 Task: Find an Airbnb in Phatthalung, Thailand for 8 guests from 12 Aug to 16 Aug, with a price range of 10000 to 16000, 2 beds, breakfast, self check-in, wifi, free parking, and TV.
Action: Mouse moved to (557, 113)
Screenshot: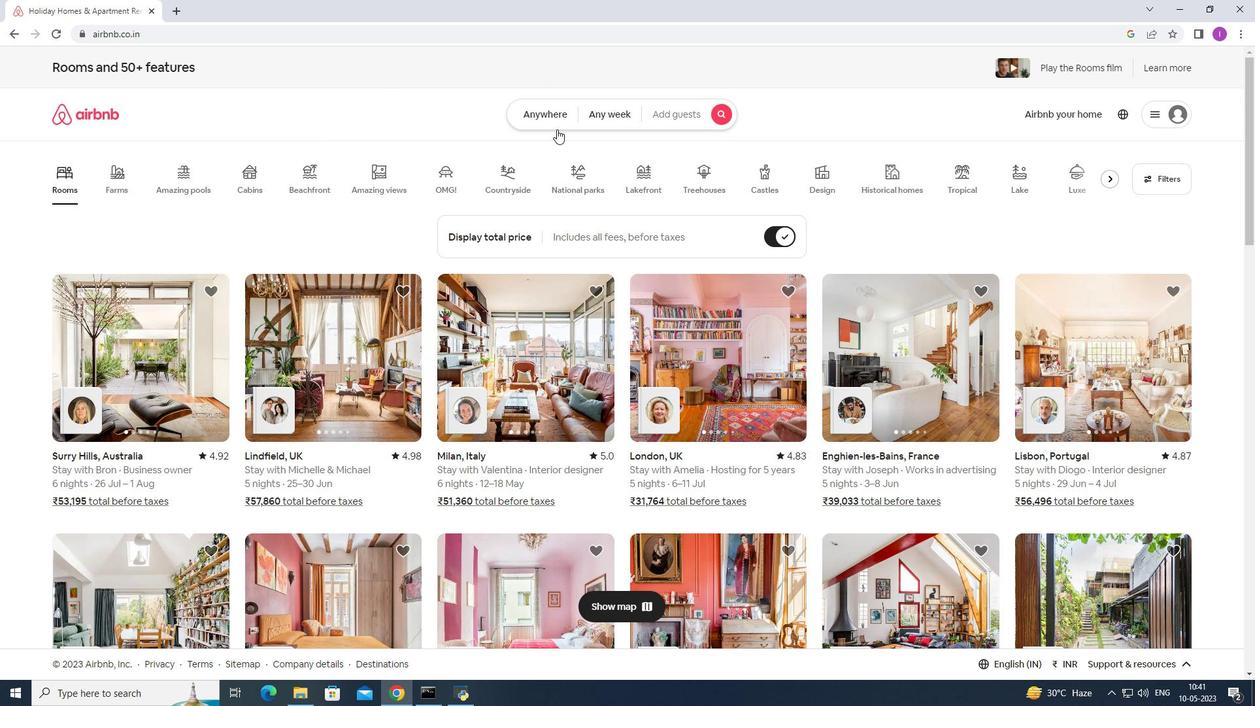 
Action: Mouse pressed left at (557, 113)
Screenshot: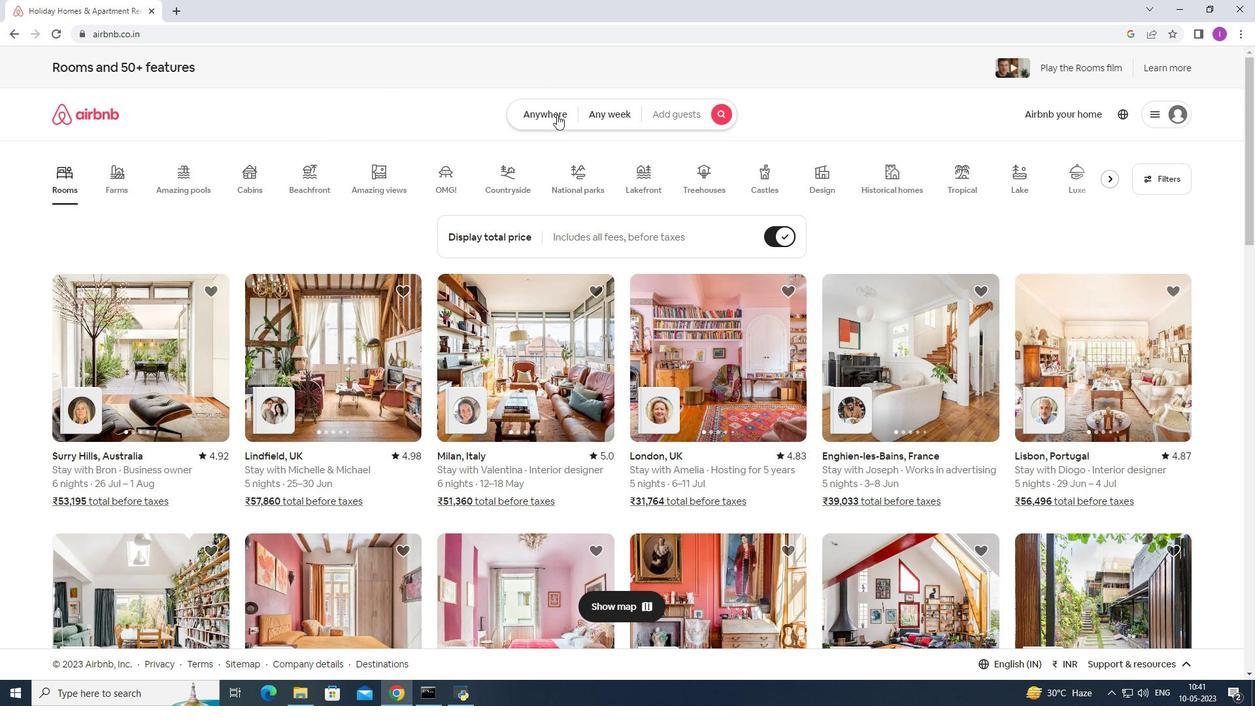 
Action: Mouse moved to (361, 162)
Screenshot: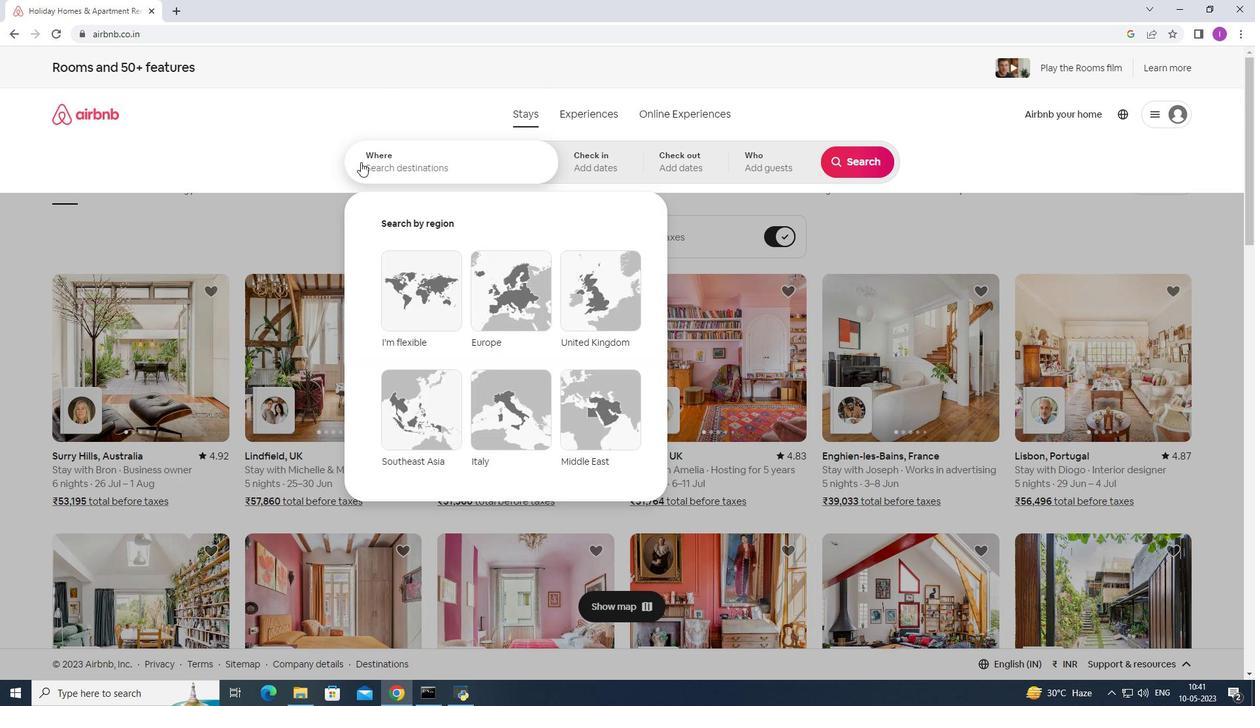 
Action: Mouse pressed left at (361, 162)
Screenshot: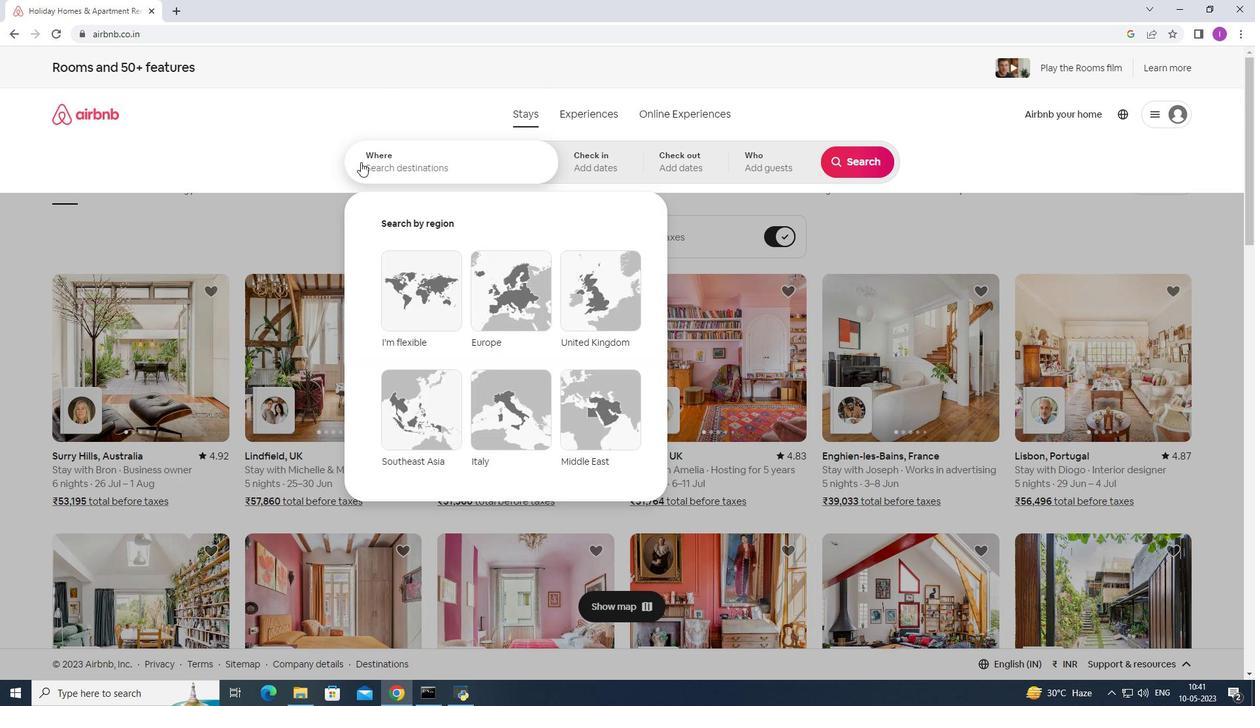 
Action: Mouse moved to (401, 162)
Screenshot: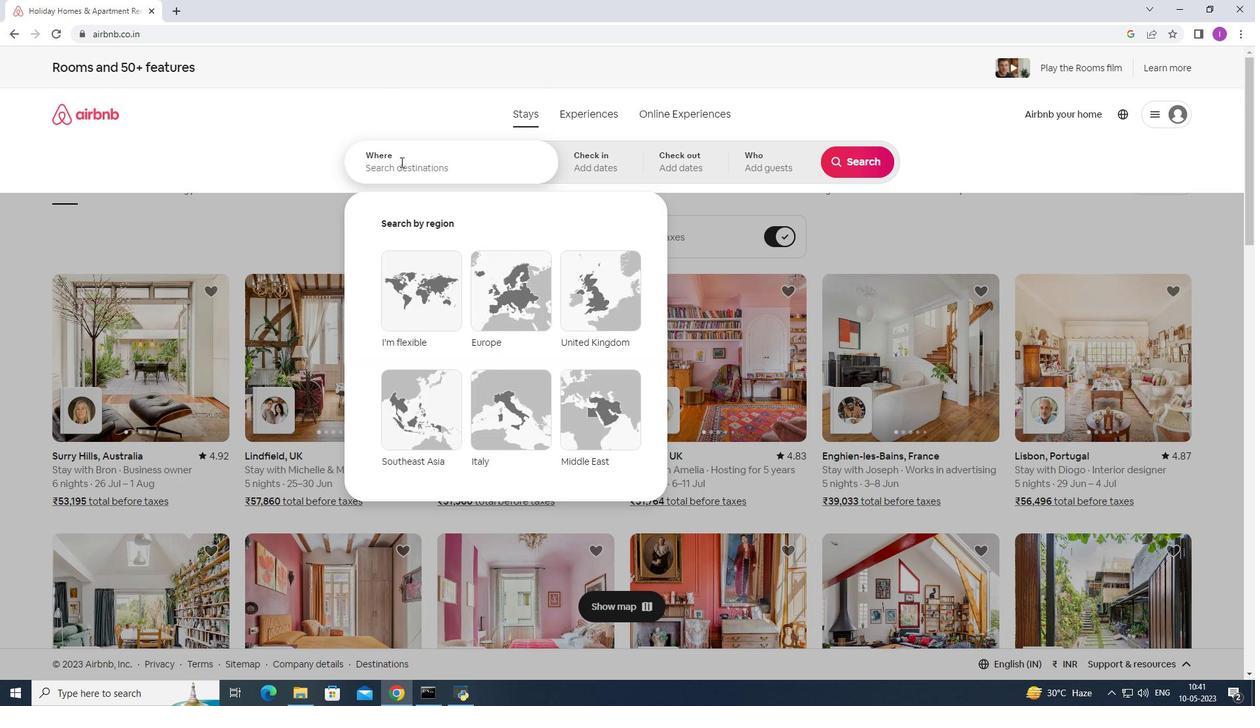 
Action: Key pressed <Key.shift><Key.shift><Key.shift><Key.shift><Key.shift><Key.shift><Key.shift>P
Screenshot: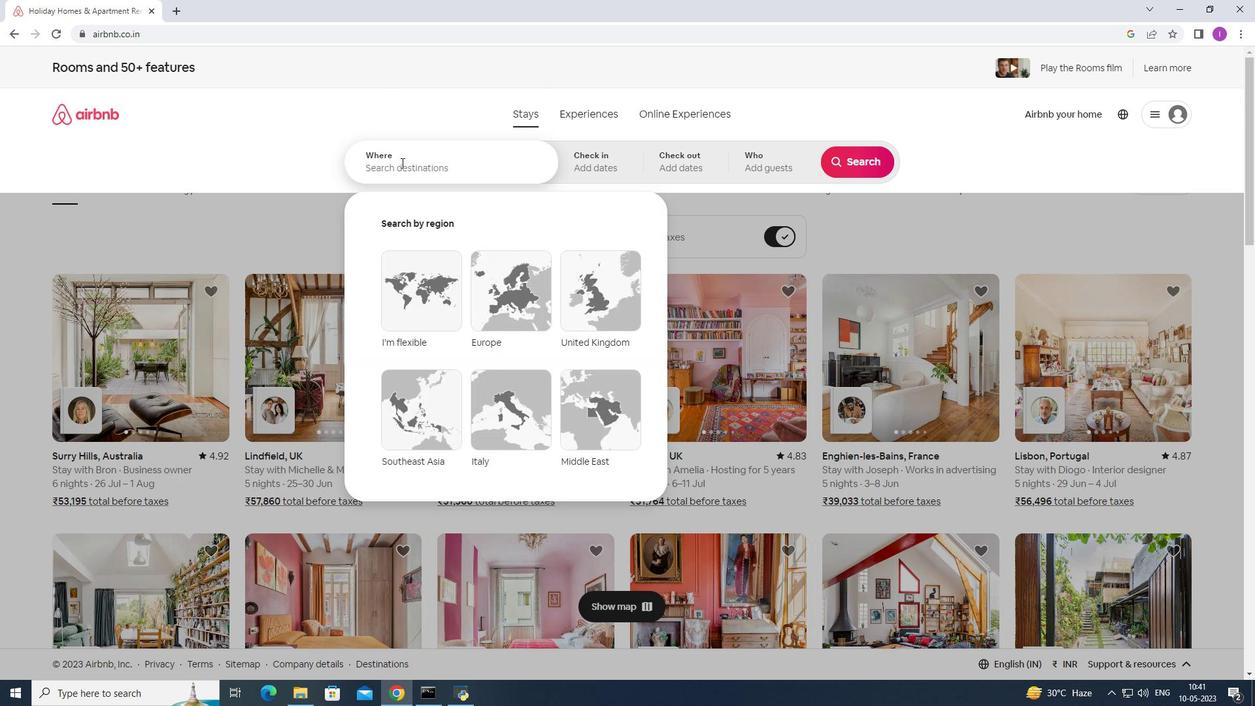 
Action: Mouse moved to (404, 162)
Screenshot: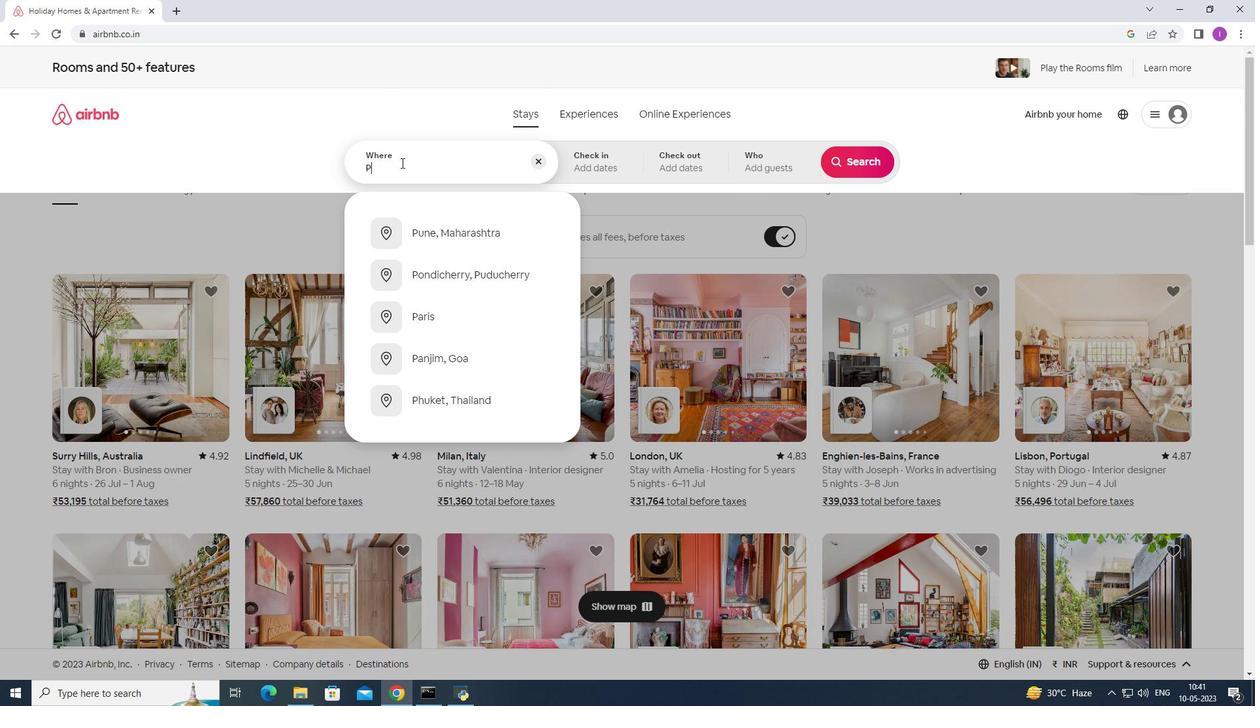 
Action: Key pressed hatthalung,<Key.shift>Thailand
Screenshot: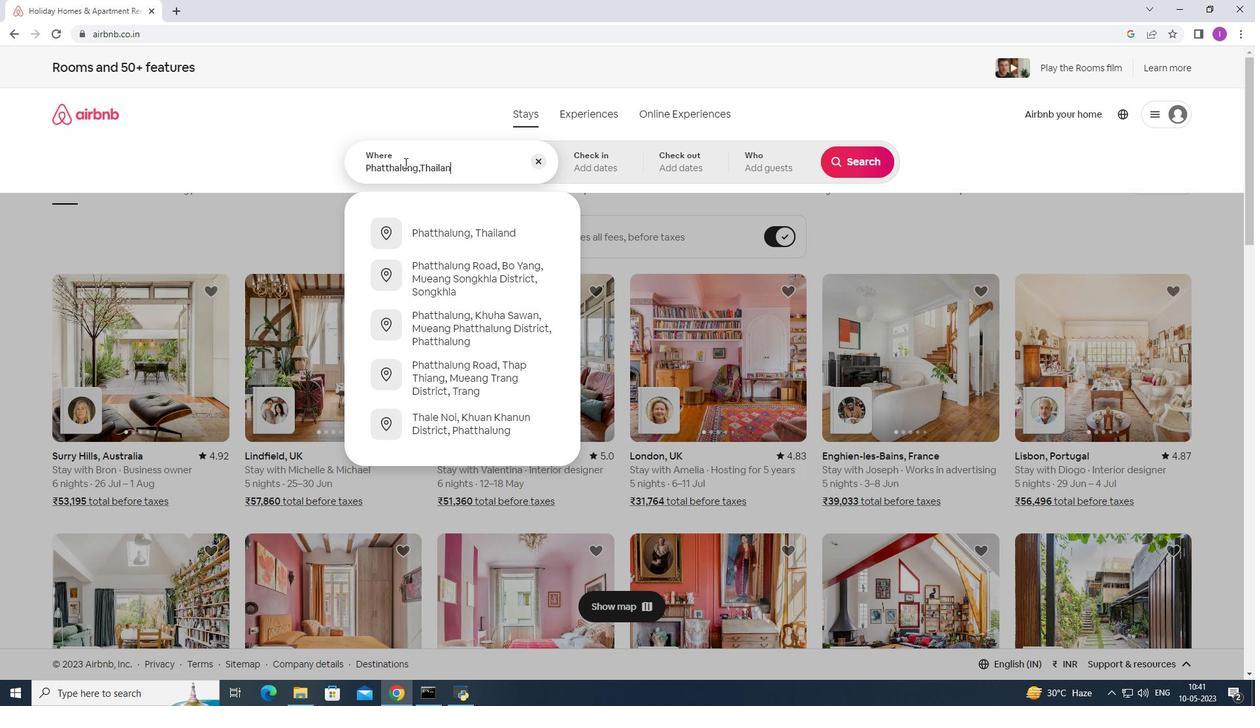 
Action: Mouse moved to (442, 233)
Screenshot: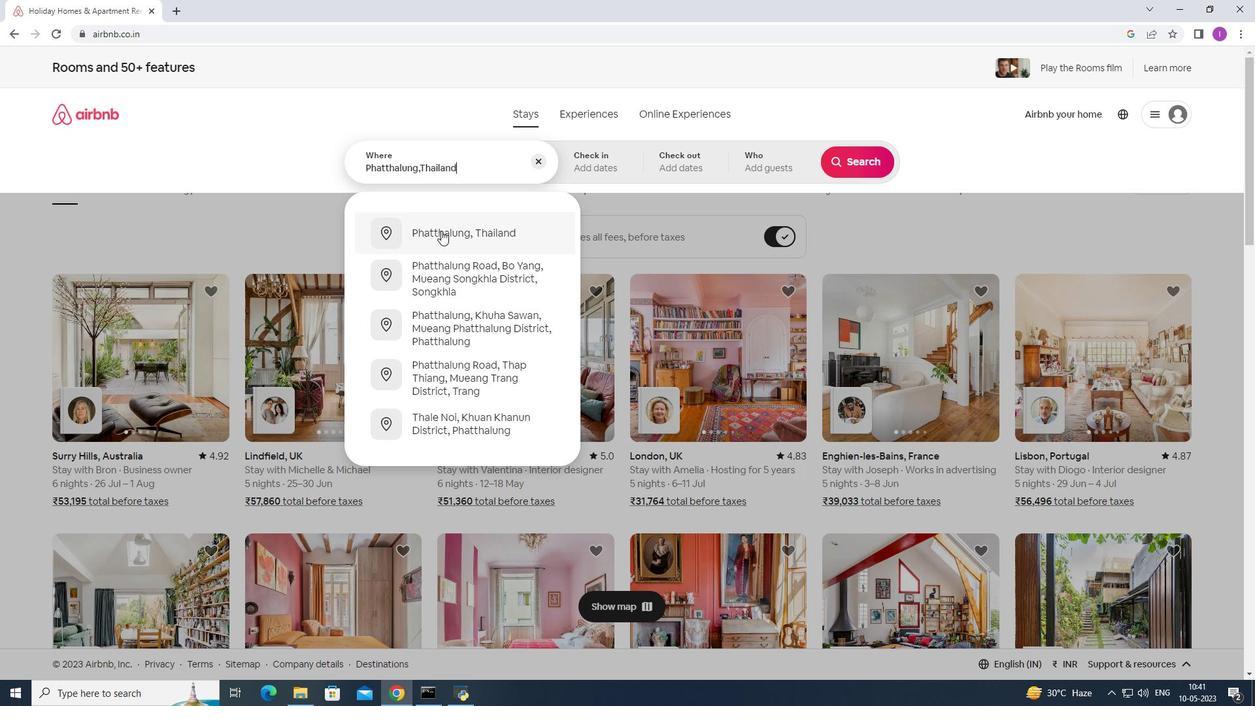 
Action: Mouse pressed left at (442, 233)
Screenshot: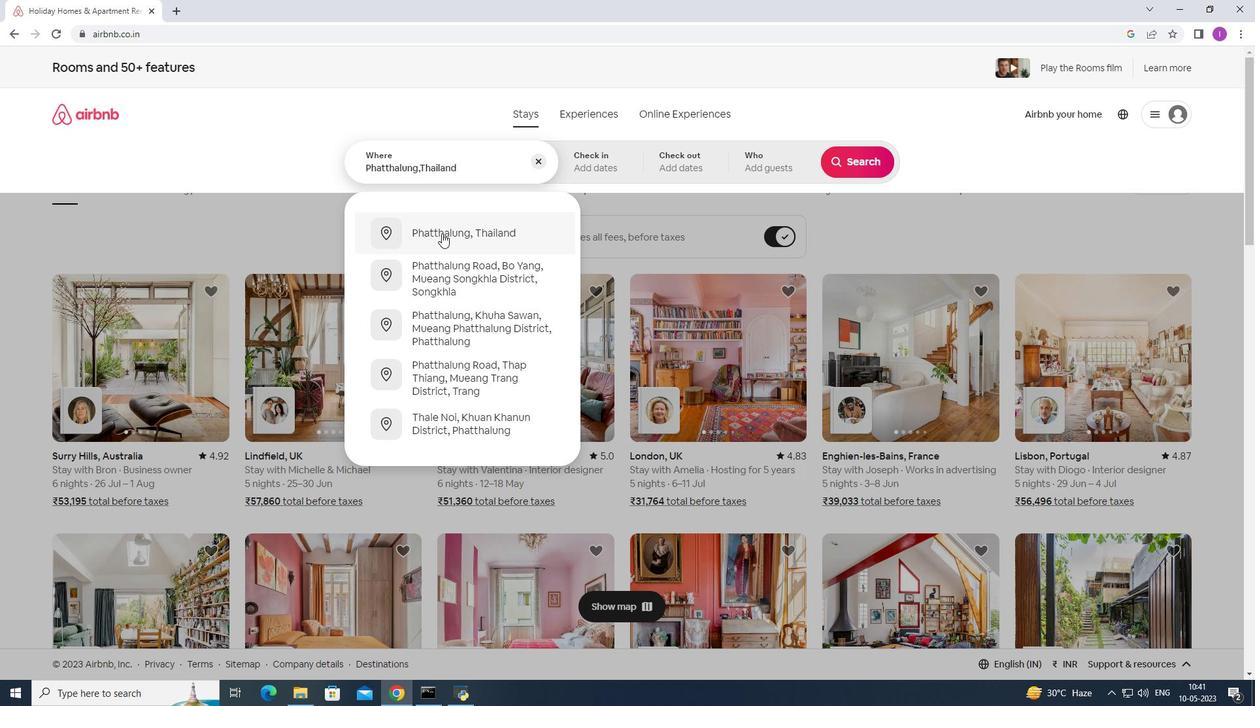 
Action: Mouse moved to (853, 266)
Screenshot: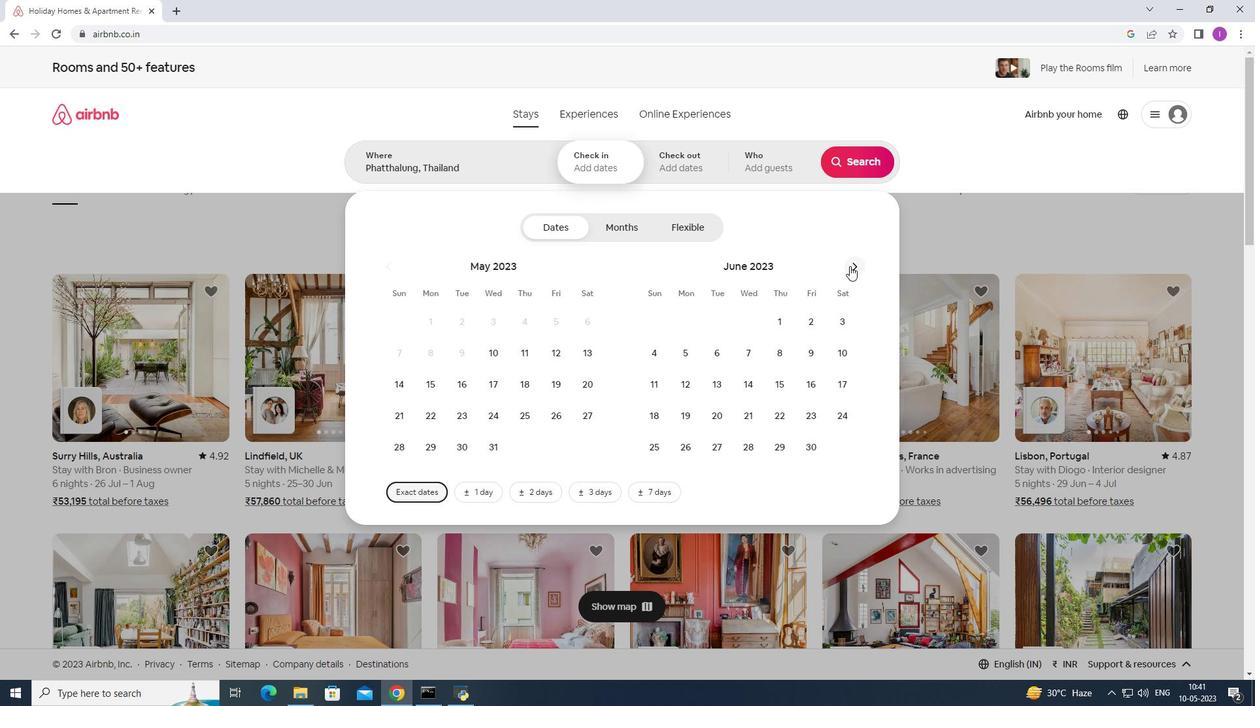 
Action: Mouse pressed left at (853, 266)
Screenshot: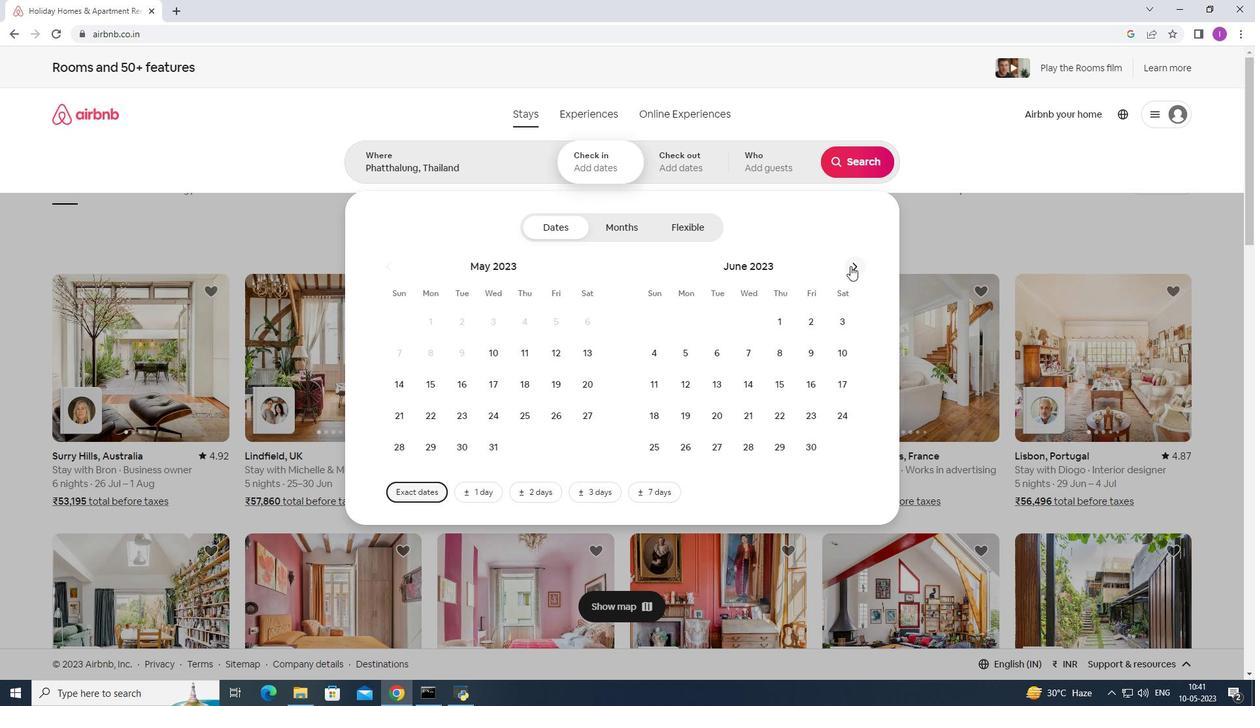 
Action: Mouse pressed left at (853, 266)
Screenshot: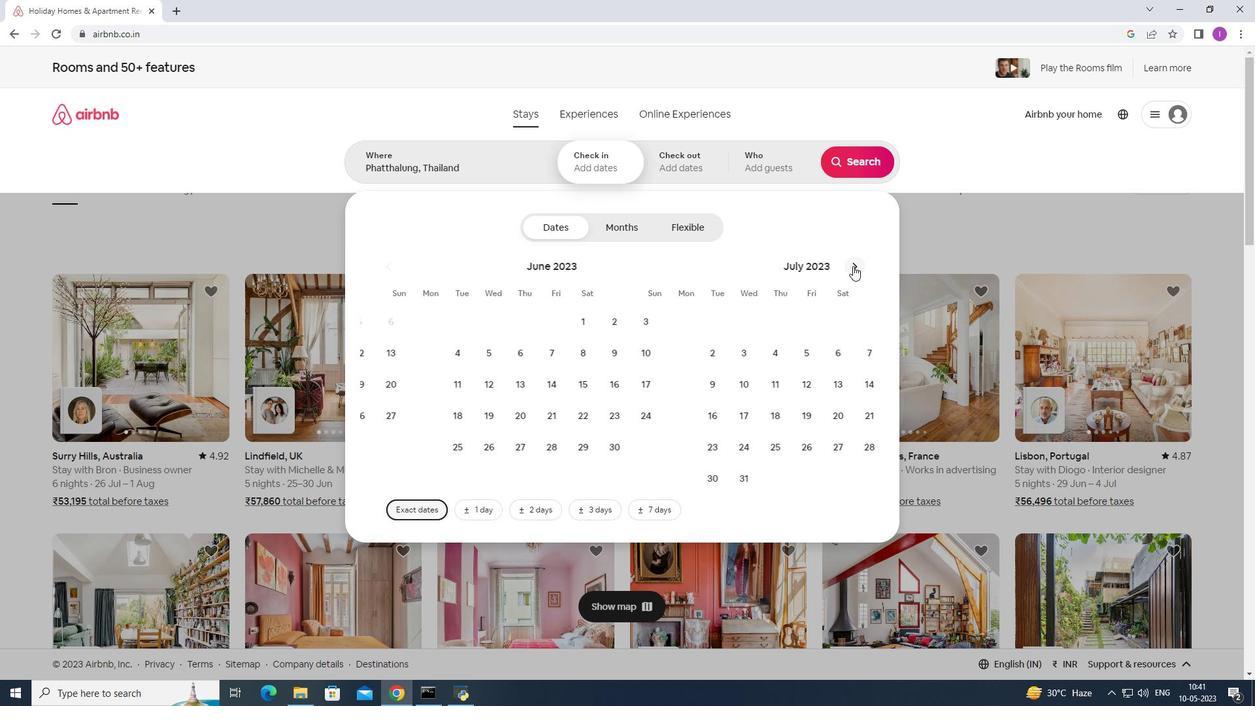 
Action: Mouse moved to (850, 349)
Screenshot: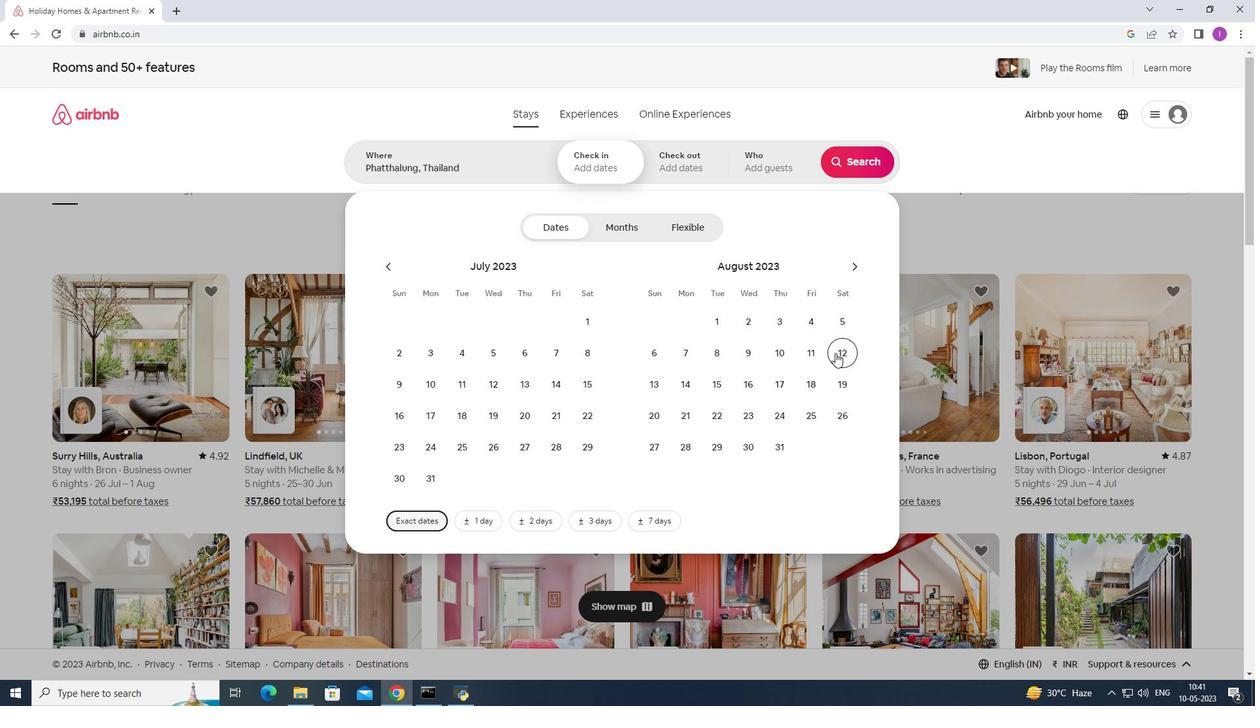 
Action: Mouse pressed left at (850, 349)
Screenshot: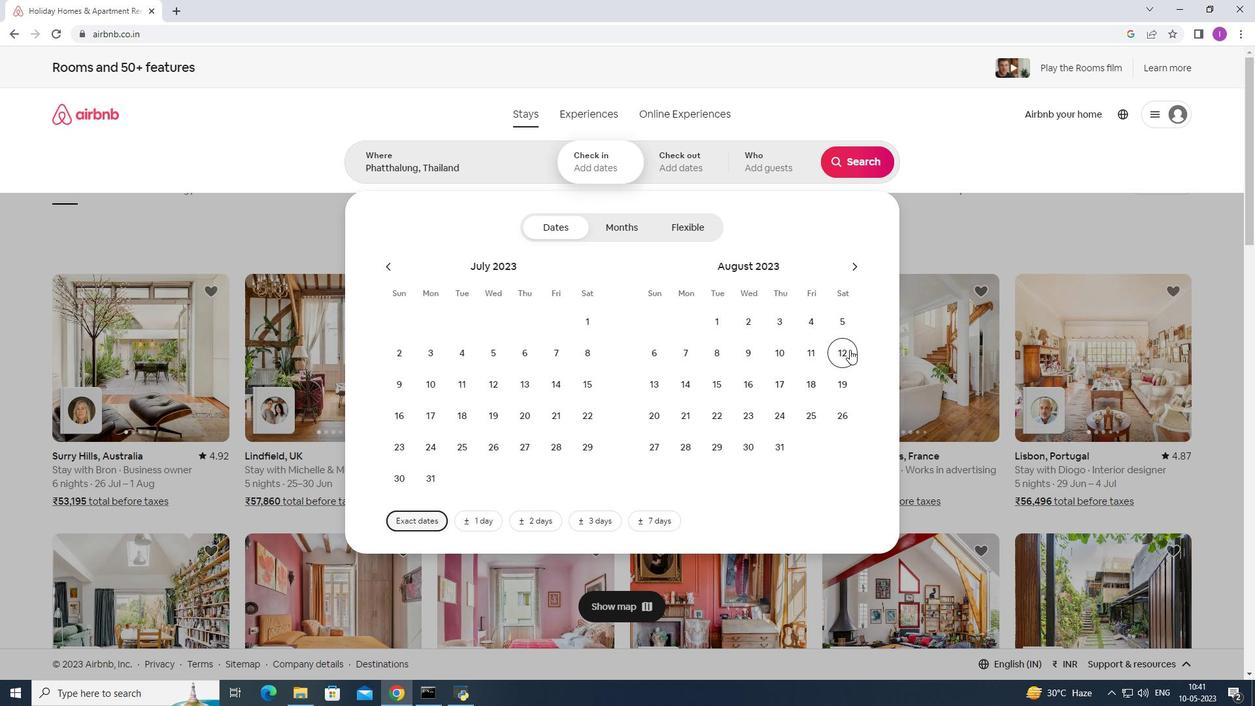 
Action: Mouse moved to (751, 388)
Screenshot: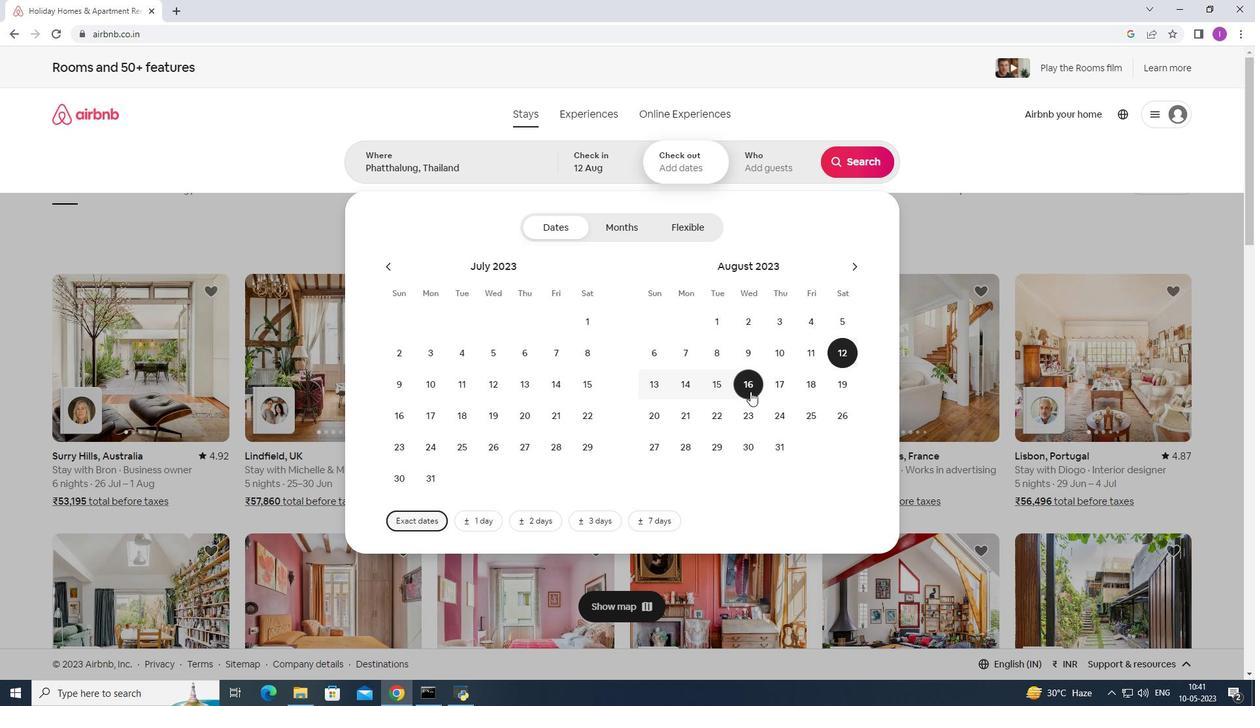 
Action: Mouse pressed left at (751, 388)
Screenshot: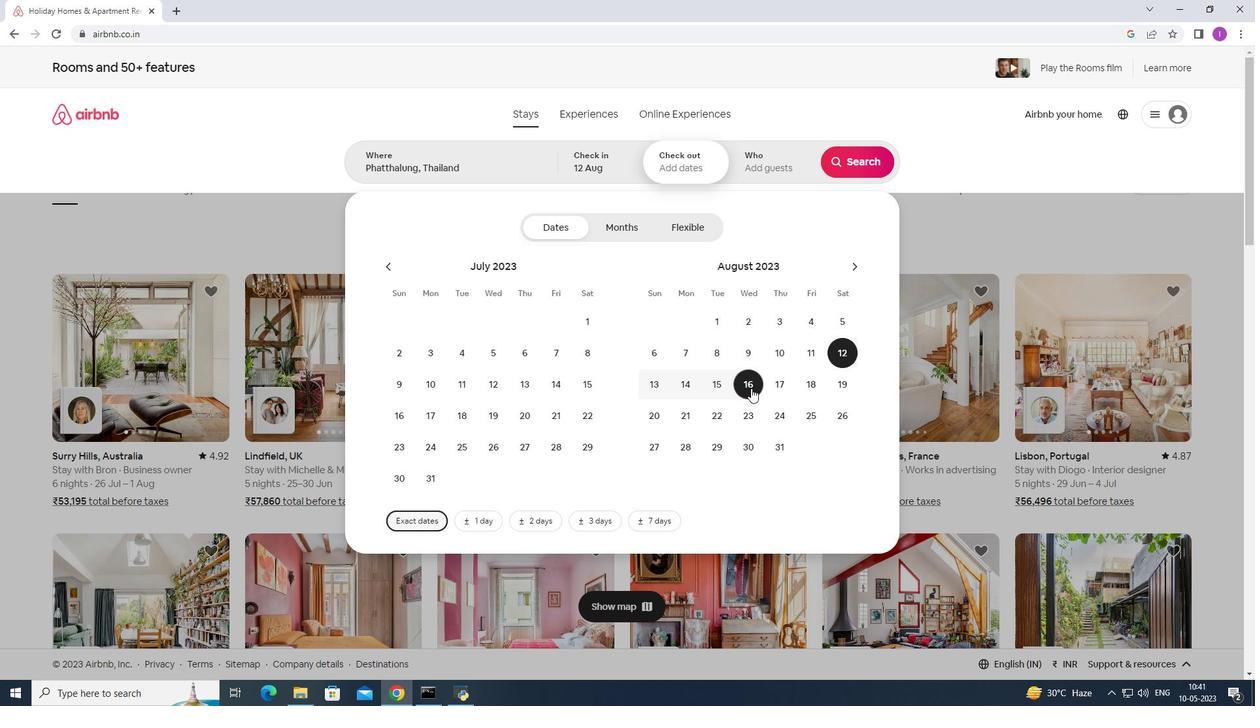 
Action: Mouse moved to (782, 162)
Screenshot: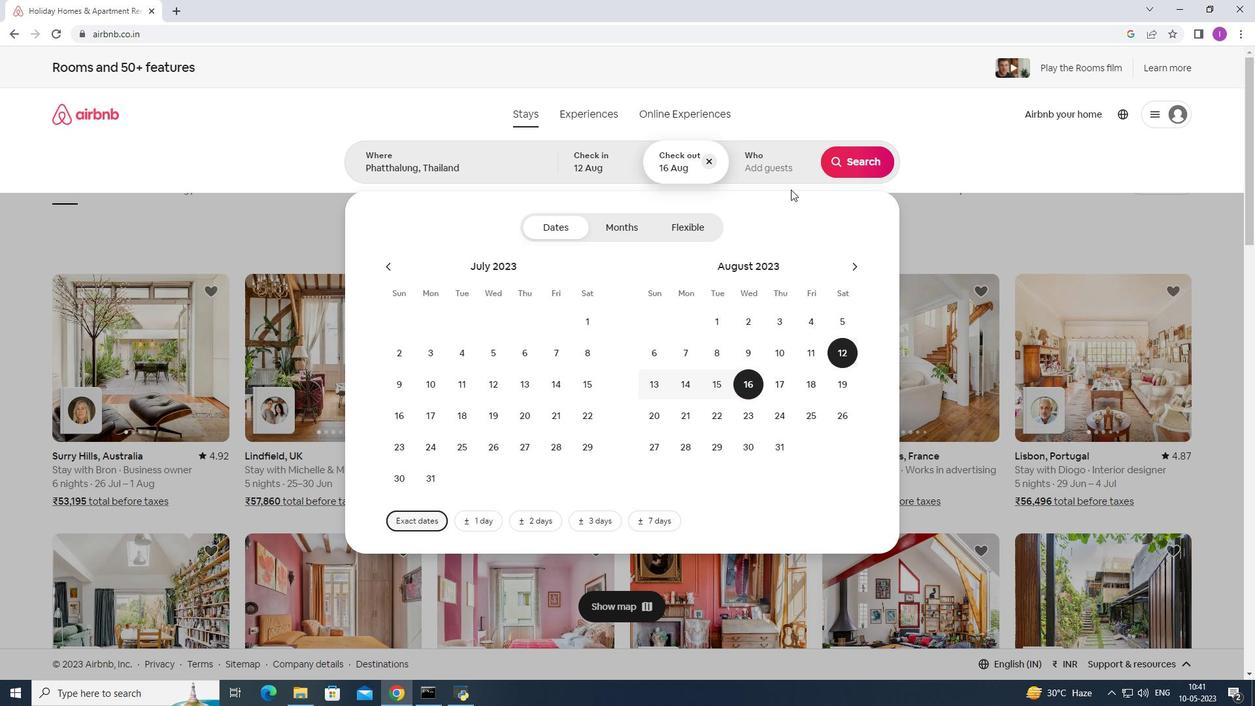 
Action: Mouse pressed left at (782, 162)
Screenshot: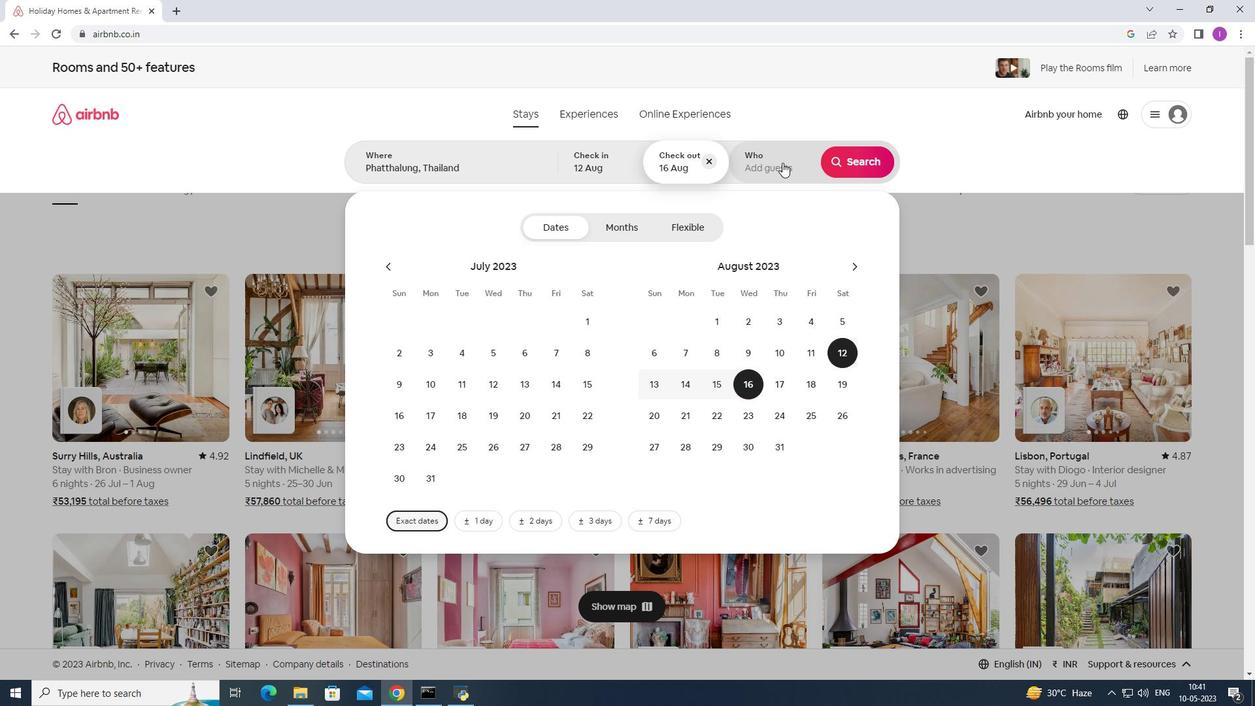 
Action: Mouse moved to (863, 228)
Screenshot: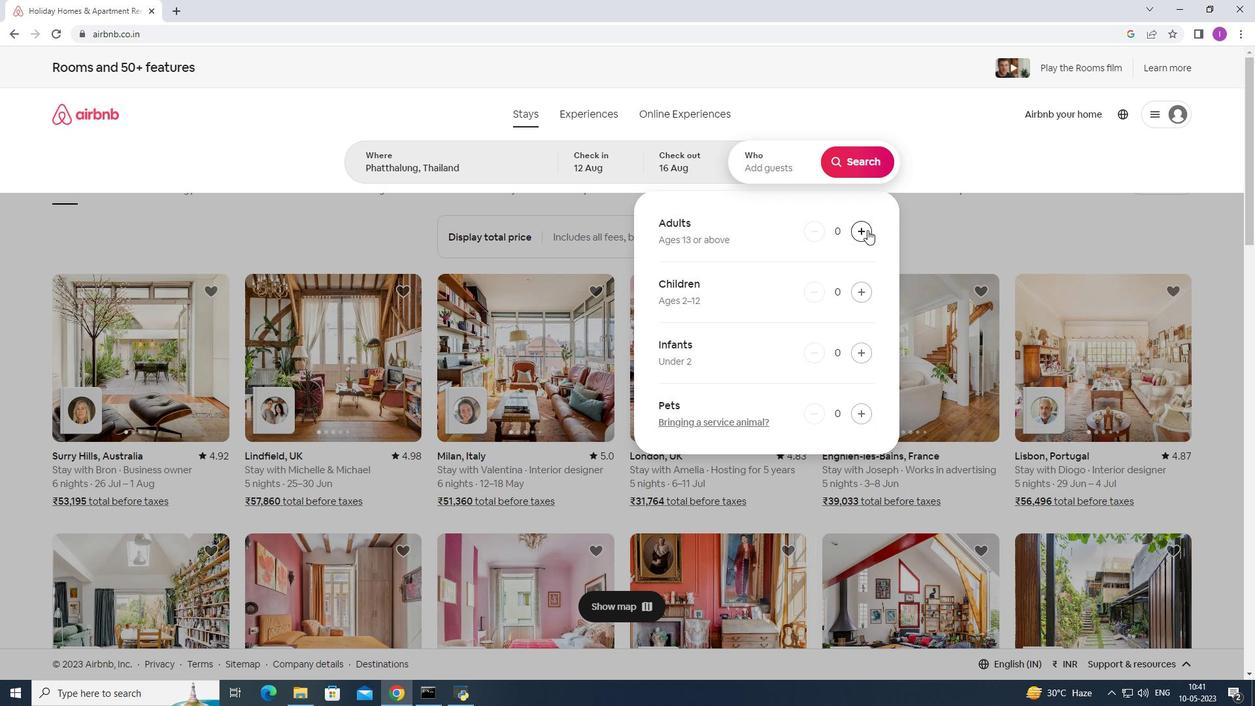
Action: Mouse pressed left at (863, 228)
Screenshot: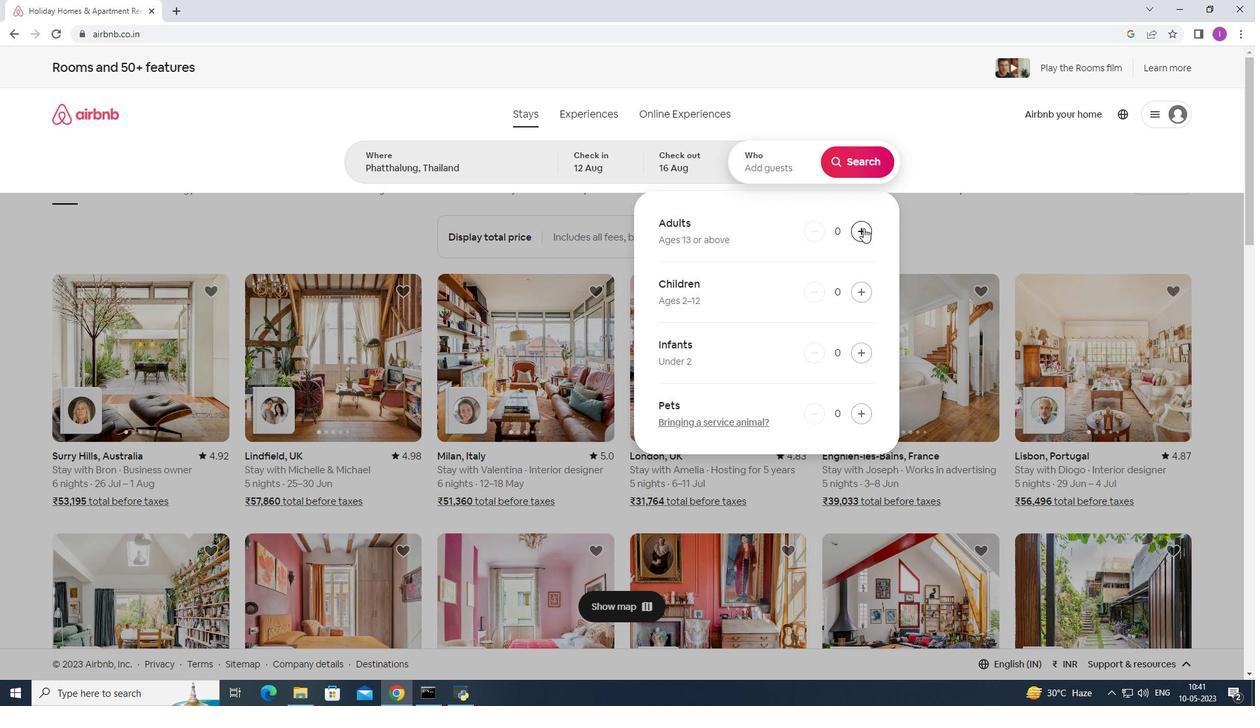 
Action: Mouse pressed left at (863, 228)
Screenshot: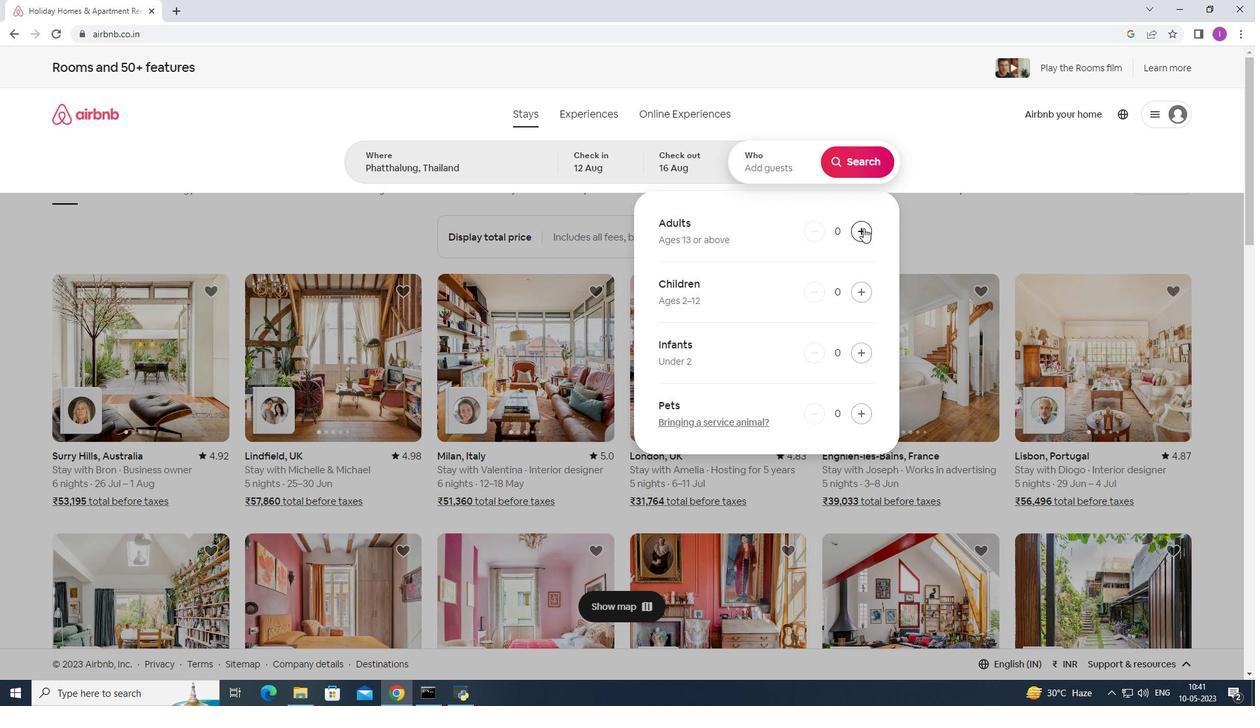 
Action: Mouse moved to (862, 228)
Screenshot: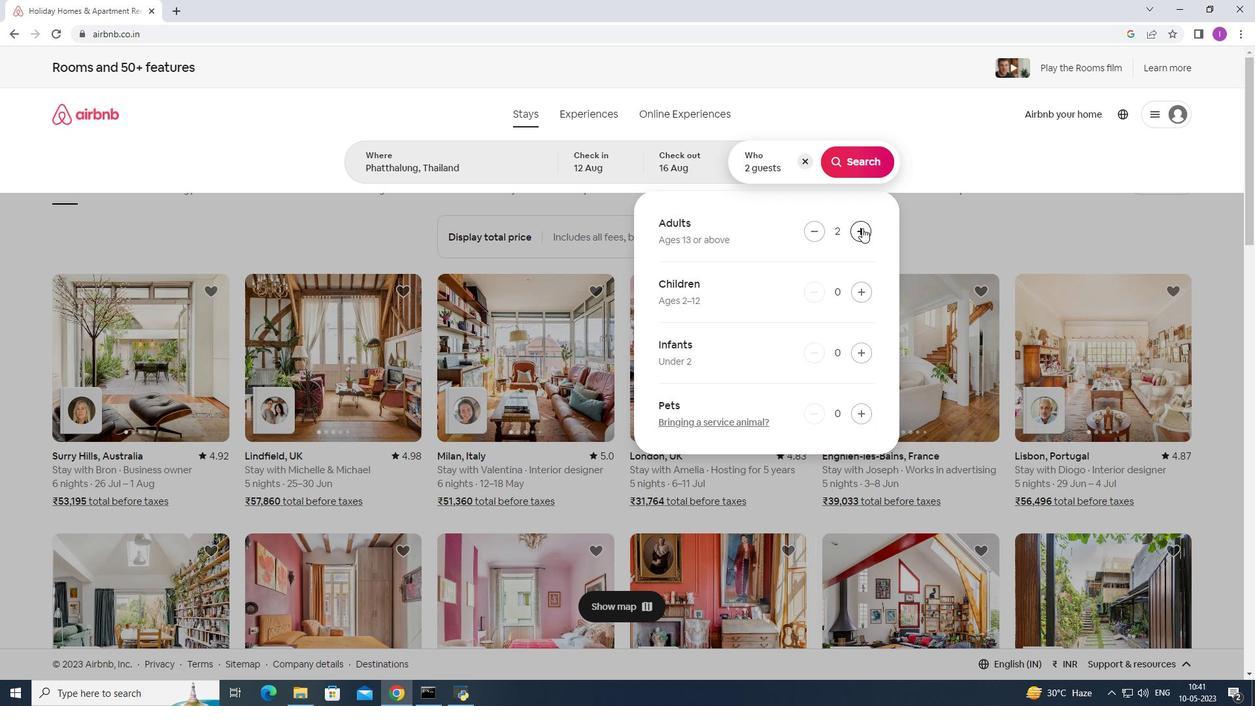 
Action: Mouse pressed left at (862, 228)
Screenshot: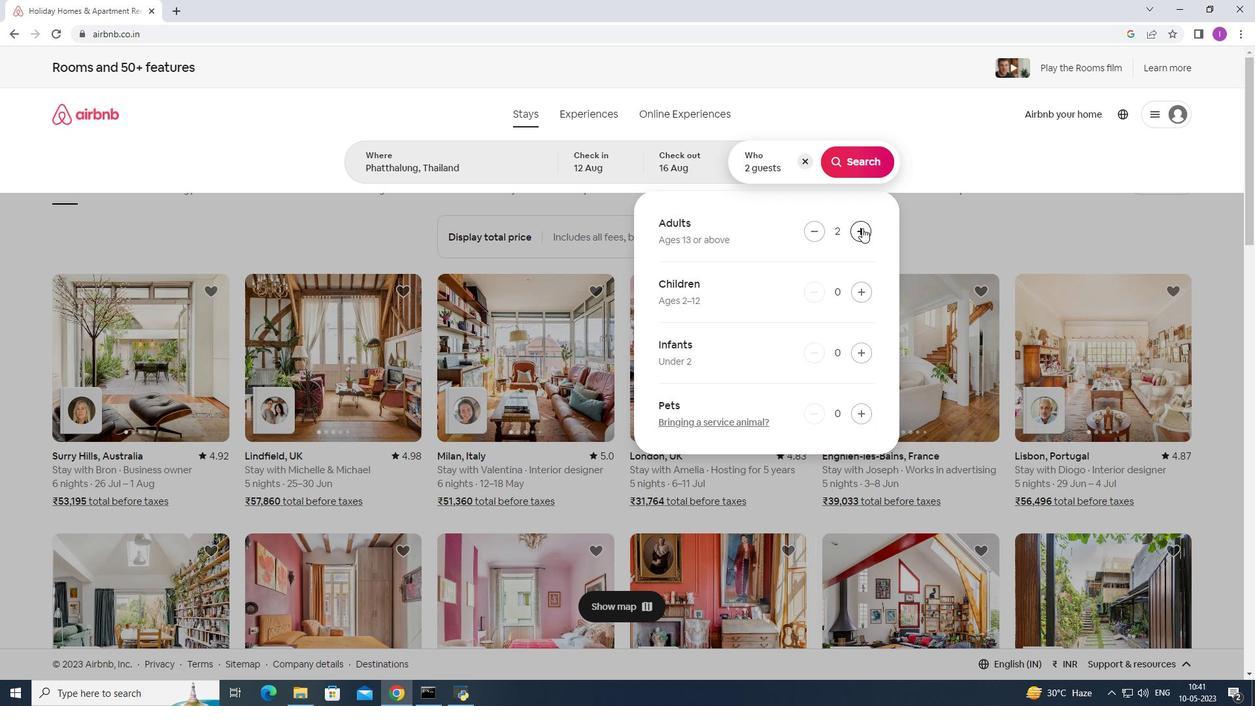 
Action: Mouse moved to (862, 228)
Screenshot: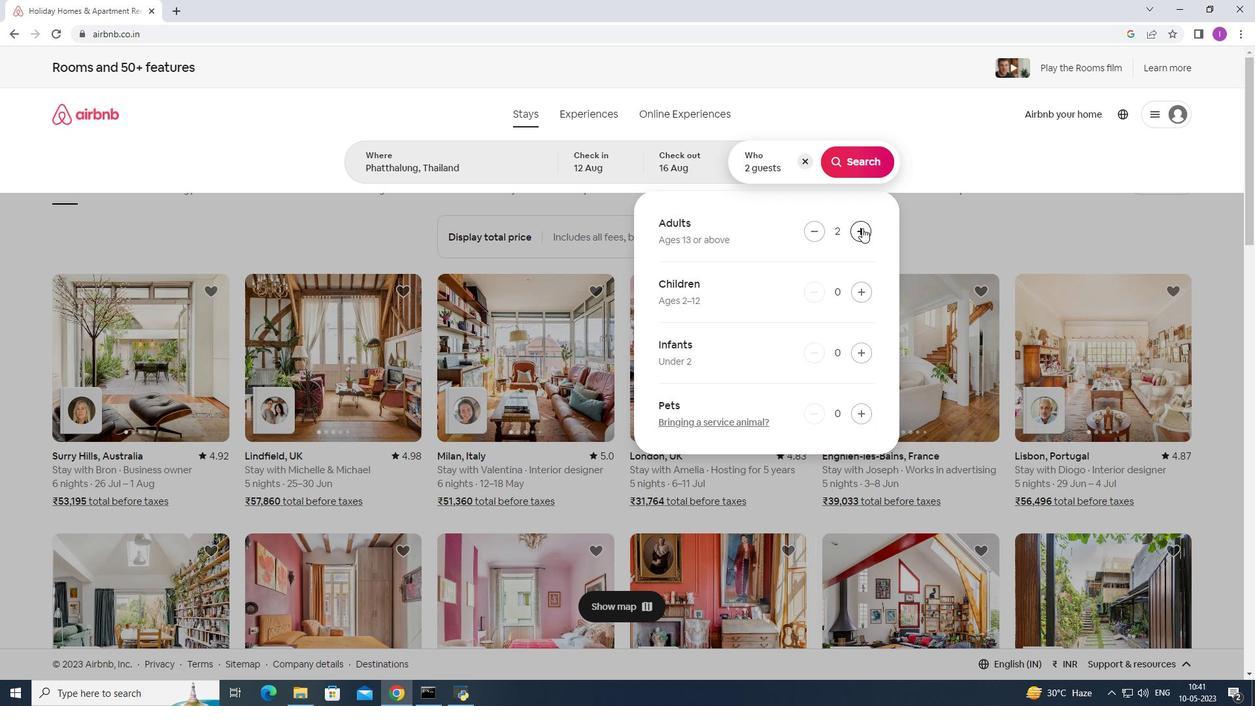 
Action: Mouse pressed left at (862, 228)
Screenshot: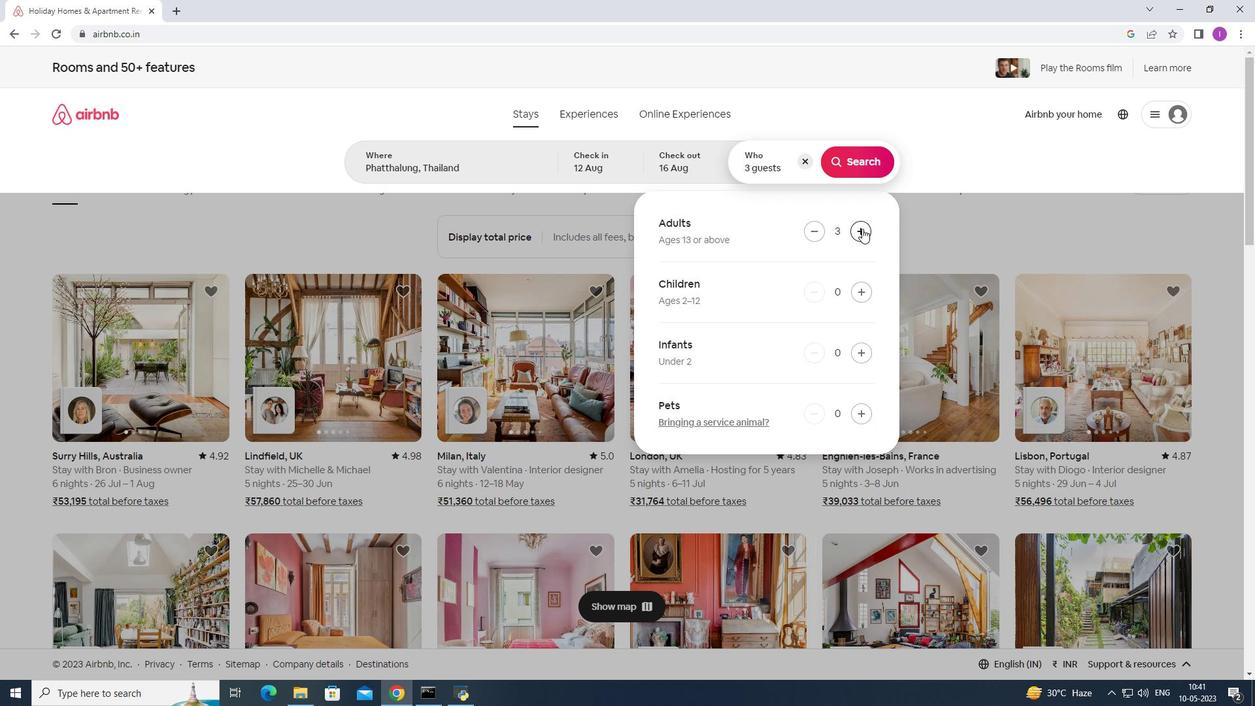 
Action: Mouse pressed left at (862, 228)
Screenshot: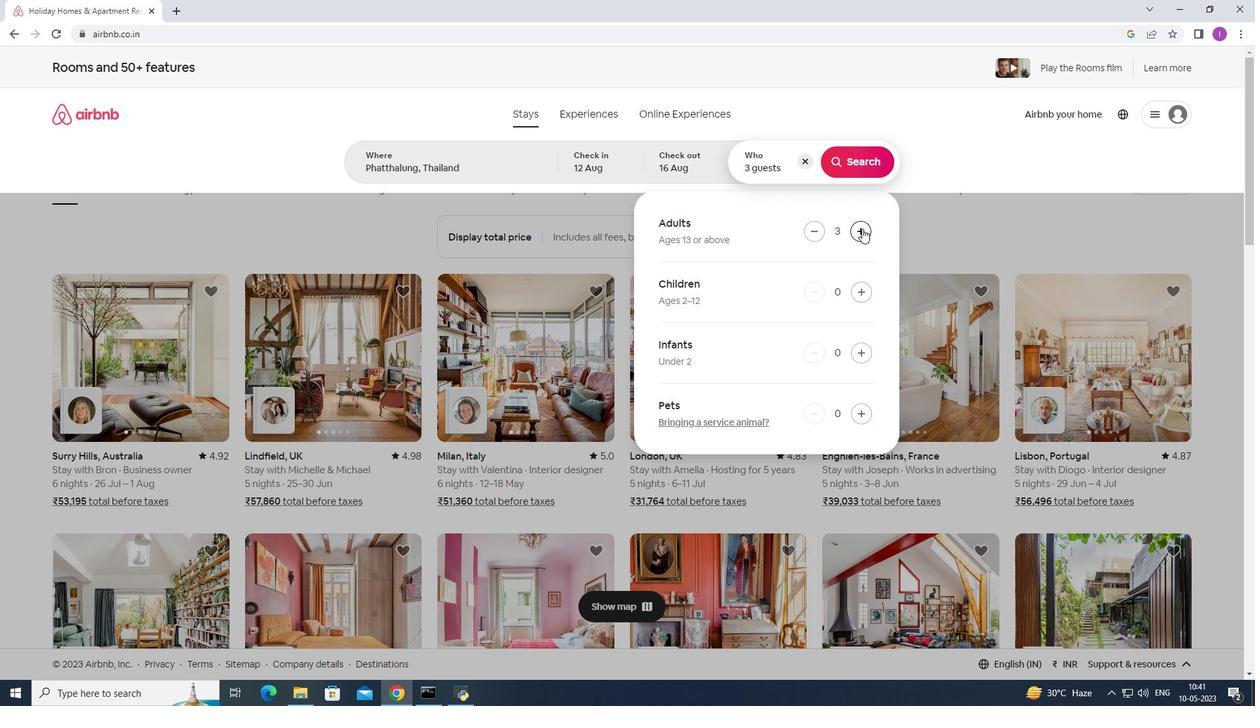 
Action: Mouse pressed left at (862, 228)
Screenshot: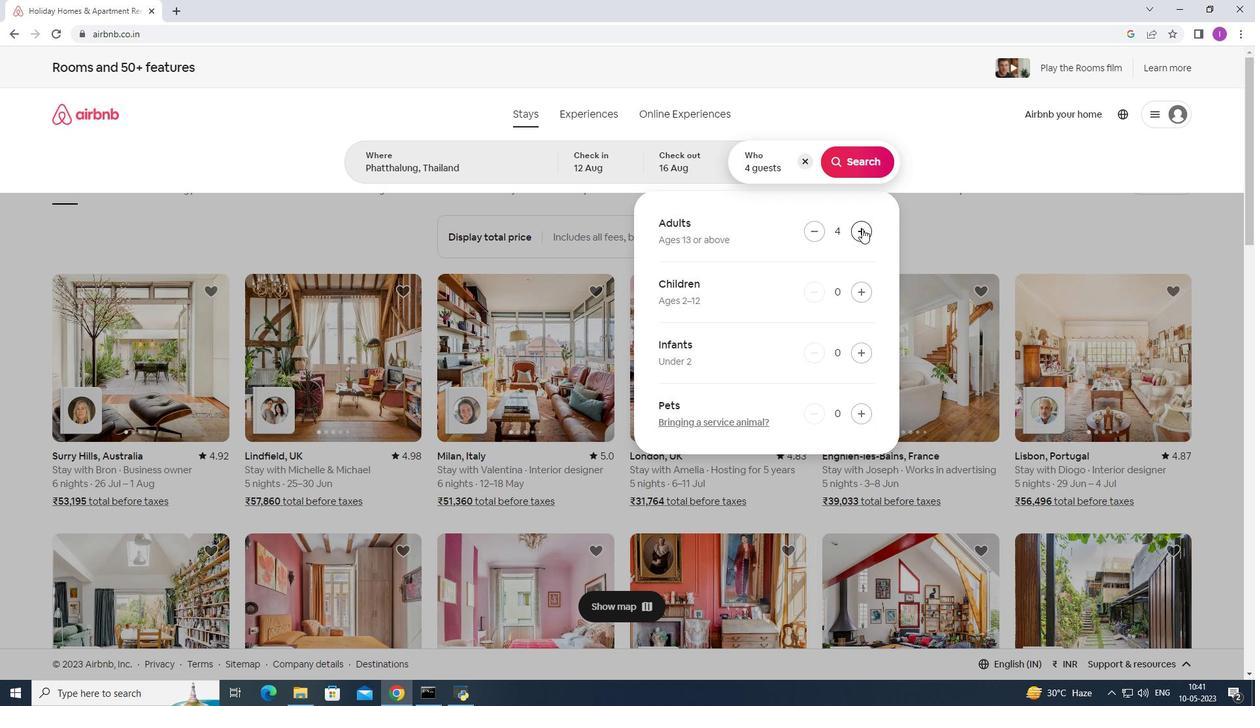 
Action: Mouse pressed left at (862, 228)
Screenshot: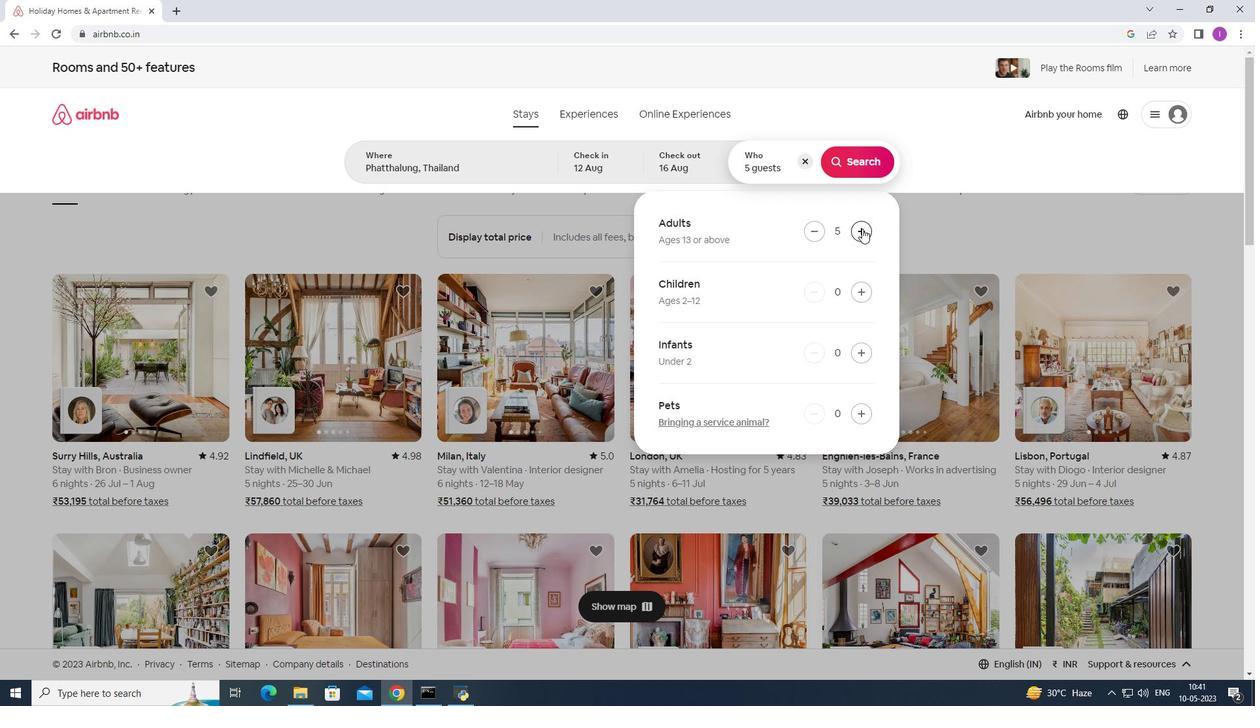 
Action: Mouse pressed left at (862, 228)
Screenshot: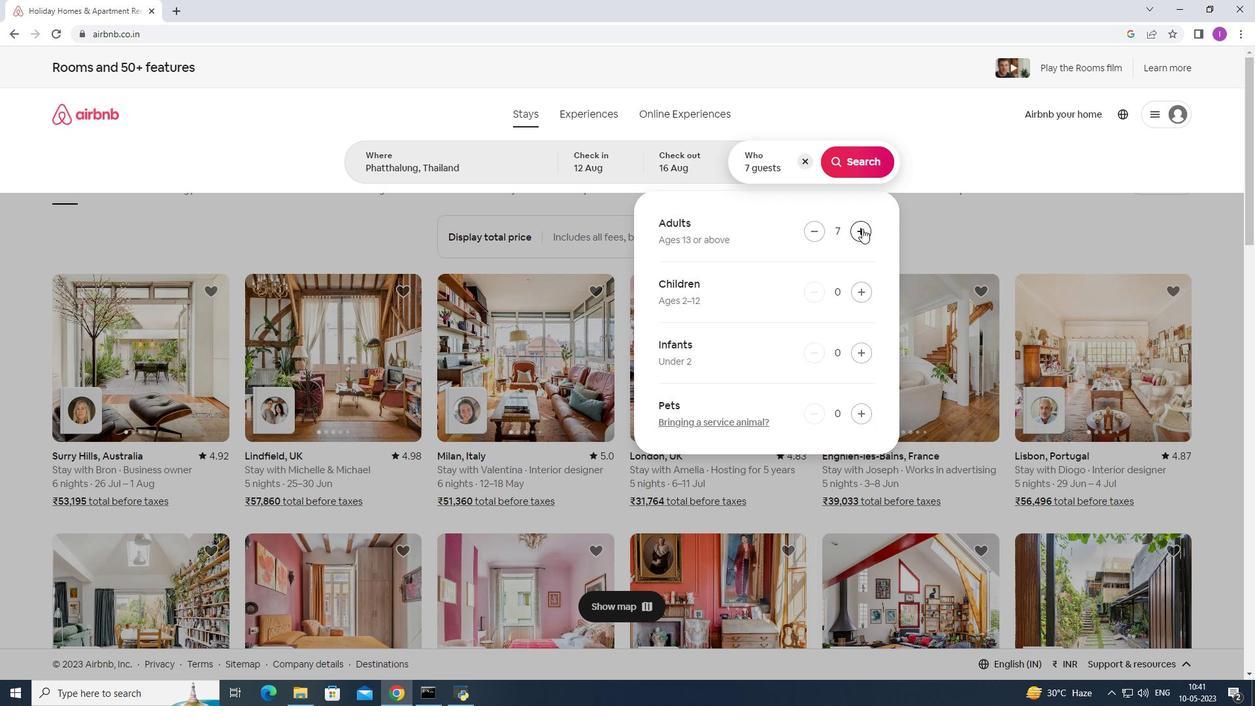 
Action: Mouse moved to (867, 156)
Screenshot: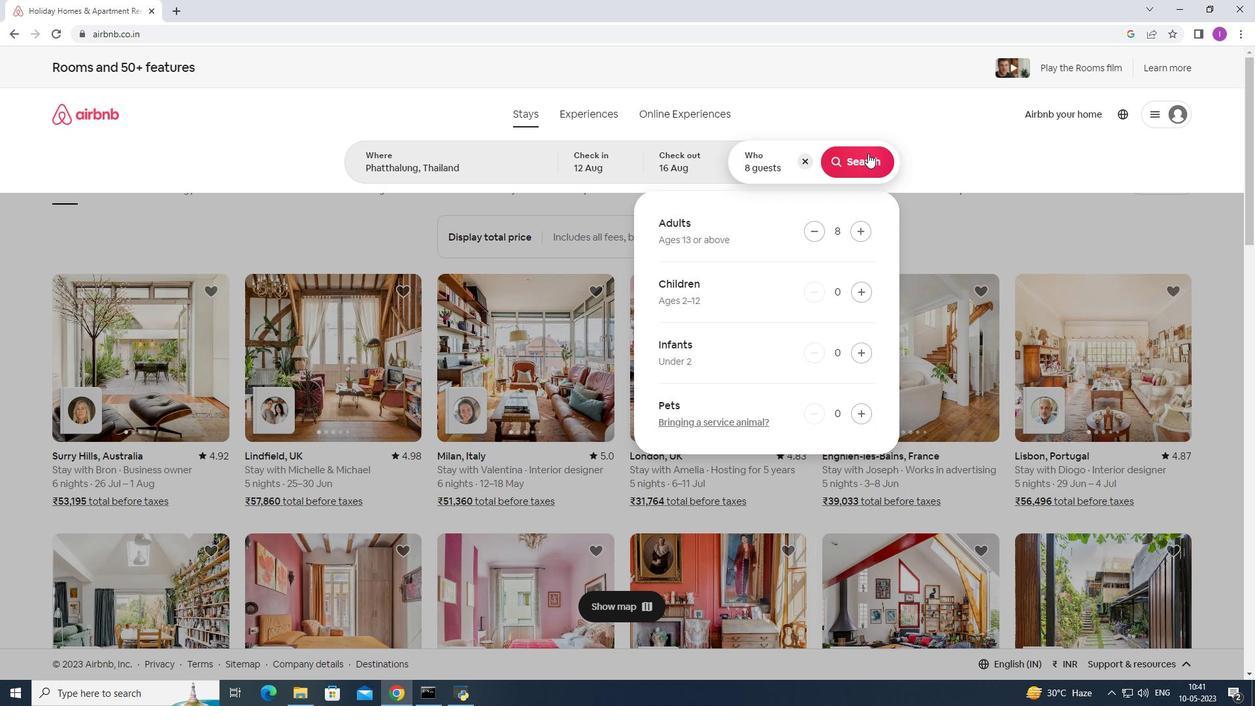 
Action: Mouse pressed left at (867, 156)
Screenshot: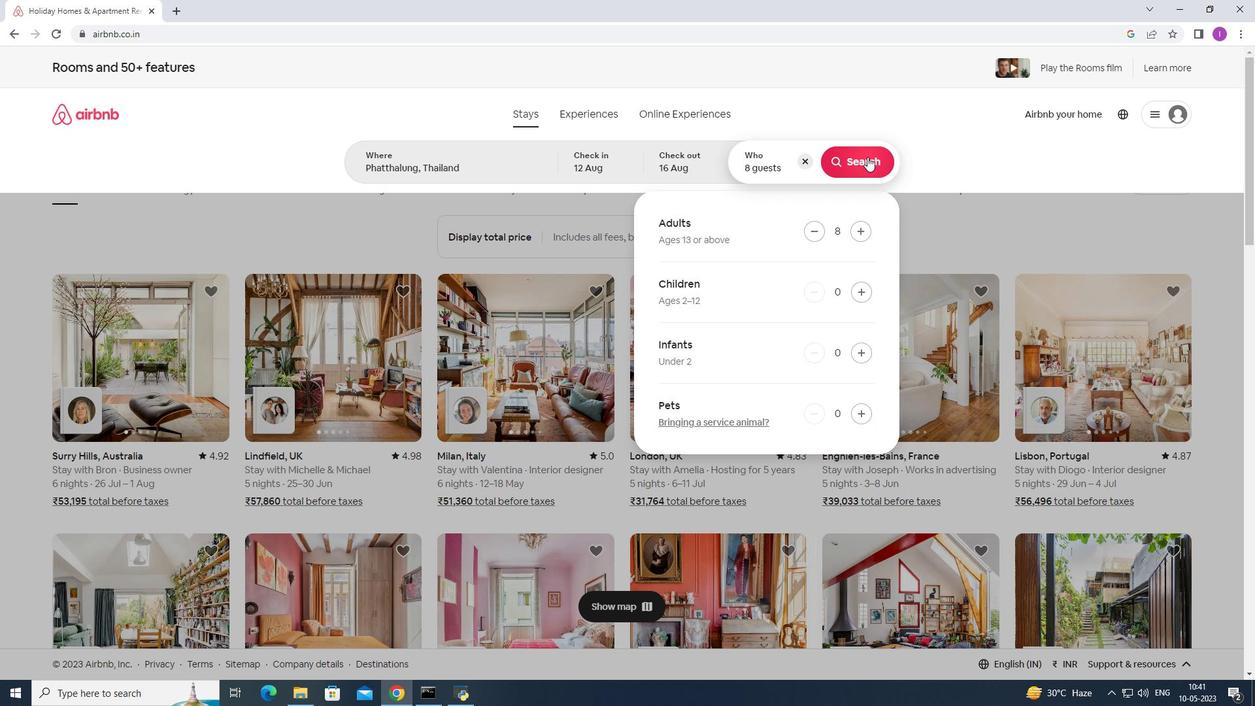 
Action: Mouse moved to (1207, 119)
Screenshot: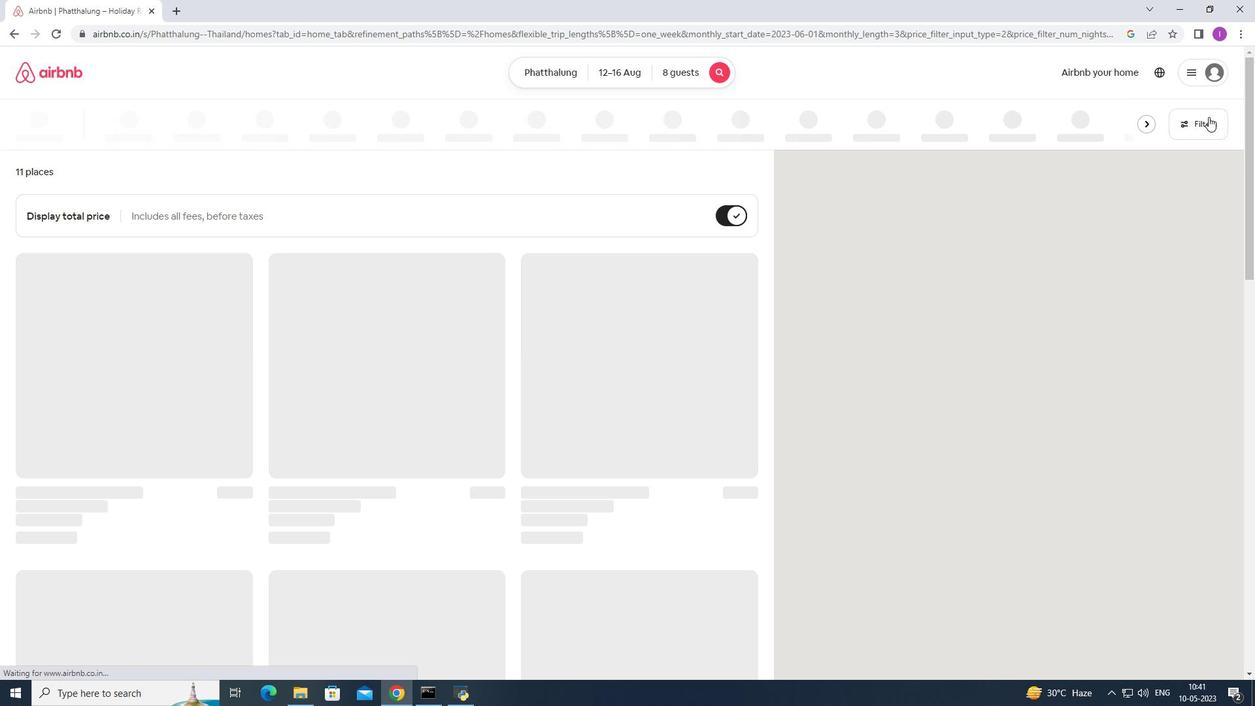 
Action: Mouse pressed left at (1207, 119)
Screenshot: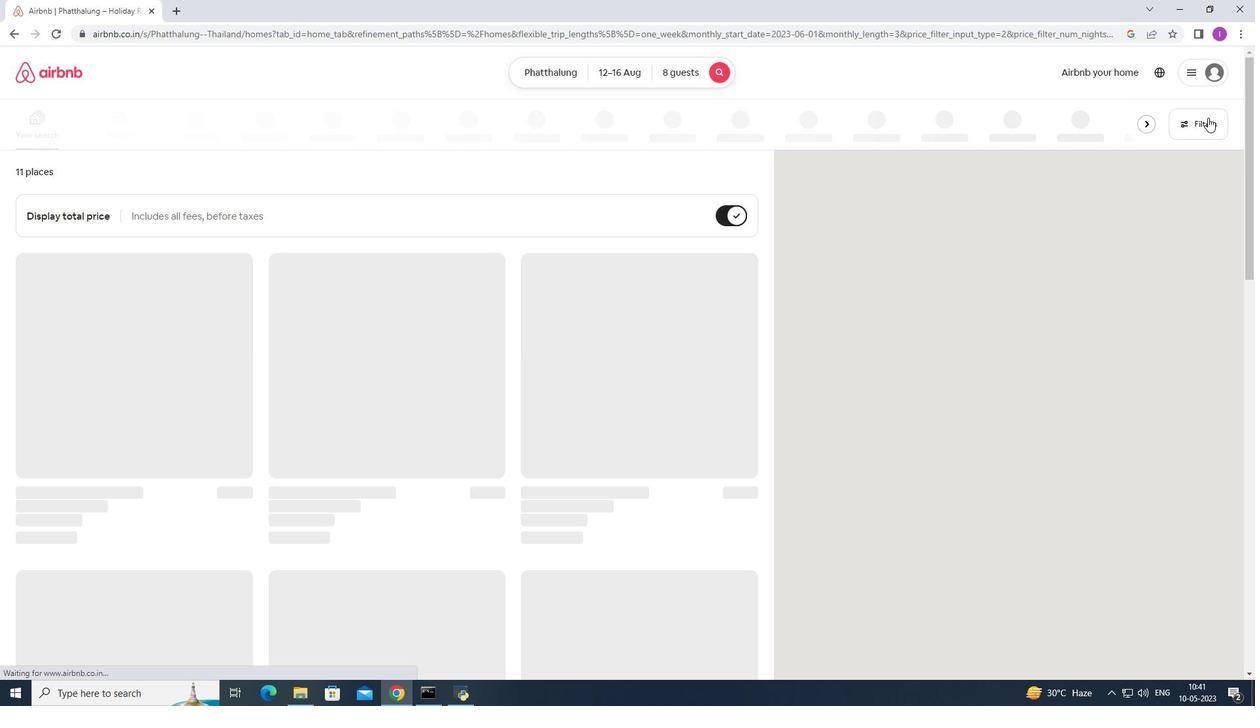 
Action: Mouse moved to (464, 451)
Screenshot: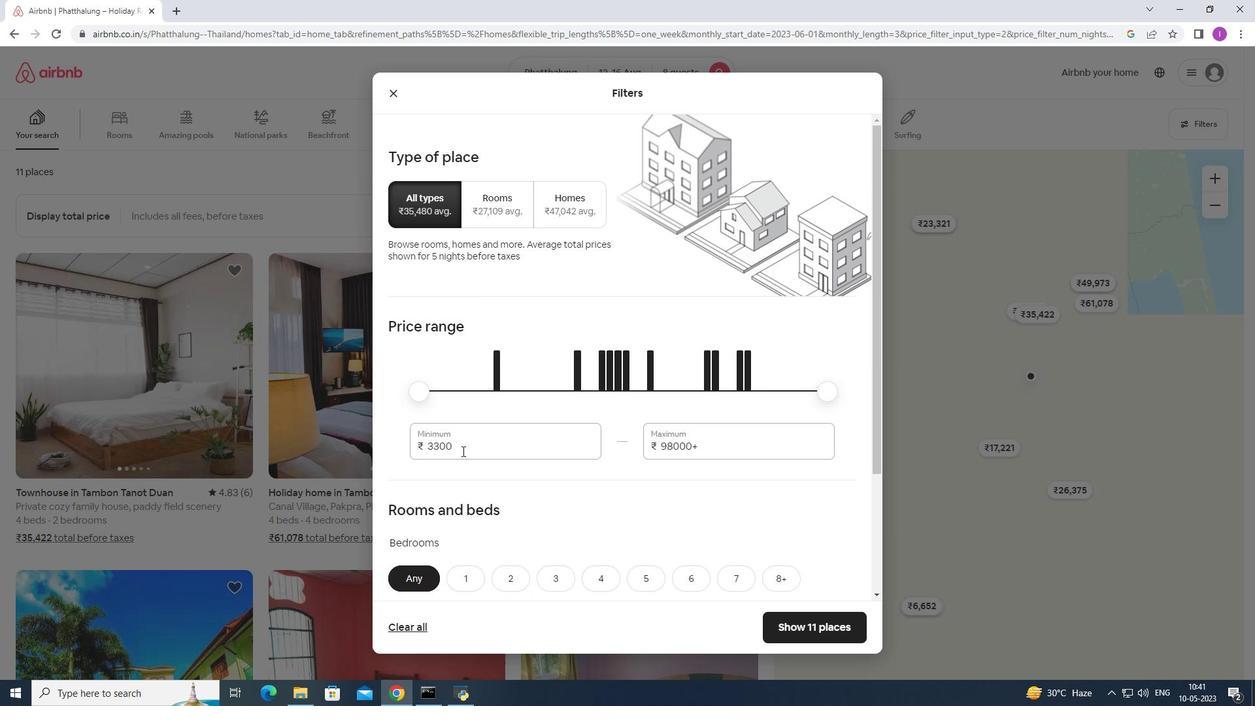 
Action: Mouse pressed left at (464, 451)
Screenshot: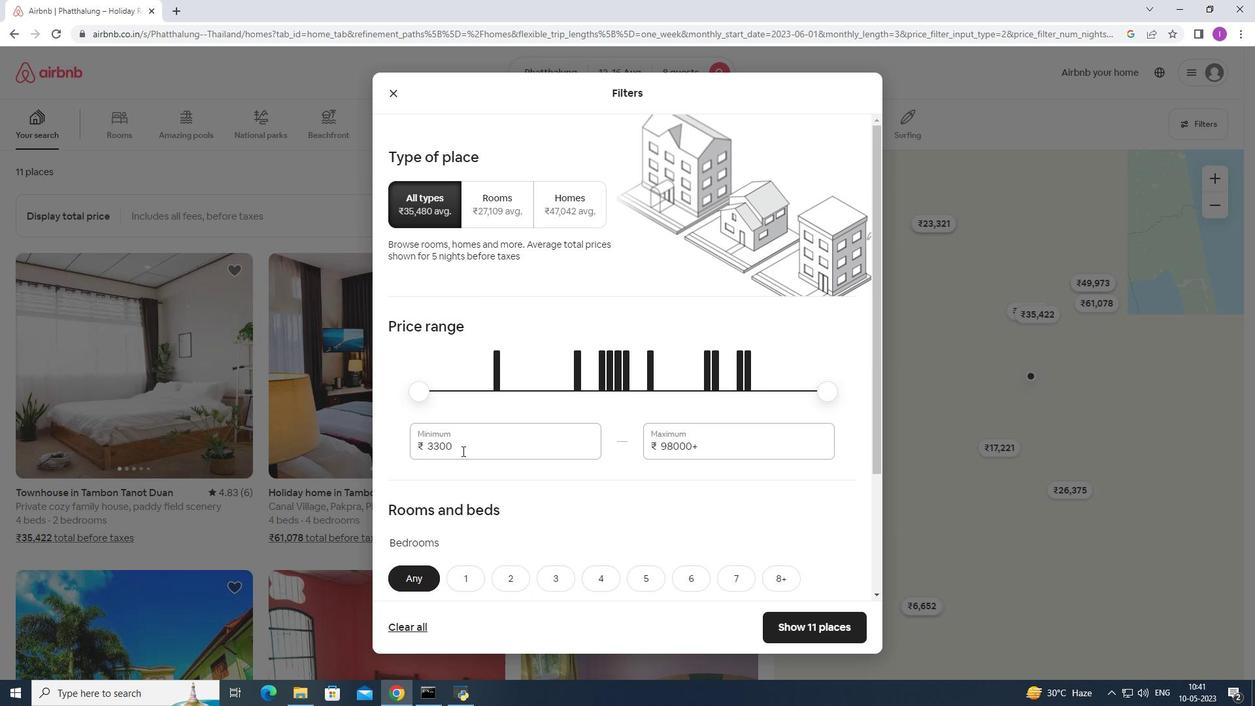 
Action: Mouse moved to (414, 452)
Screenshot: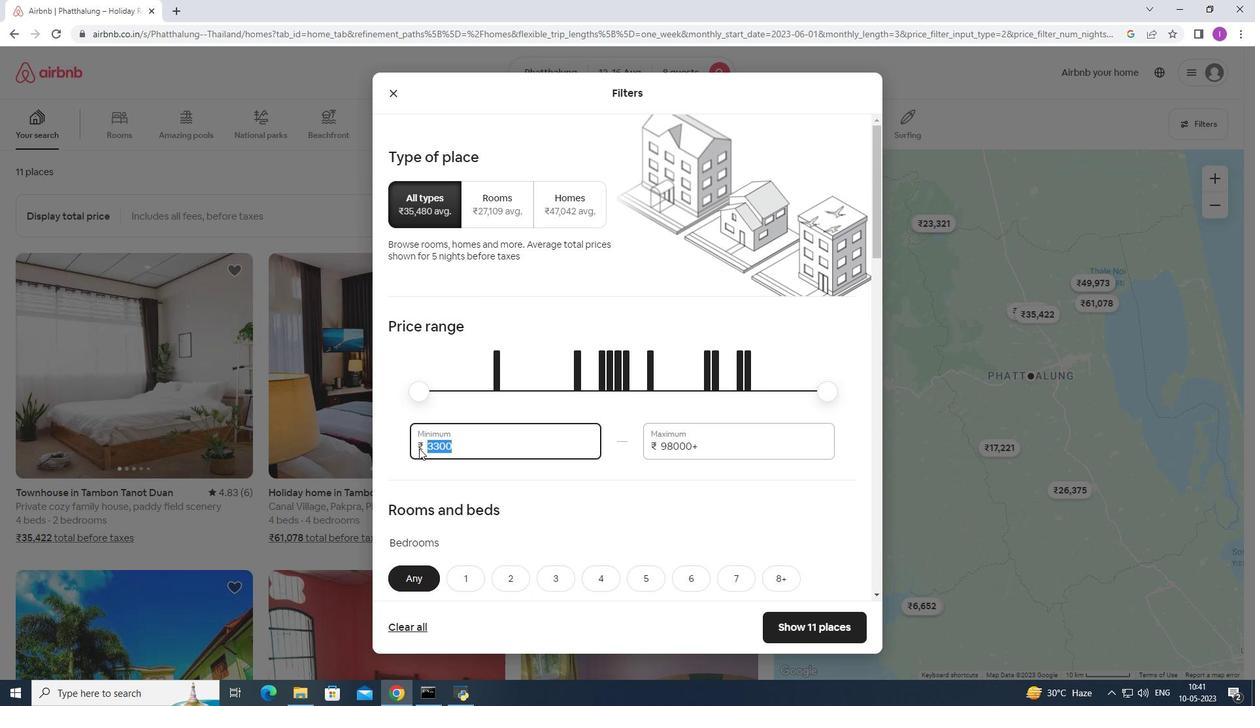 
Action: Key pressed 10
Screenshot: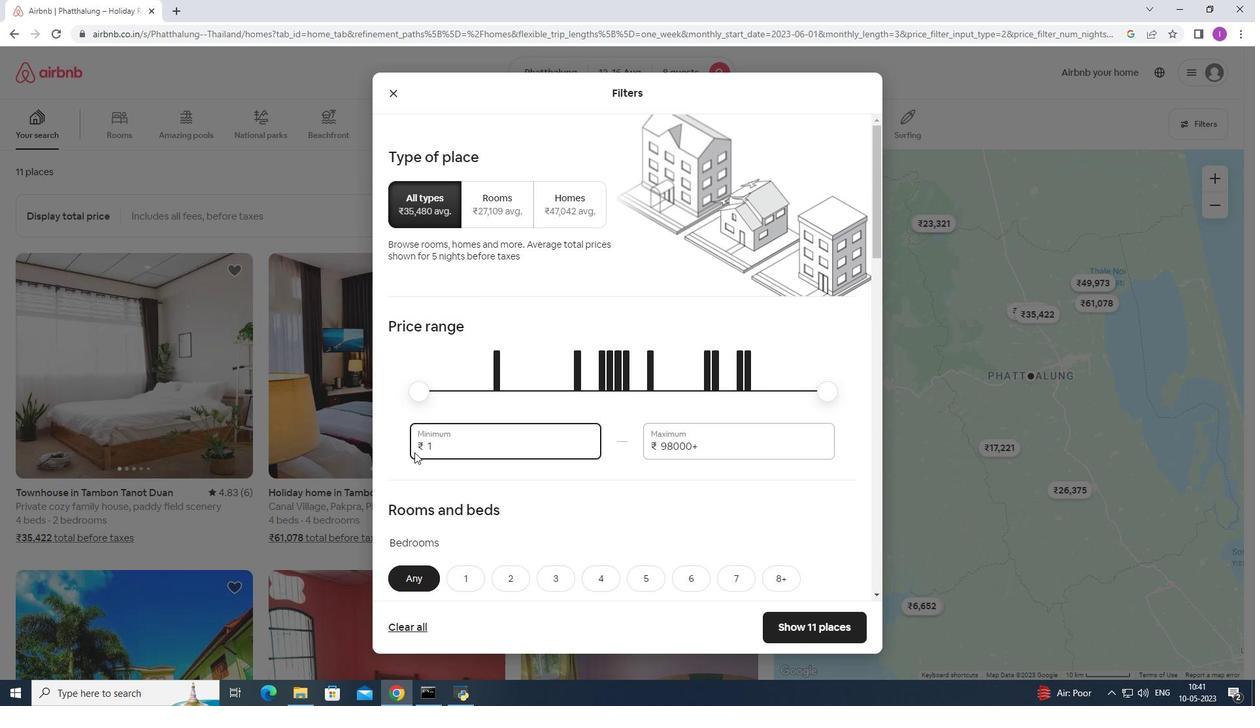 
Action: Mouse moved to (413, 451)
Screenshot: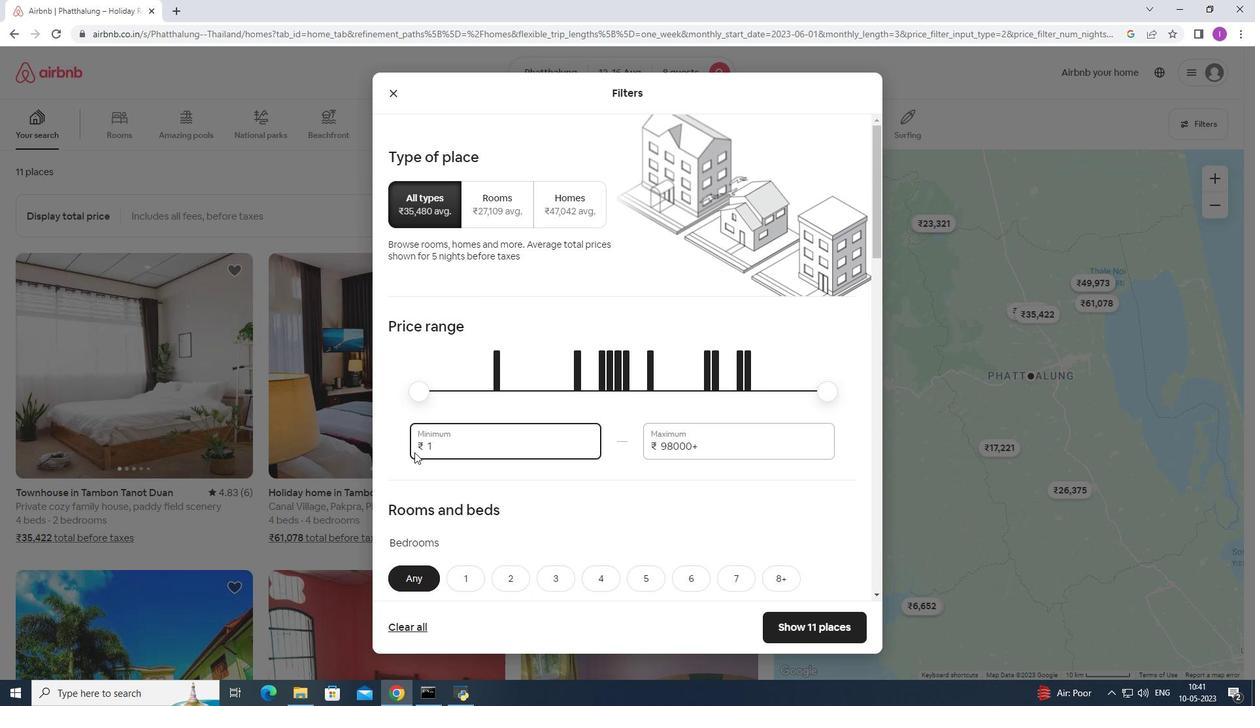 
Action: Key pressed 0
Screenshot: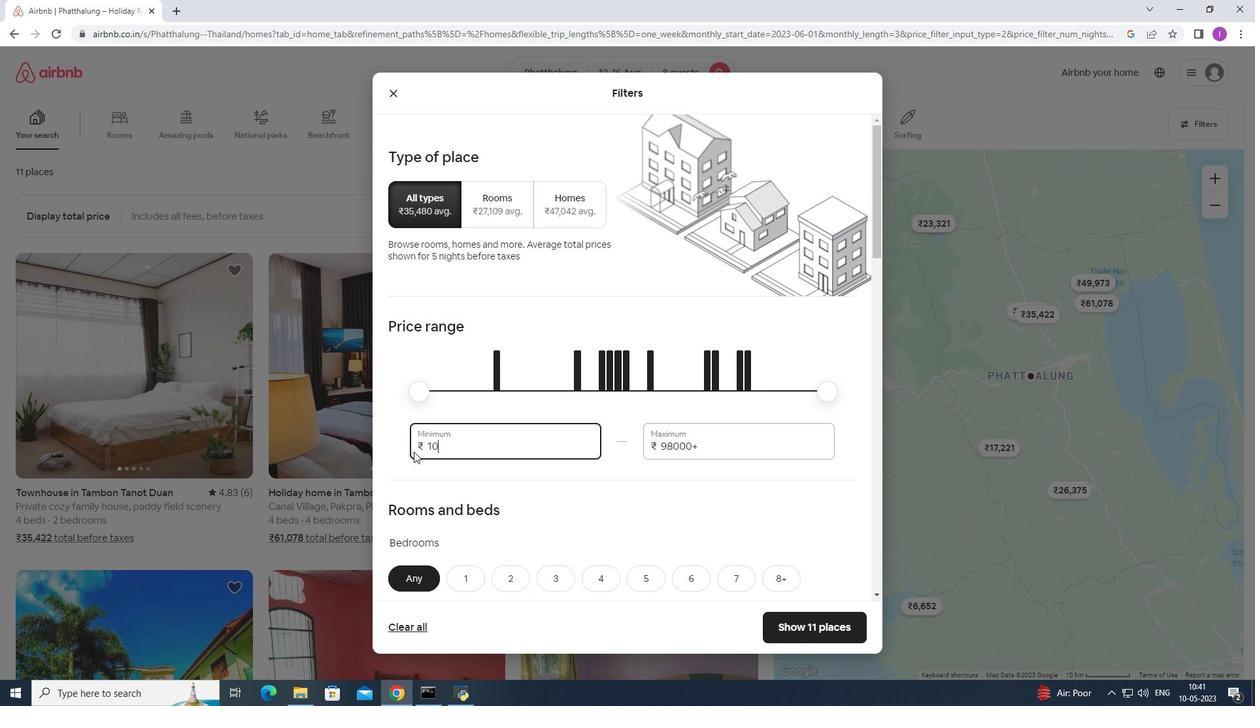 
Action: Mouse moved to (414, 451)
Screenshot: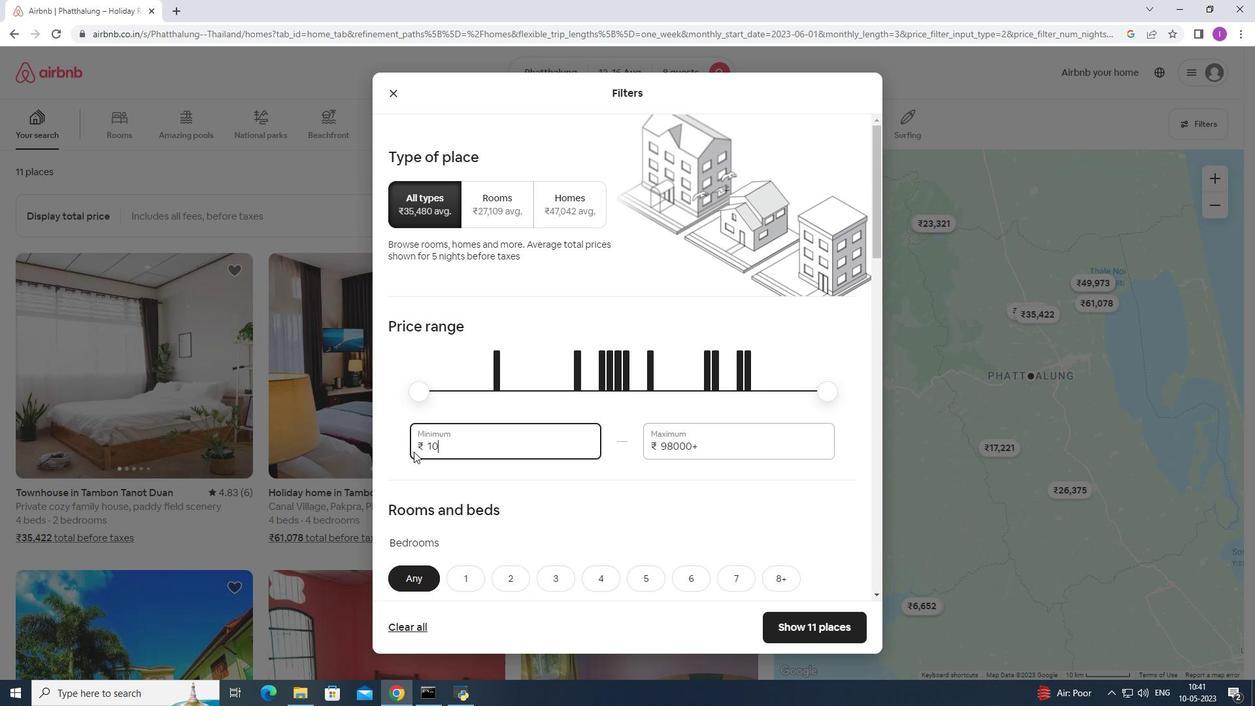 
Action: Key pressed 00
Screenshot: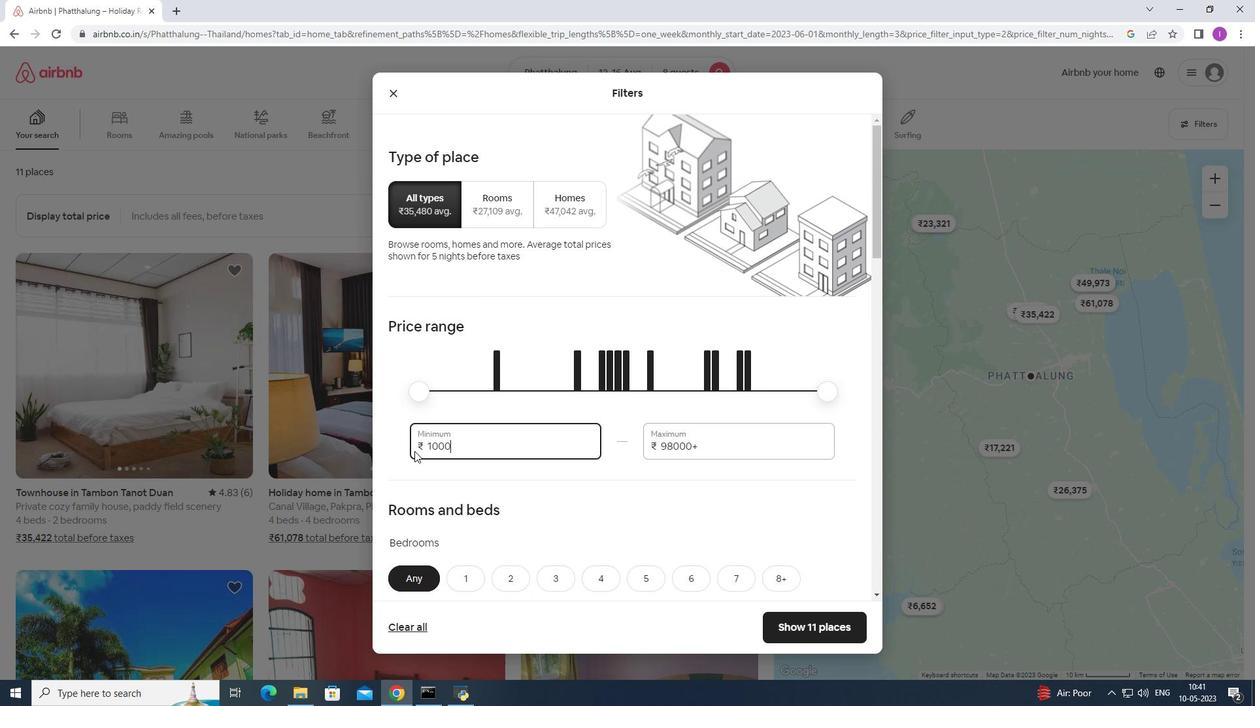 
Action: Mouse moved to (706, 447)
Screenshot: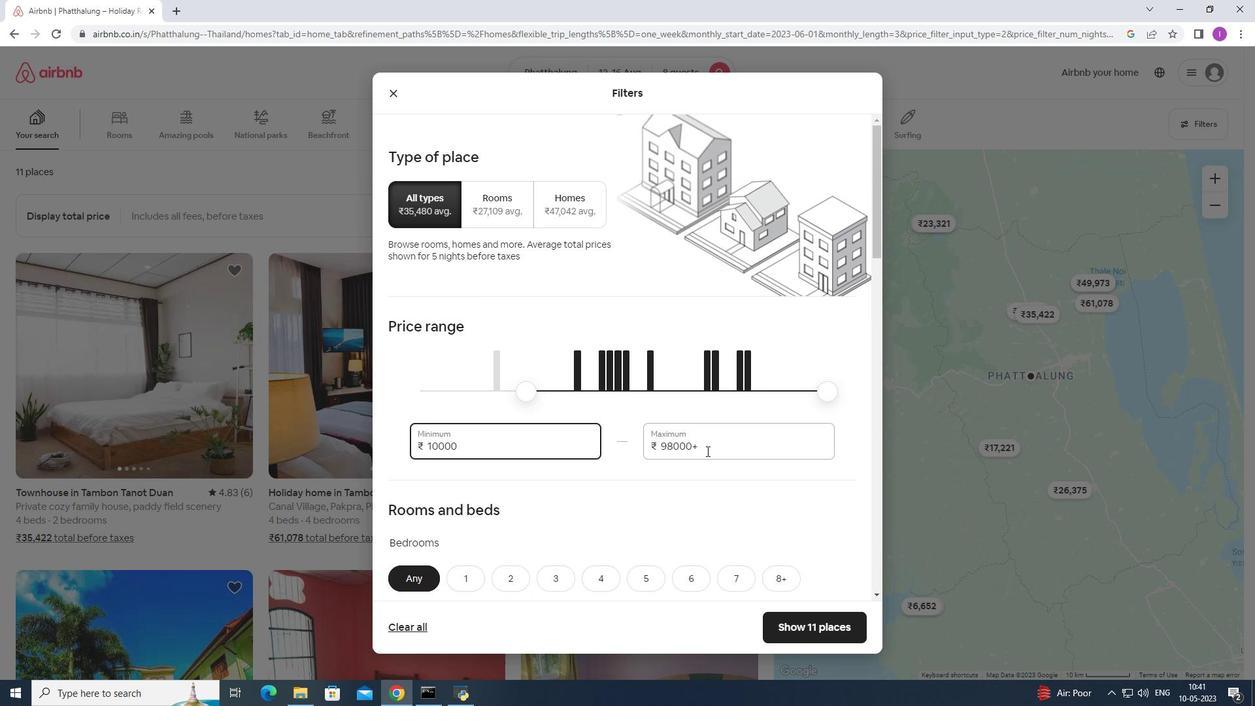 
Action: Mouse pressed left at (706, 447)
Screenshot: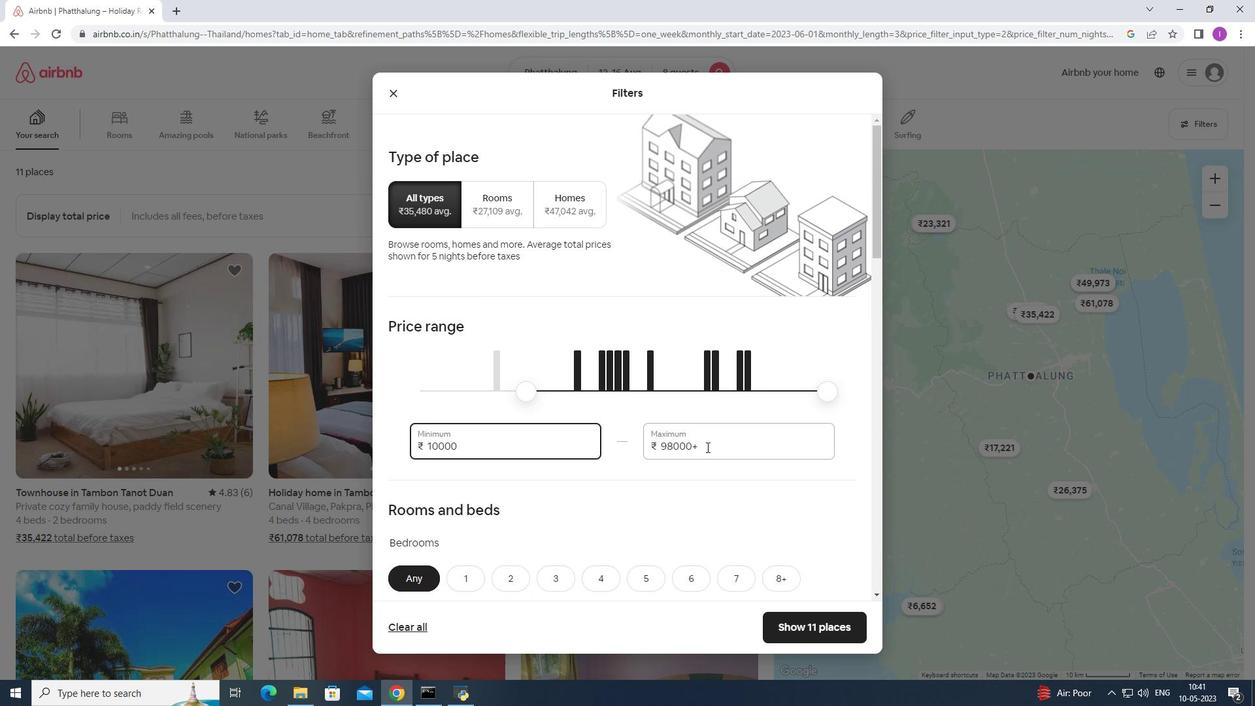 
Action: Mouse moved to (659, 444)
Screenshot: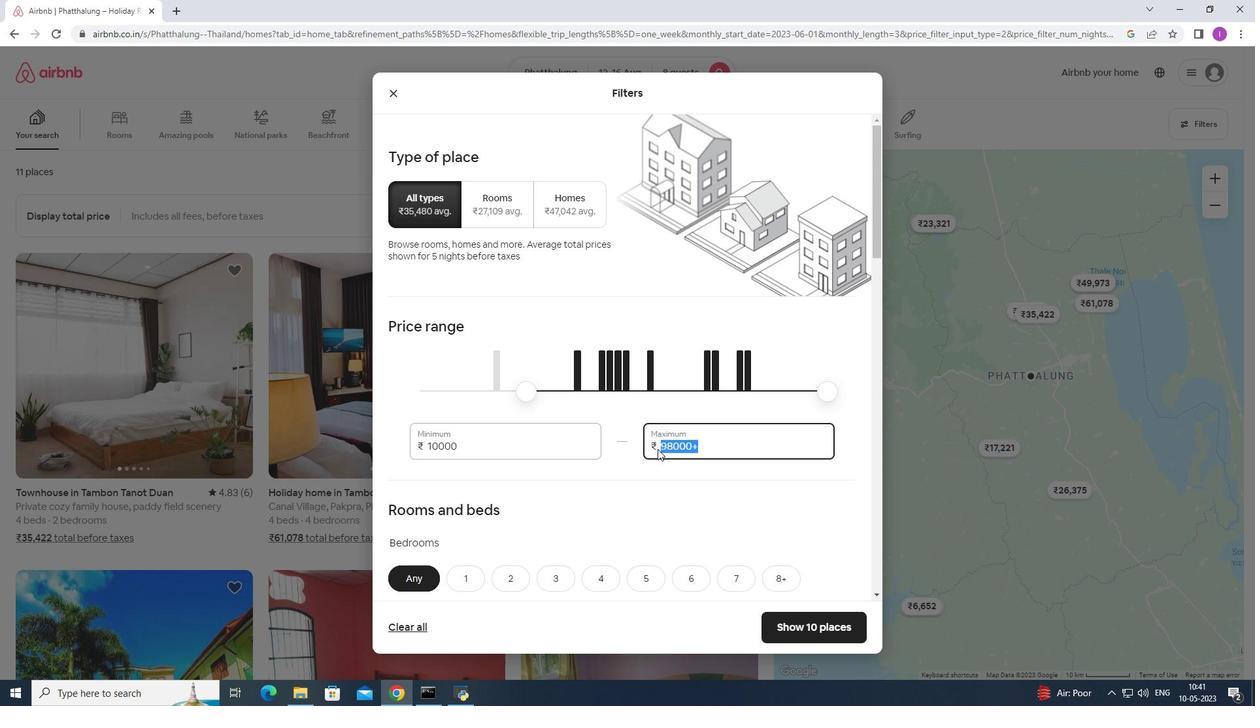 
Action: Key pressed 16
Screenshot: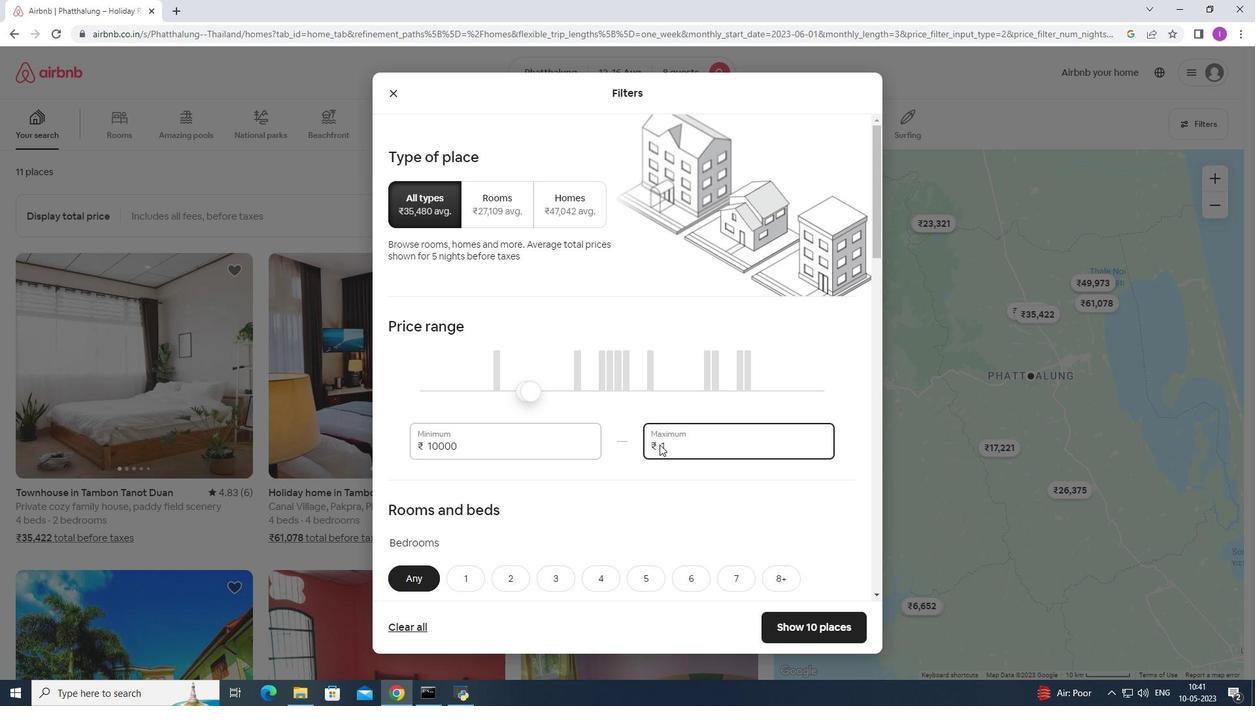 
Action: Mouse moved to (660, 443)
Screenshot: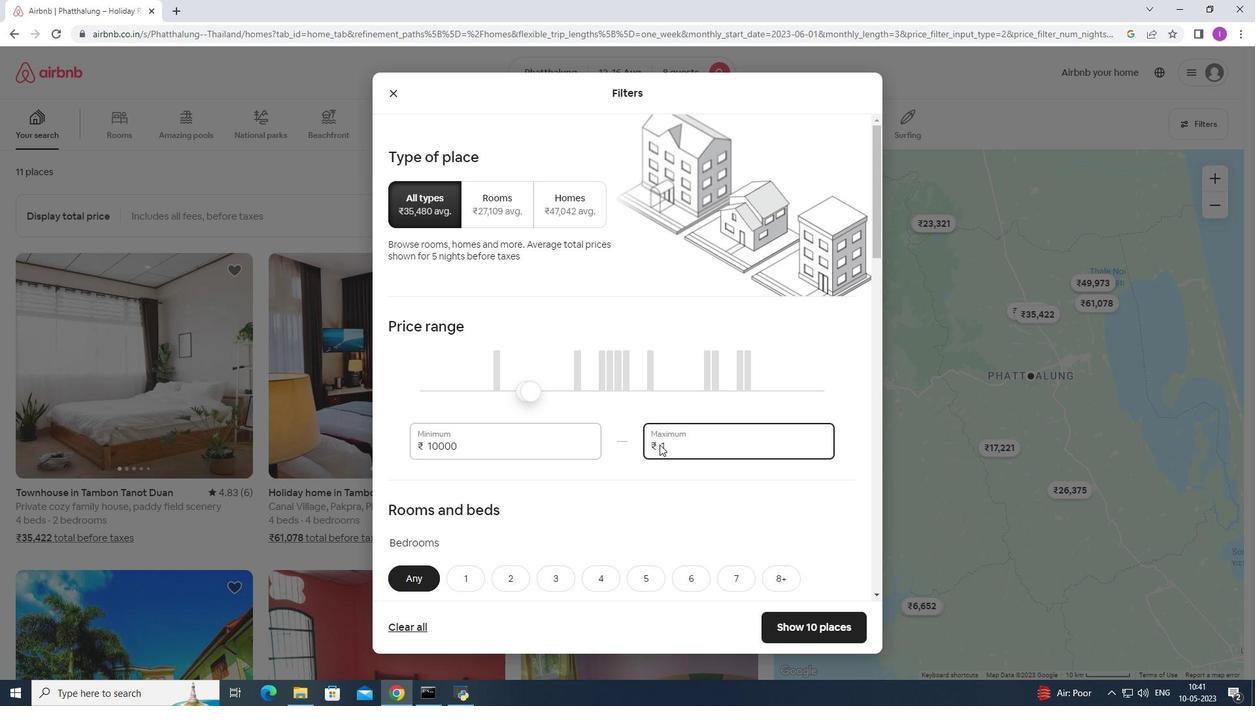 
Action: Key pressed 000
Screenshot: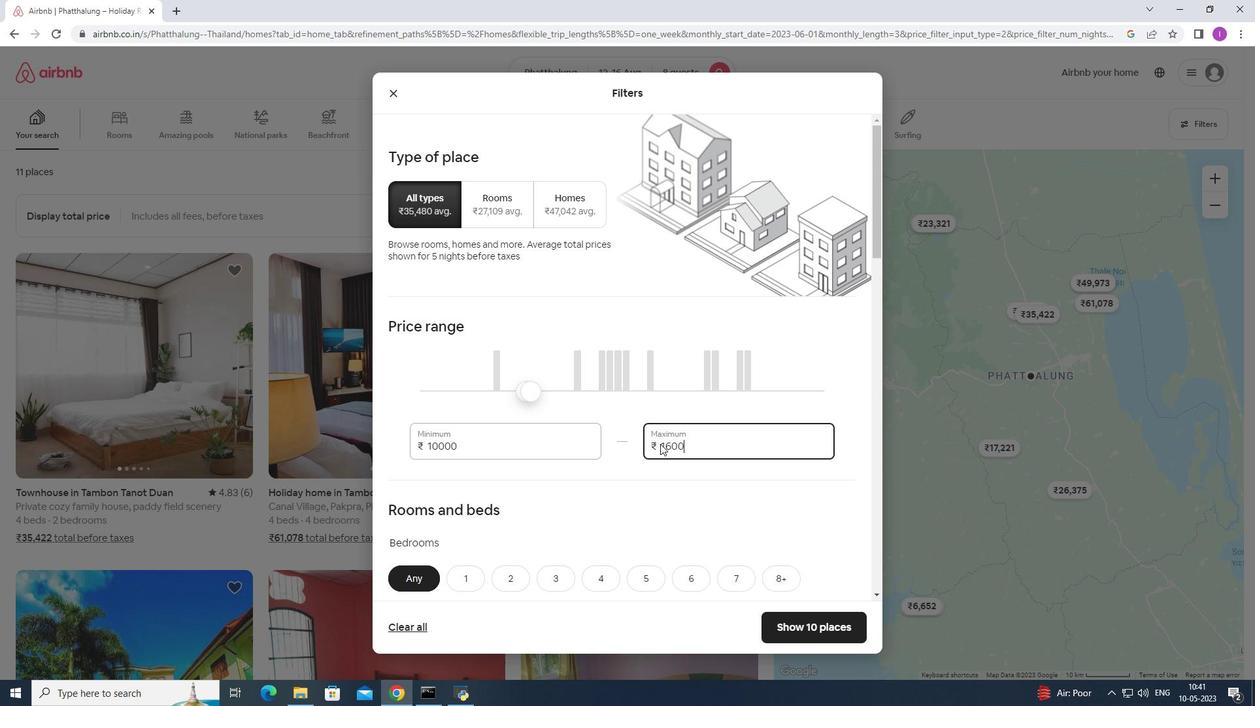
Action: Mouse moved to (444, 486)
Screenshot: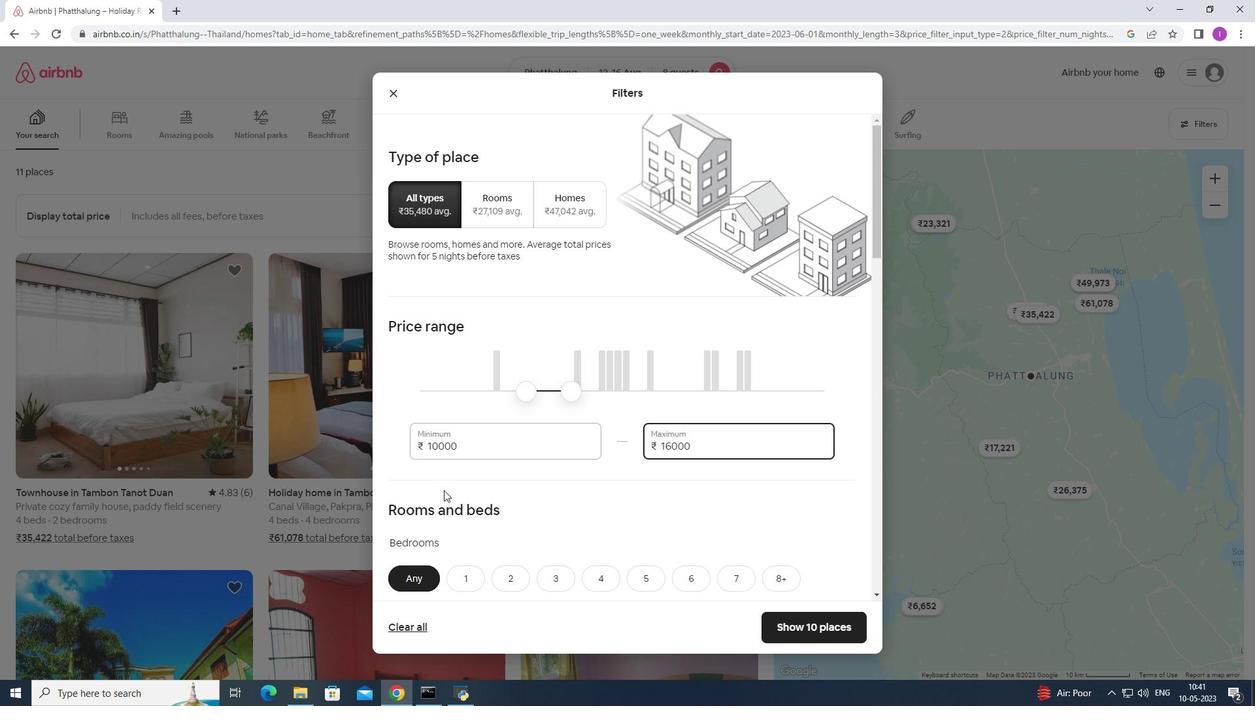 
Action: Mouse scrolled (444, 485) with delta (0, 0)
Screenshot: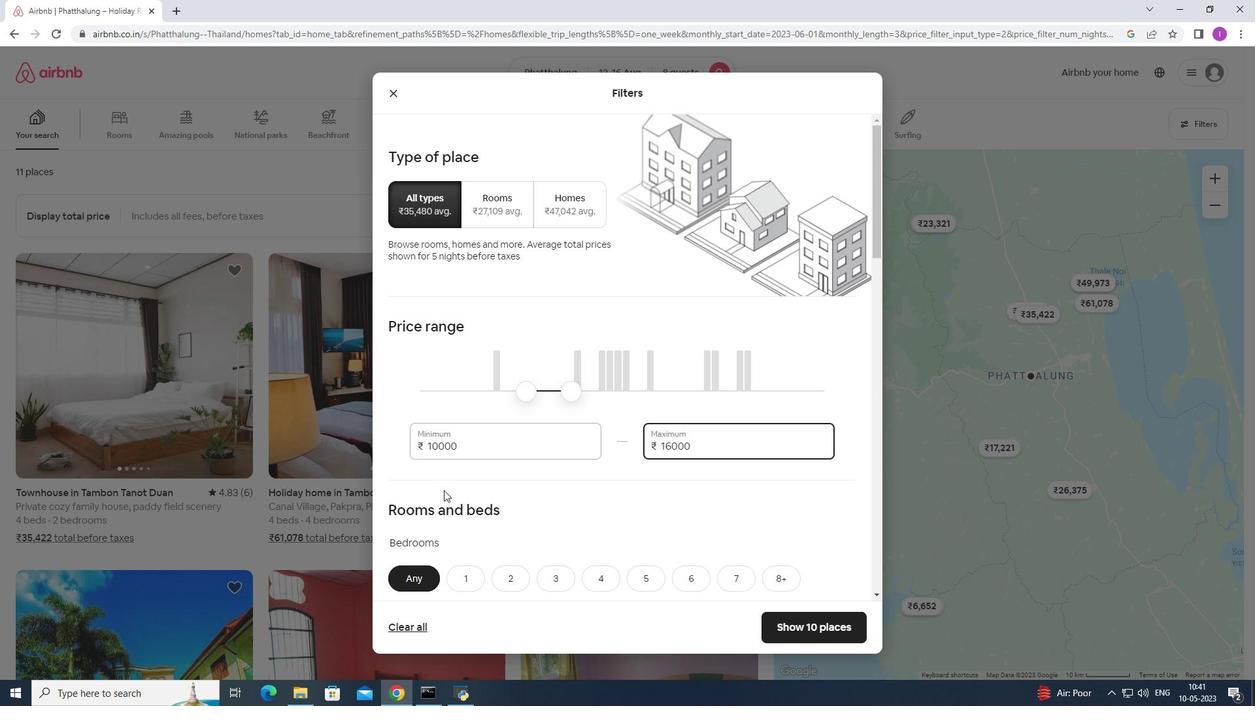 
Action: Mouse moved to (448, 483)
Screenshot: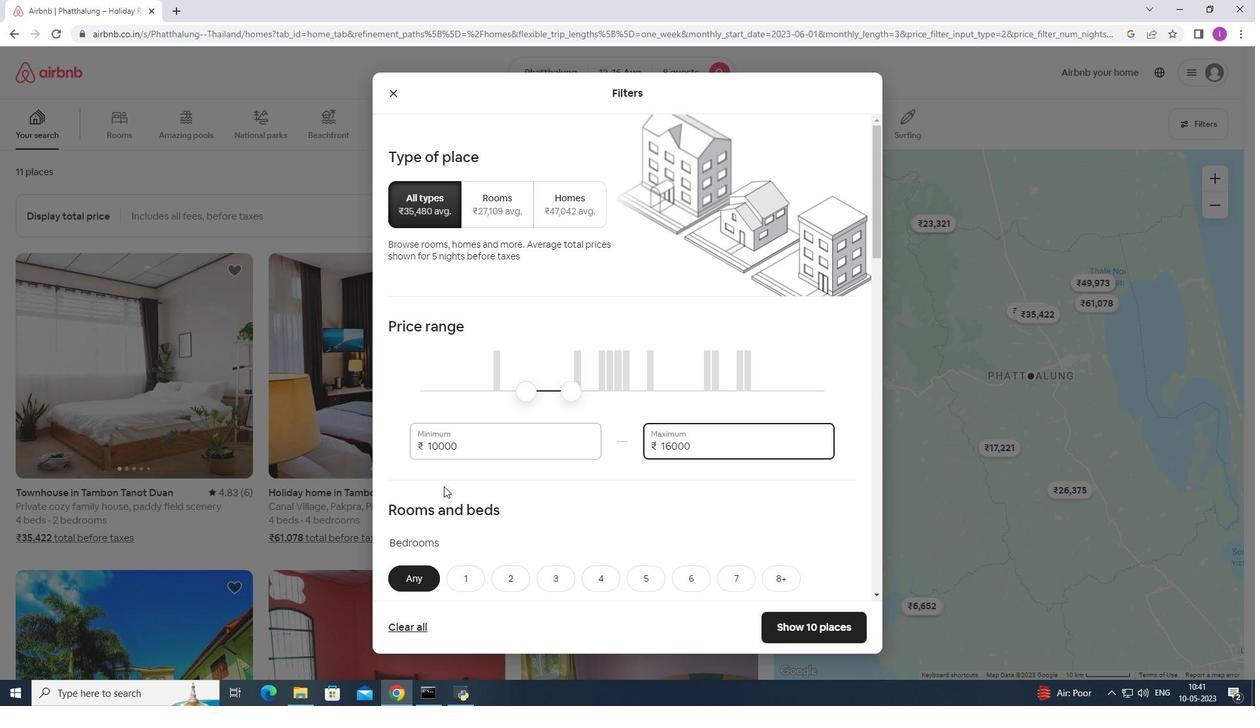 
Action: Mouse scrolled (448, 483) with delta (0, 0)
Screenshot: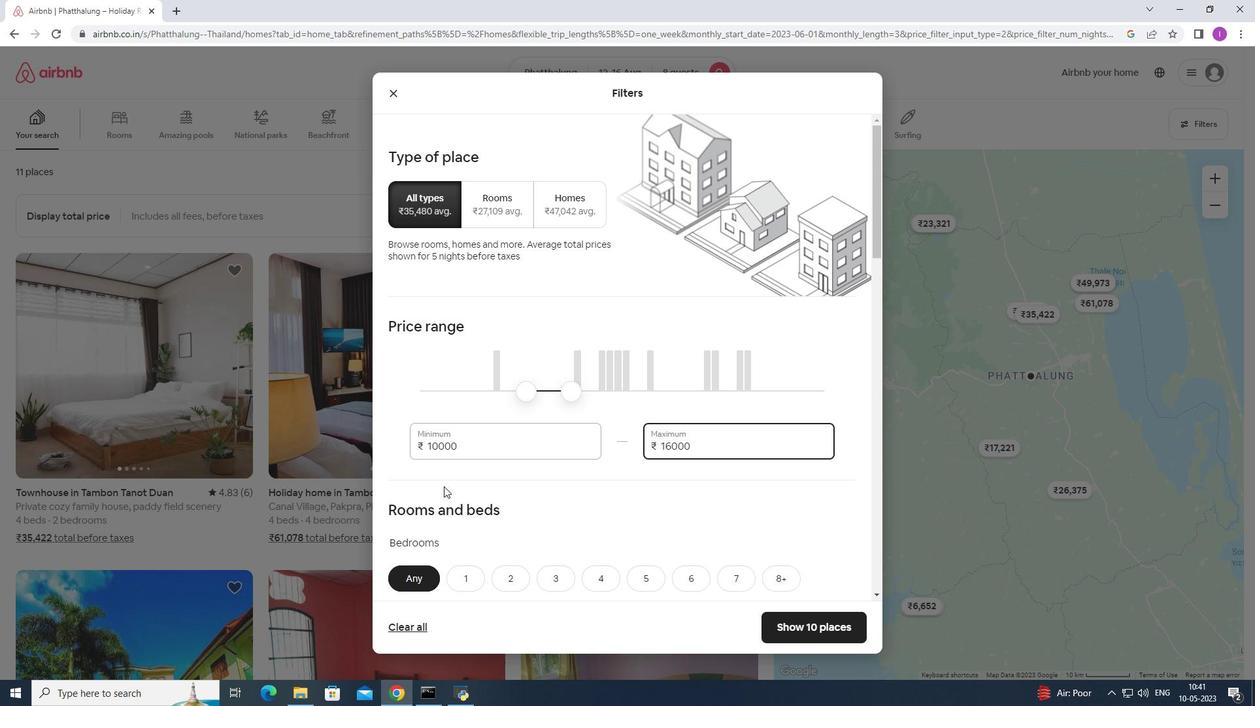
Action: Mouse moved to (455, 479)
Screenshot: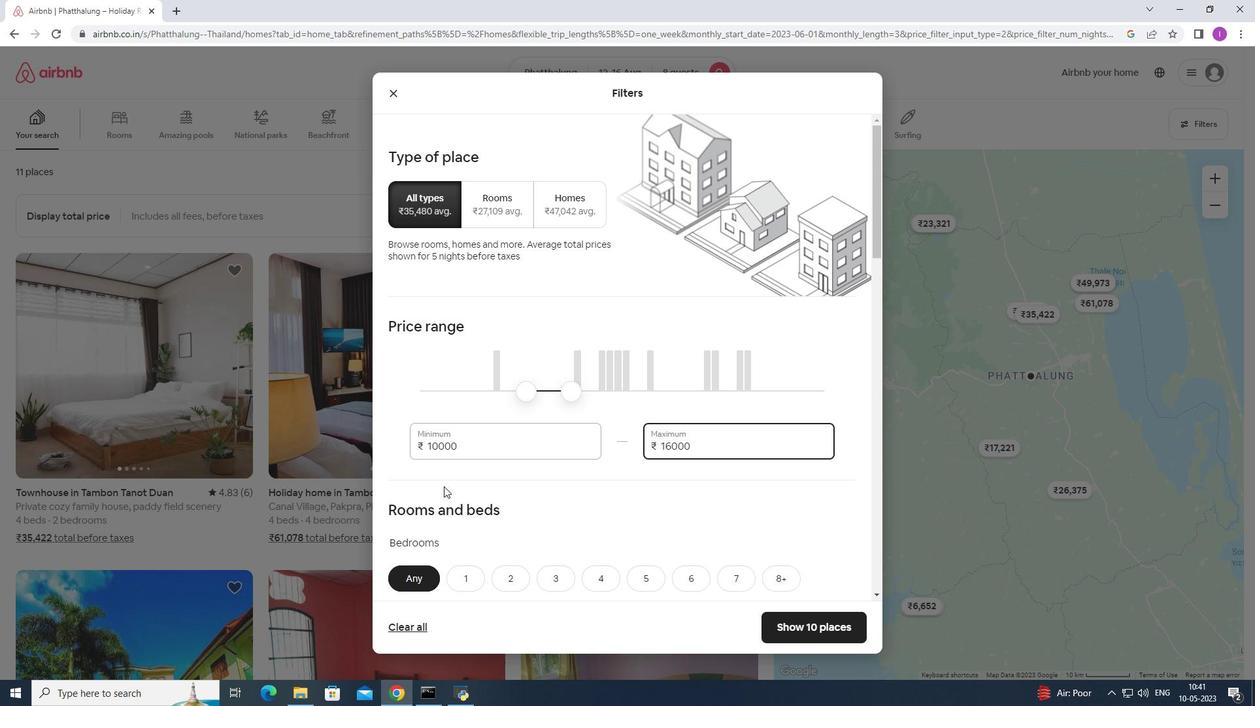 
Action: Mouse scrolled (455, 479) with delta (0, 0)
Screenshot: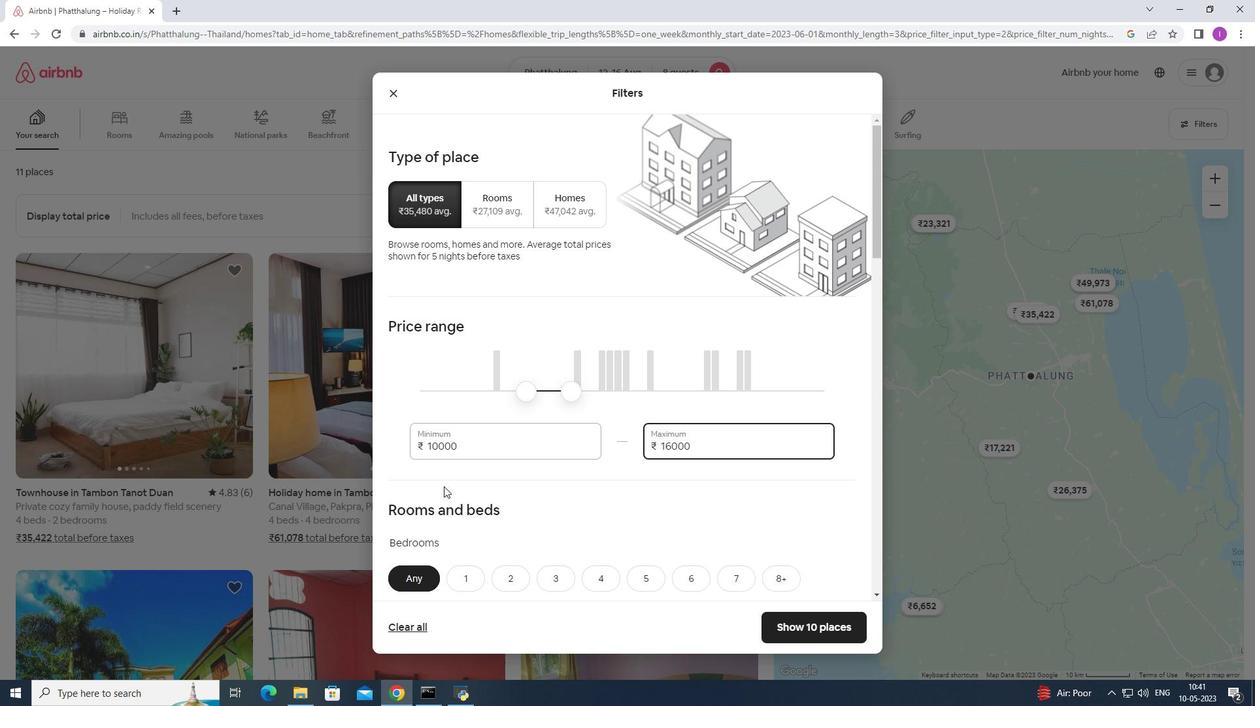 
Action: Mouse moved to (504, 460)
Screenshot: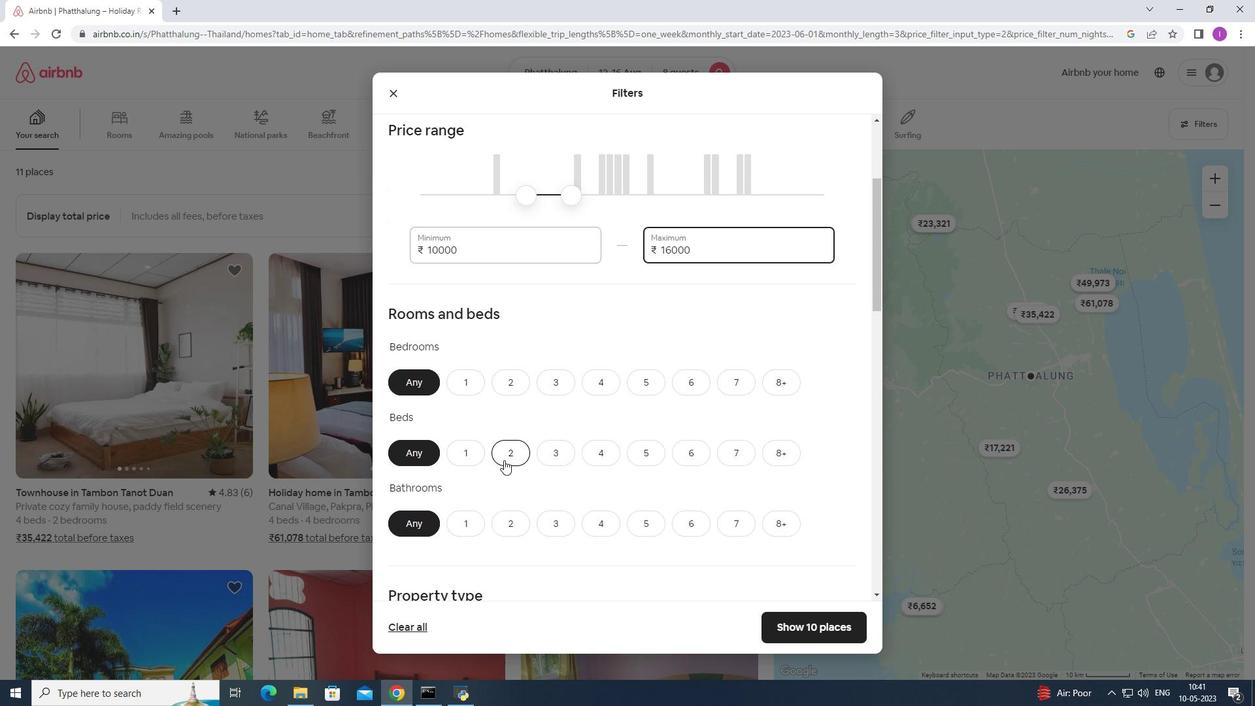 
Action: Mouse scrolled (504, 459) with delta (0, 0)
Screenshot: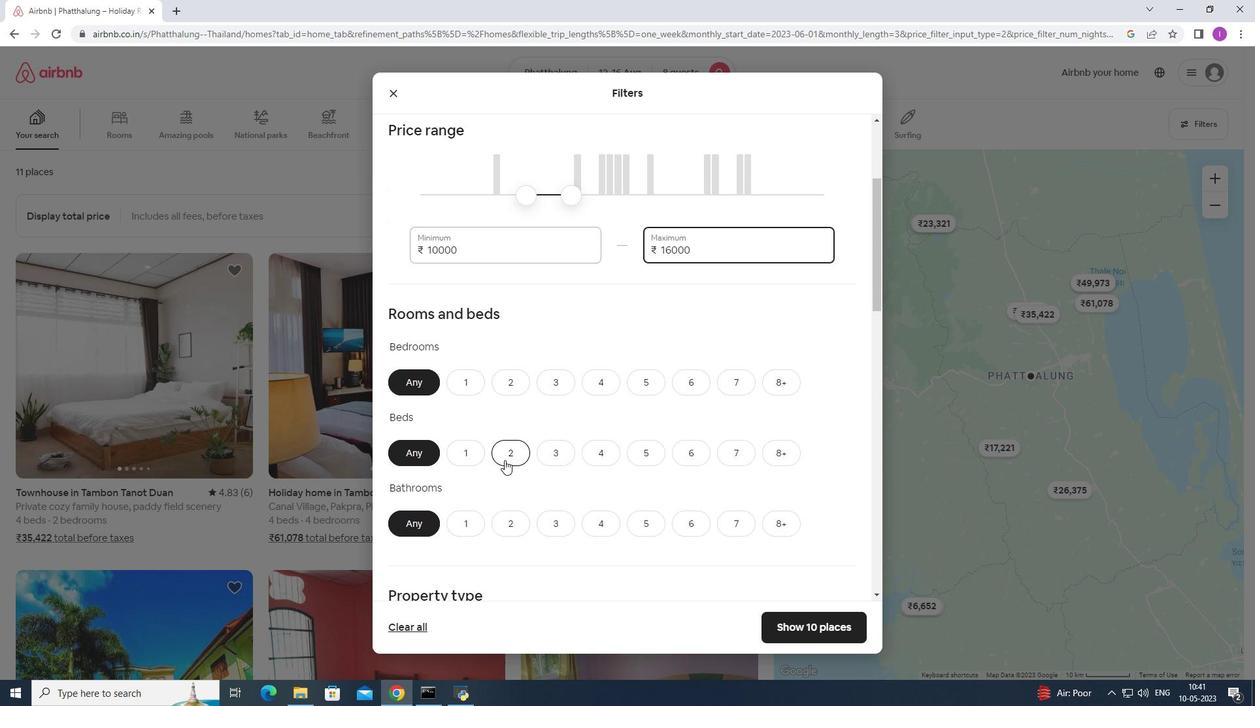 
Action: Mouse moved to (791, 309)
Screenshot: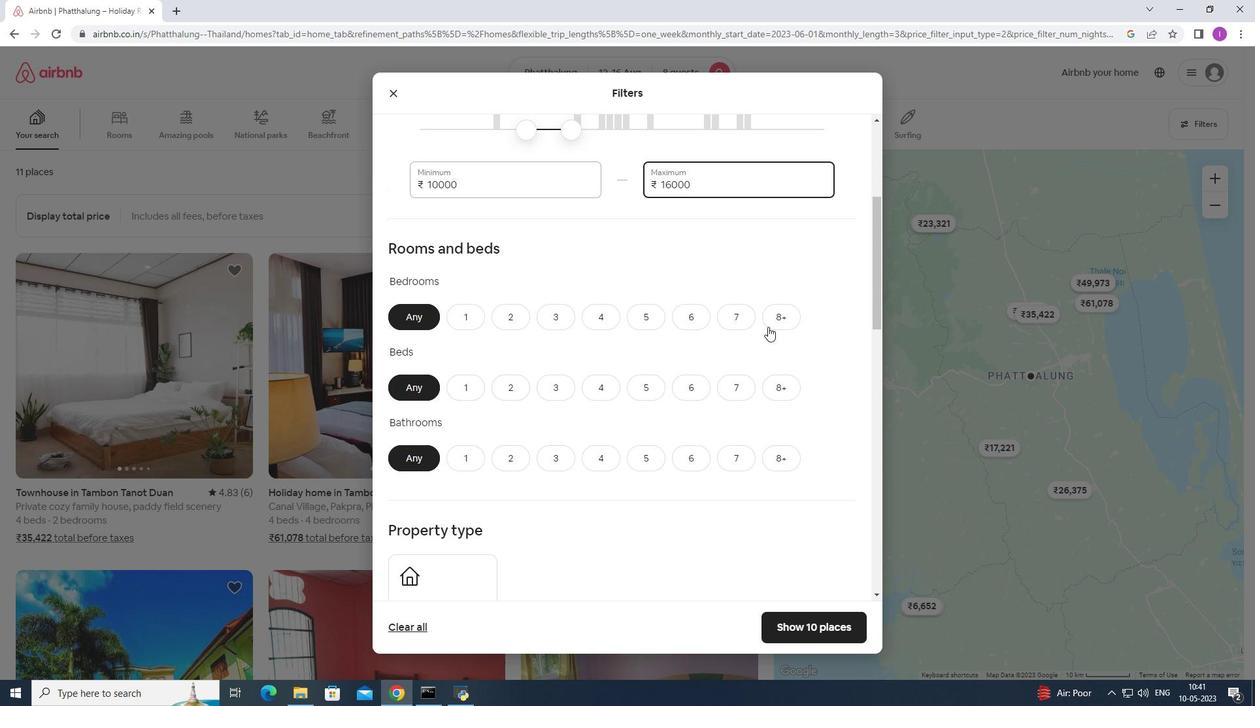 
Action: Mouse pressed left at (791, 309)
Screenshot: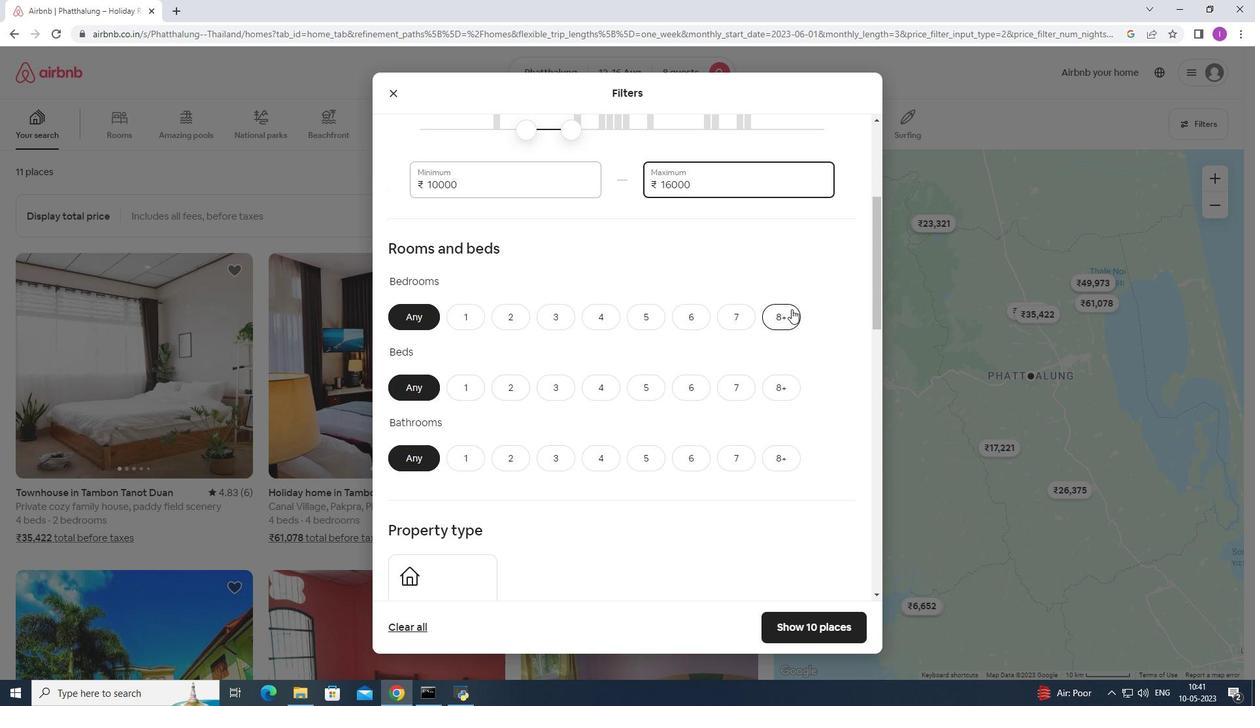 
Action: Mouse moved to (784, 383)
Screenshot: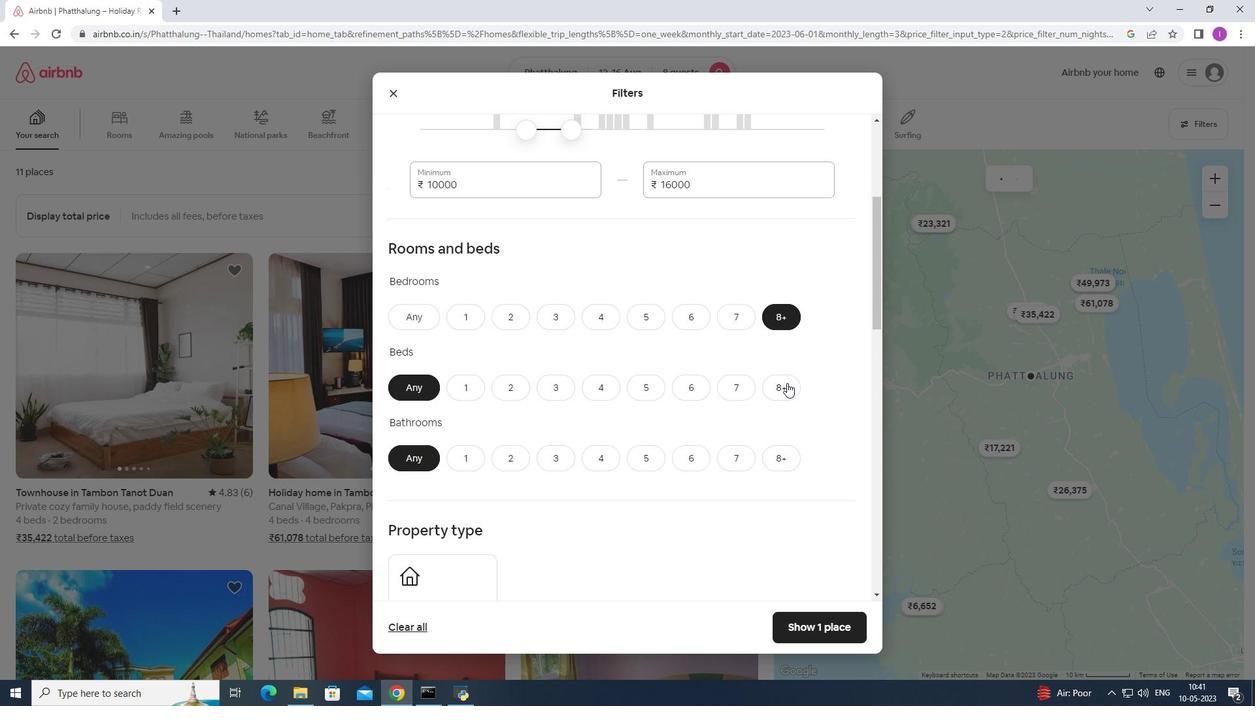 
Action: Mouse pressed left at (784, 383)
Screenshot: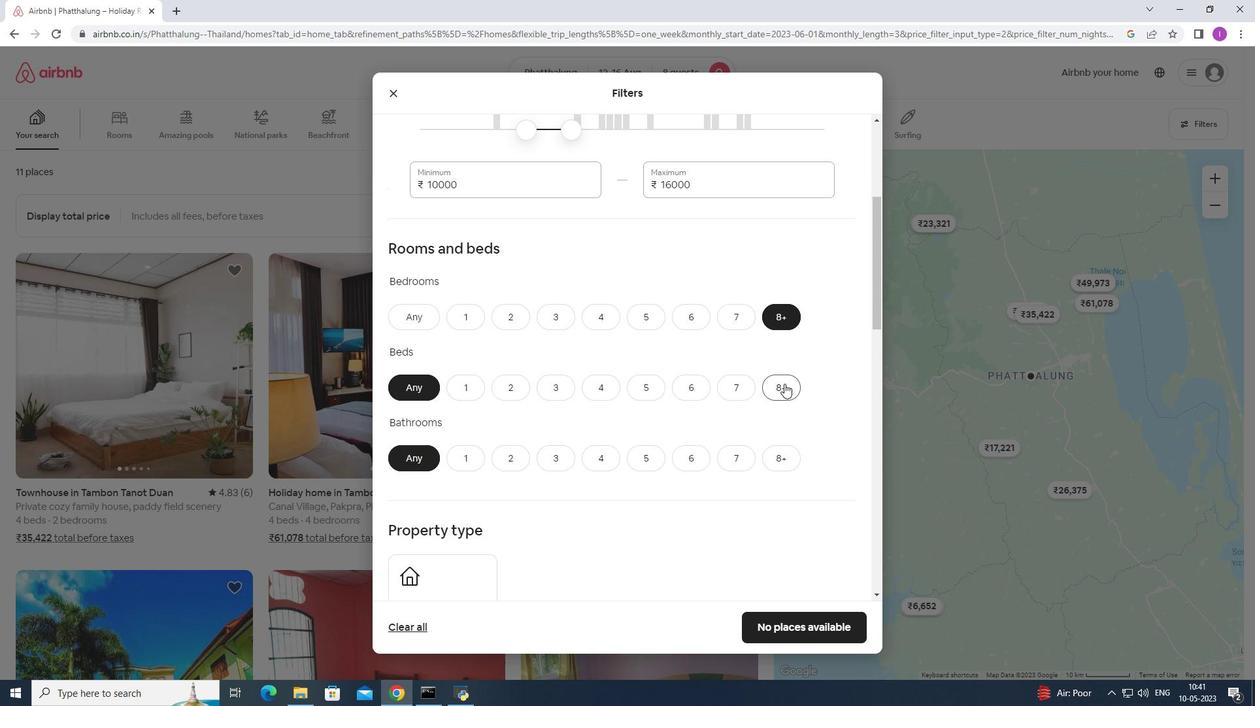 
Action: Mouse moved to (789, 454)
Screenshot: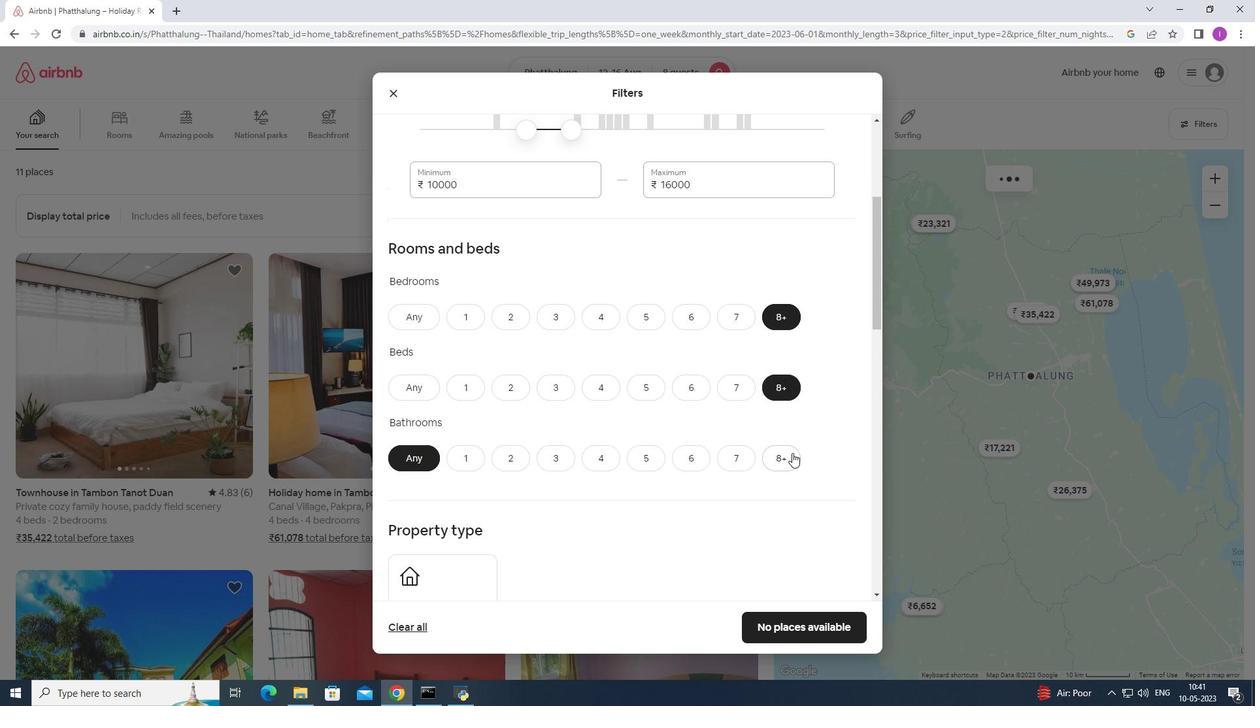 
Action: Mouse pressed left at (789, 454)
Screenshot: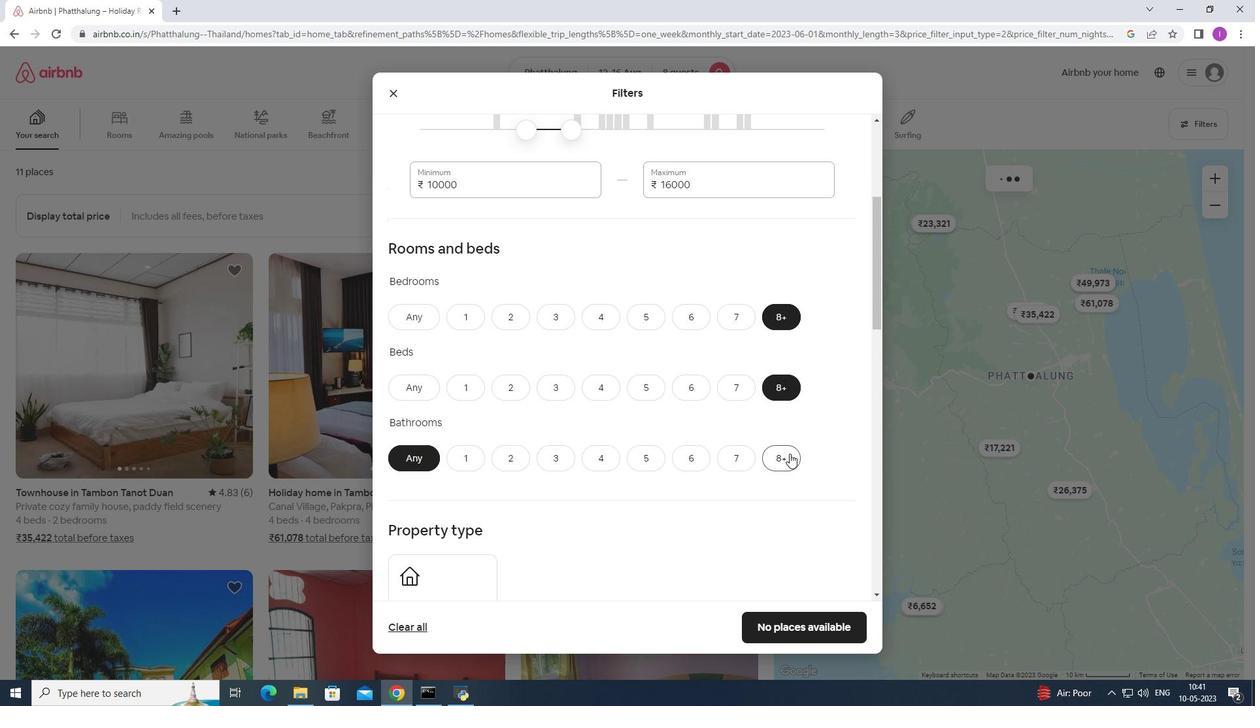 
Action: Mouse moved to (540, 439)
Screenshot: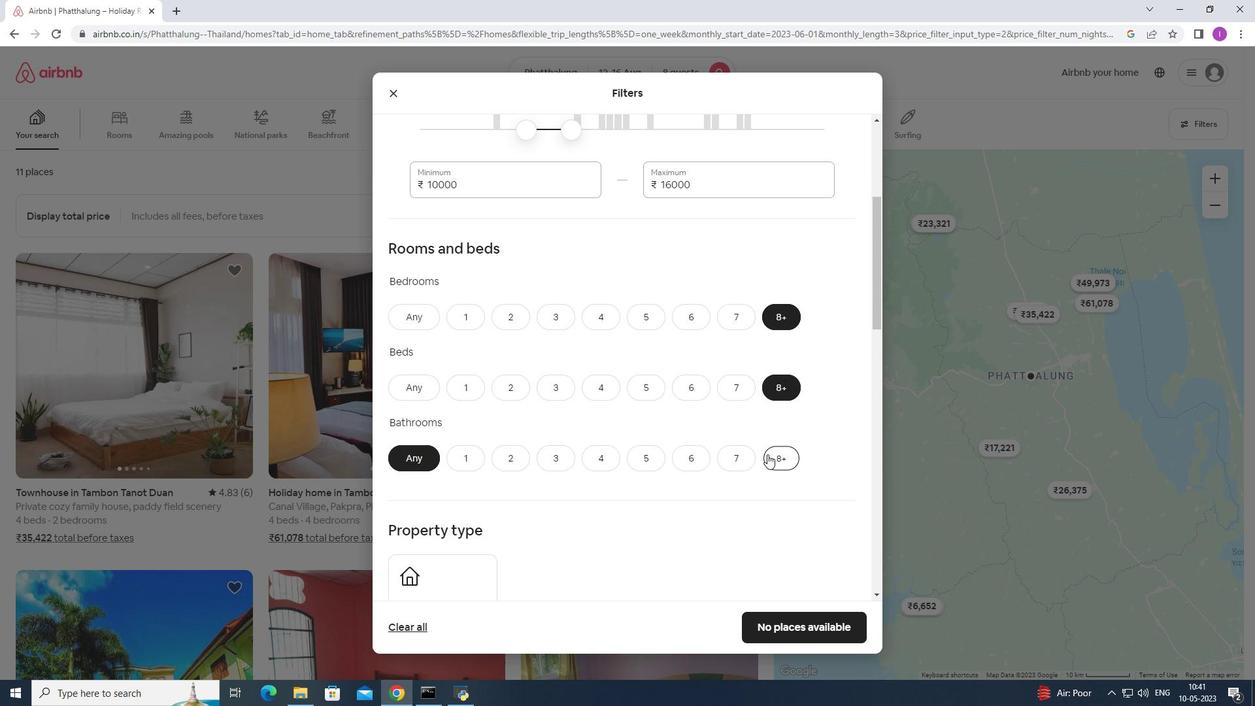 
Action: Mouse scrolled (540, 438) with delta (0, 0)
Screenshot: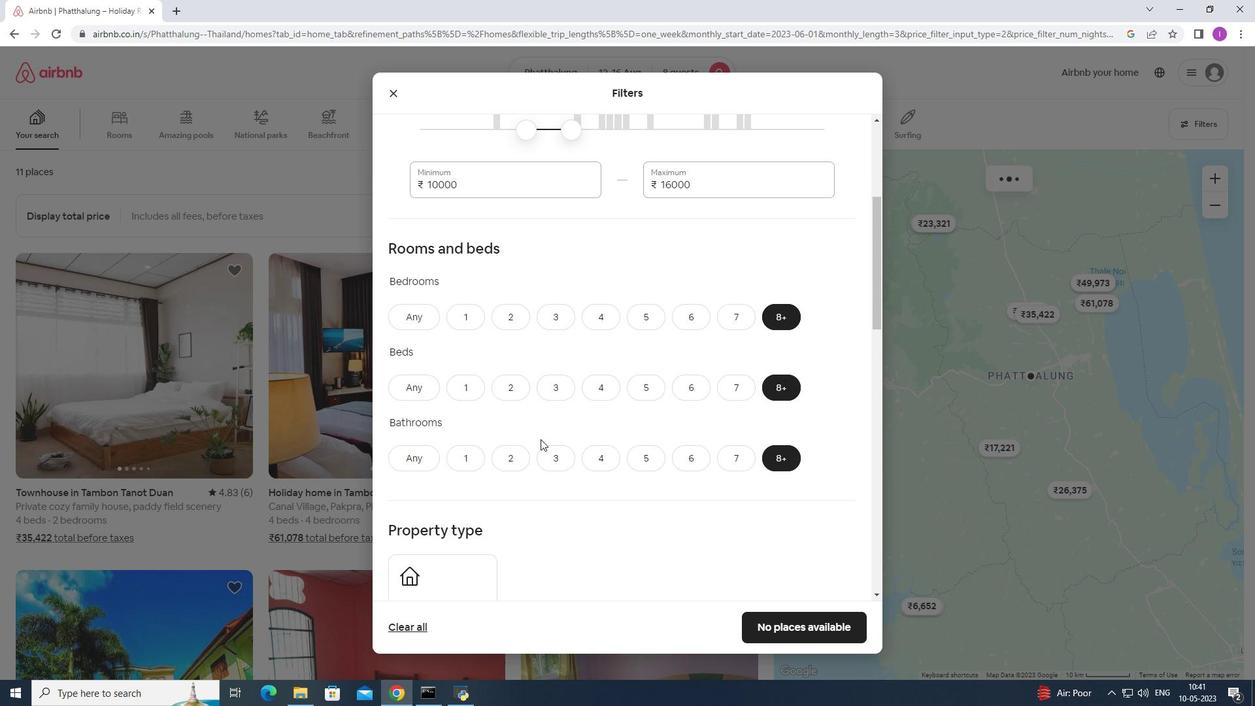 
Action: Mouse moved to (540, 440)
Screenshot: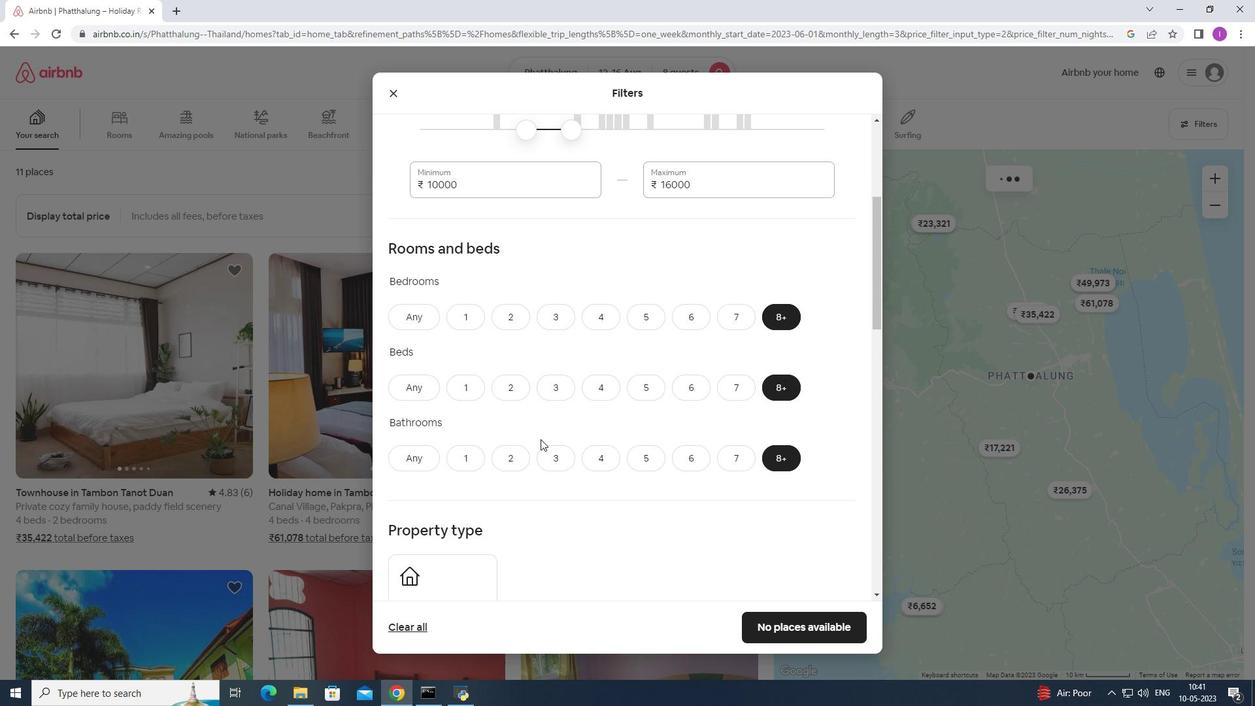 
Action: Mouse scrolled (540, 439) with delta (0, 0)
Screenshot: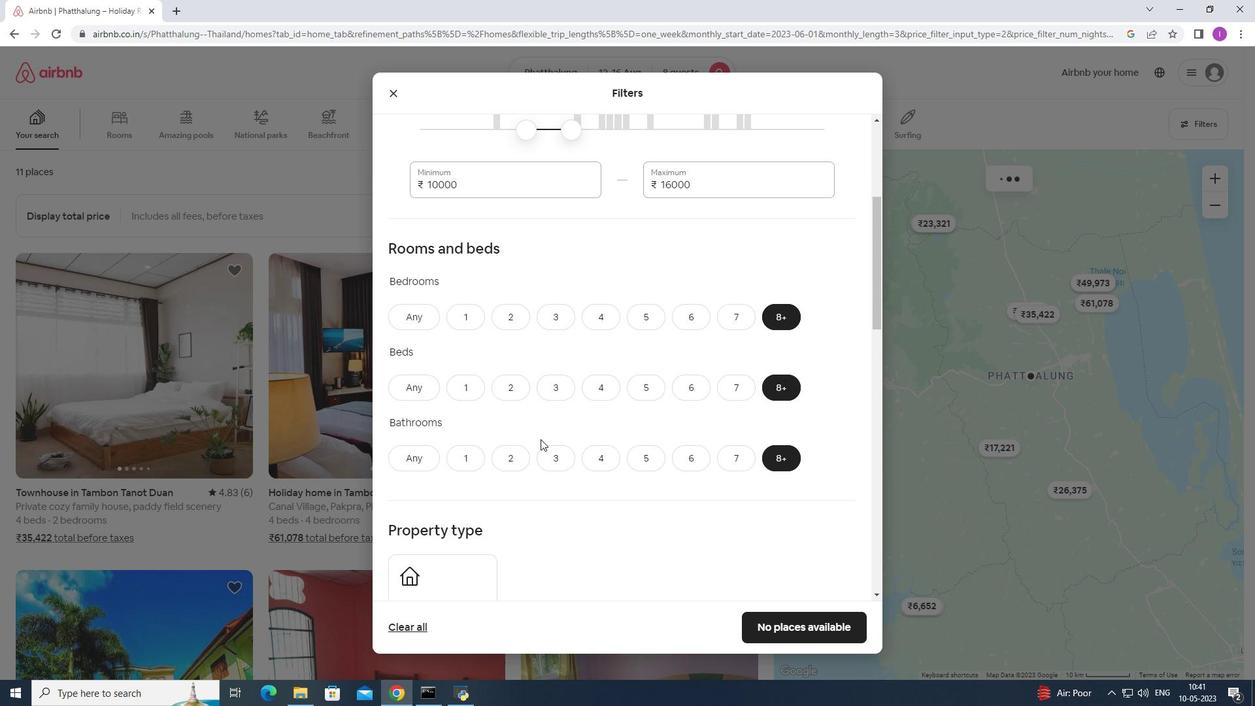 
Action: Mouse moved to (541, 440)
Screenshot: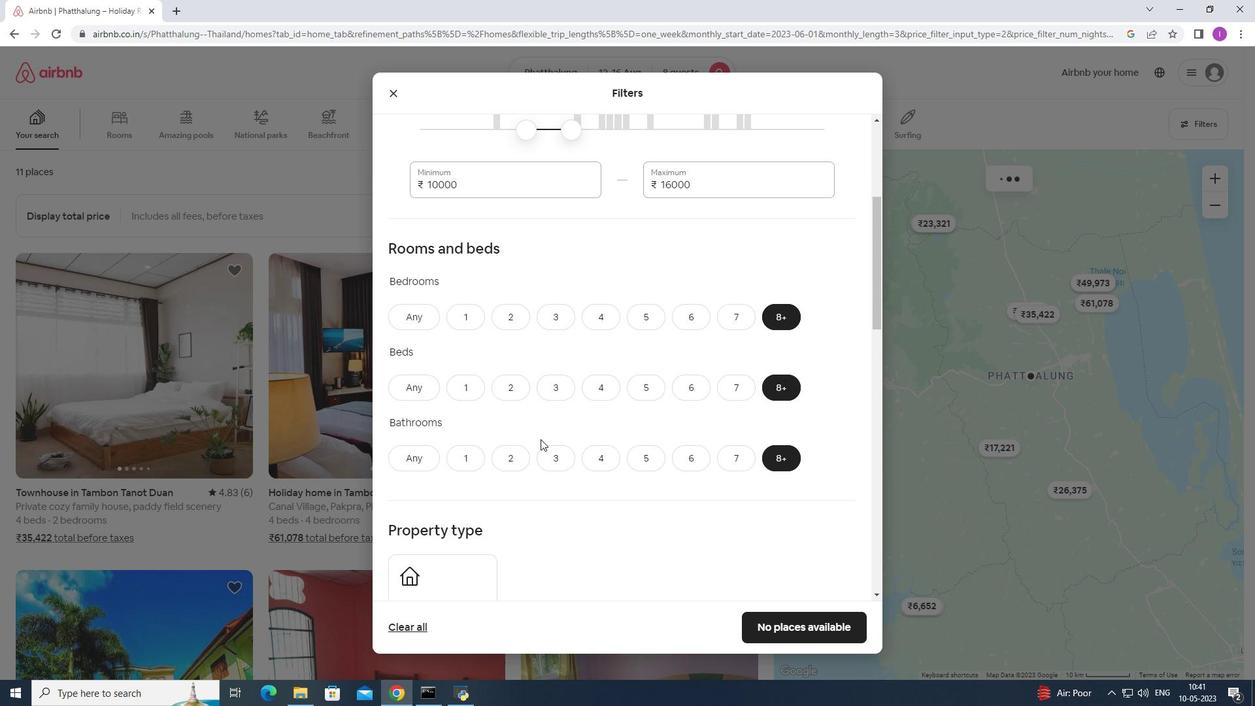
Action: Mouse scrolled (541, 439) with delta (0, 0)
Screenshot: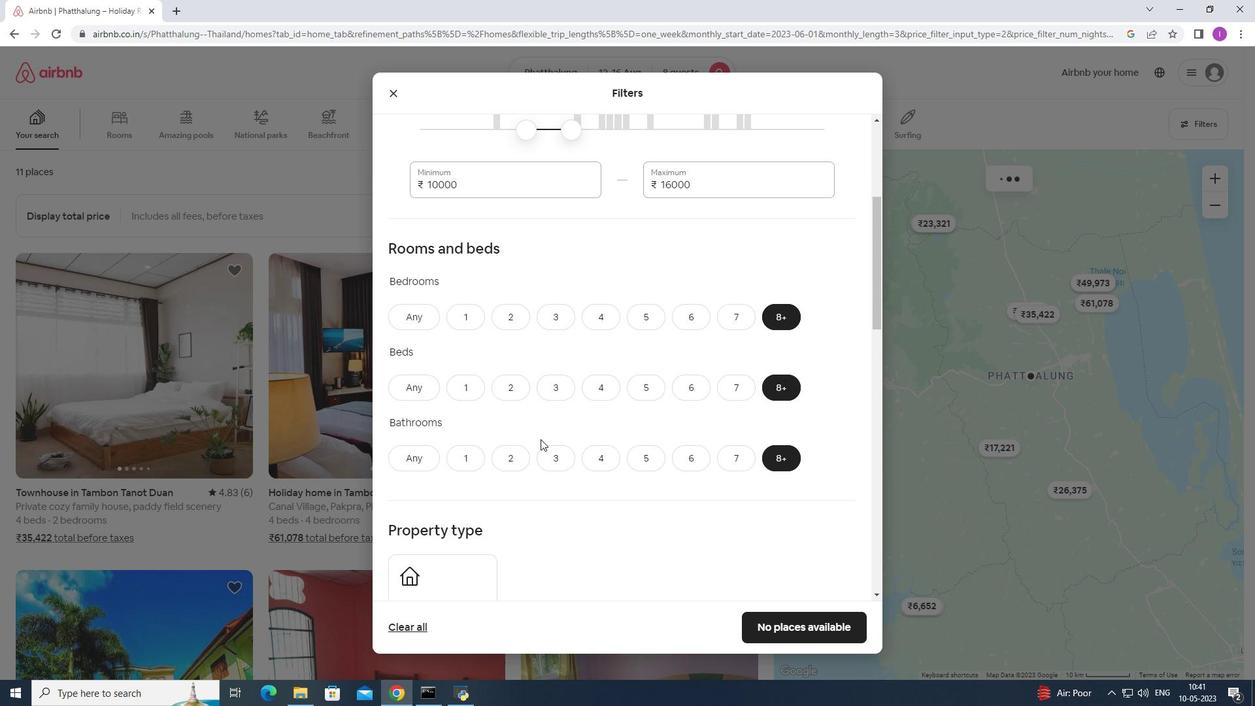 
Action: Mouse scrolled (541, 439) with delta (0, 0)
Screenshot: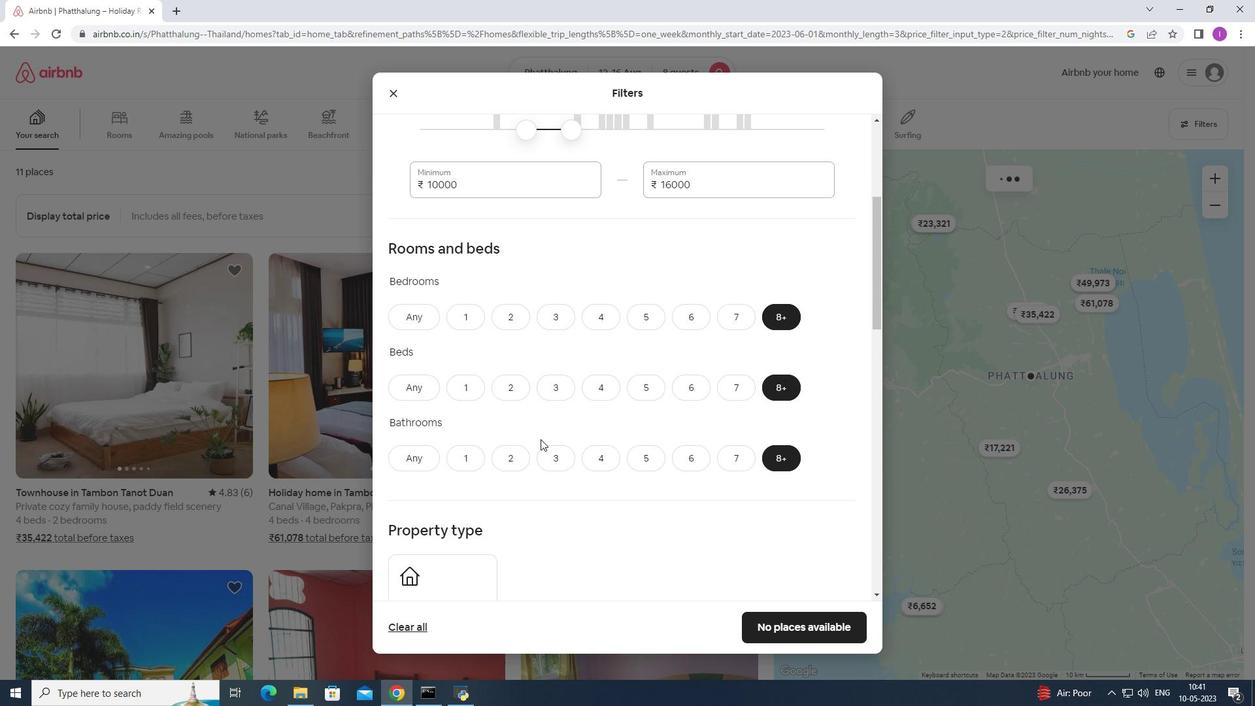 
Action: Mouse moved to (442, 334)
Screenshot: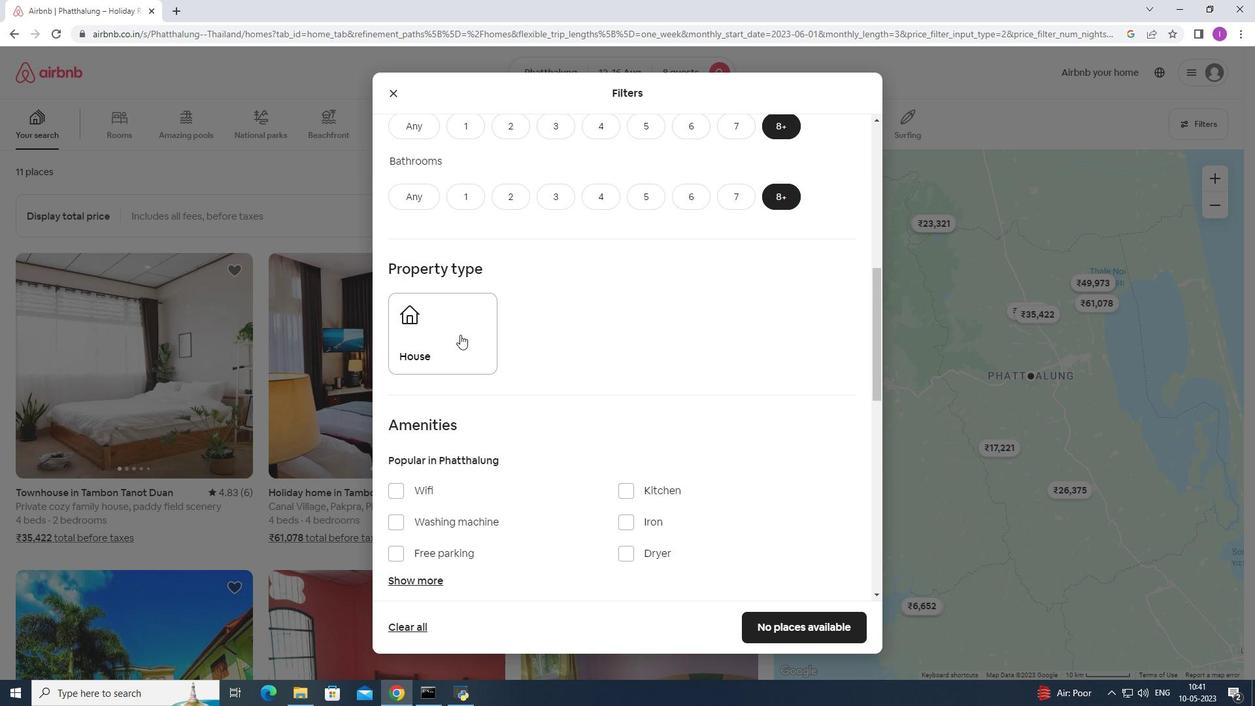 
Action: Mouse pressed left at (442, 334)
Screenshot: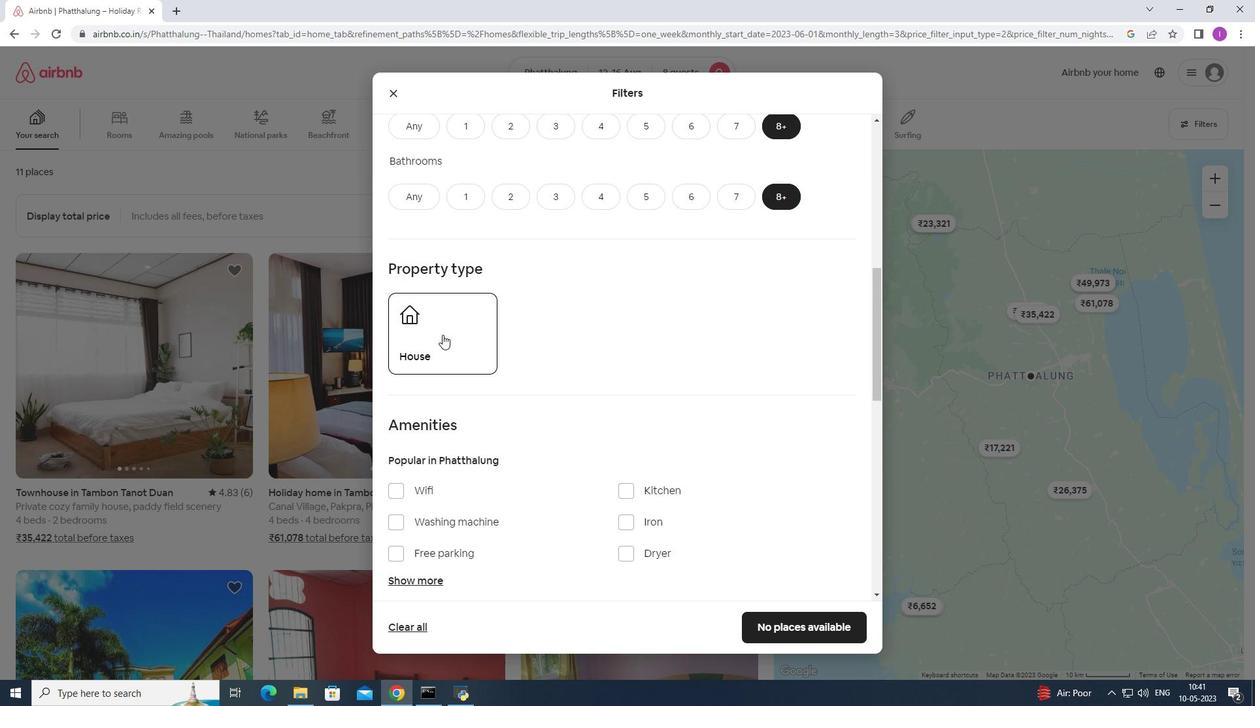 
Action: Mouse moved to (537, 406)
Screenshot: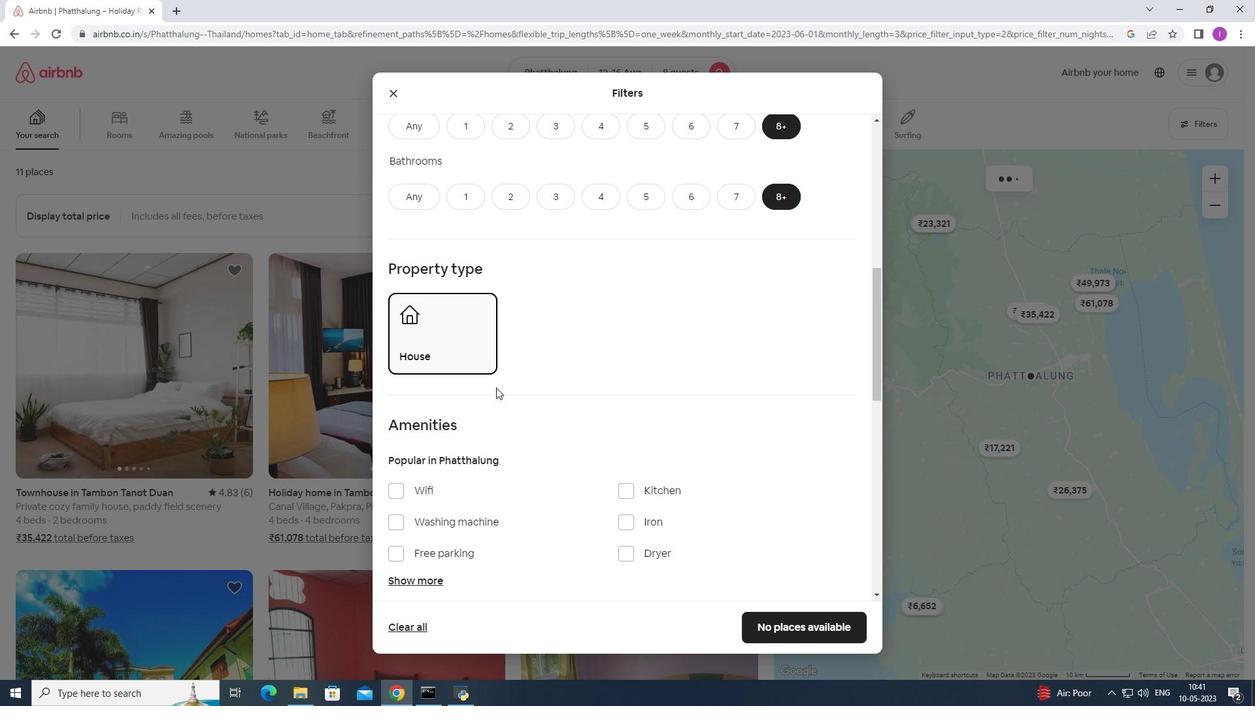 
Action: Mouse scrolled (537, 405) with delta (0, 0)
Screenshot: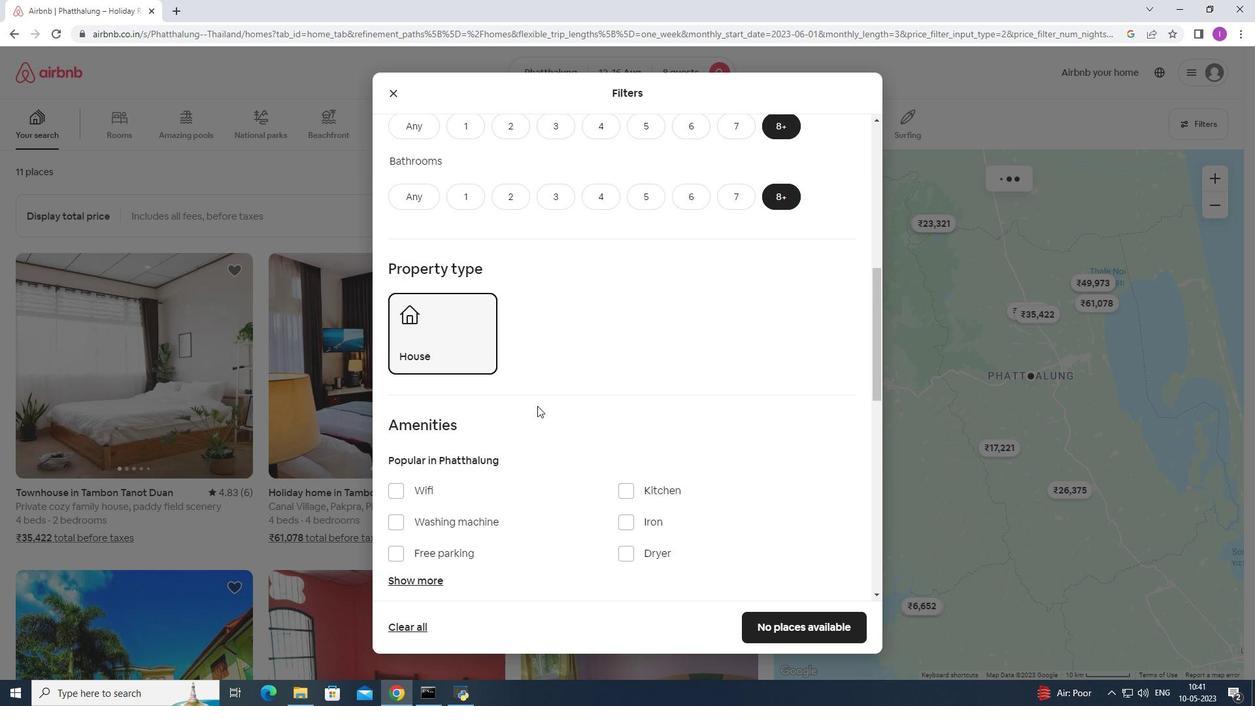 
Action: Mouse moved to (538, 406)
Screenshot: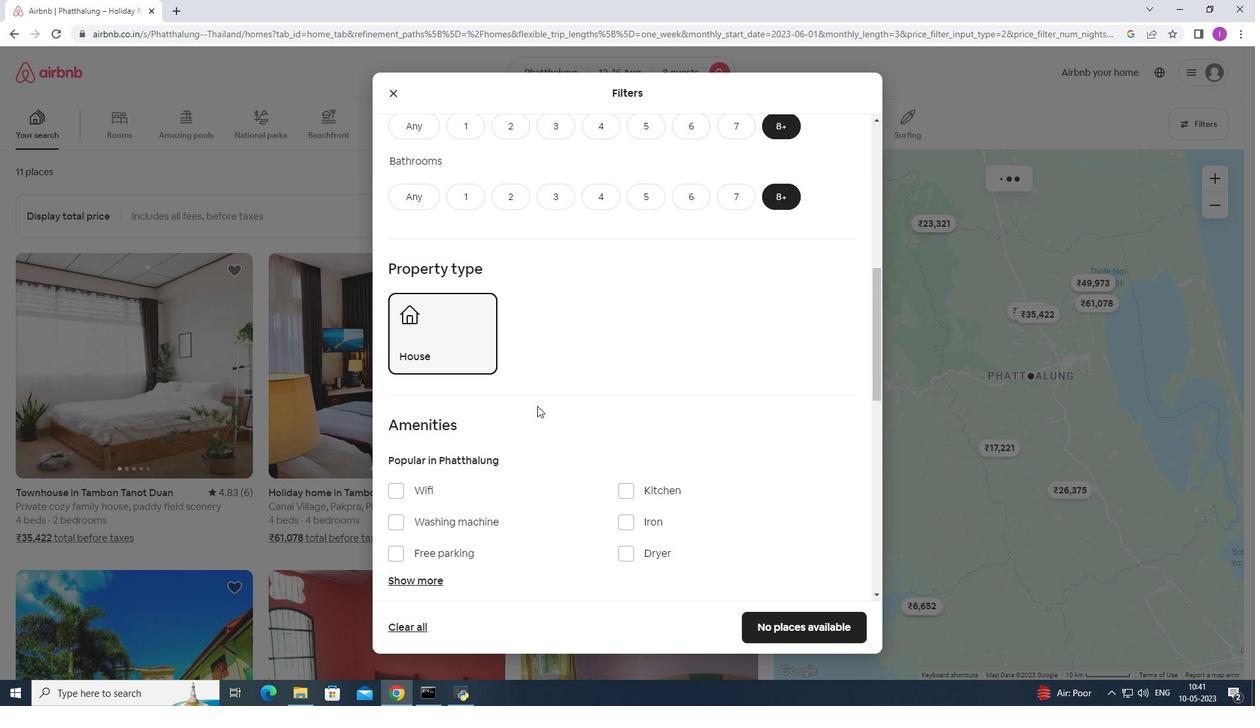 
Action: Mouse scrolled (538, 405) with delta (0, 0)
Screenshot: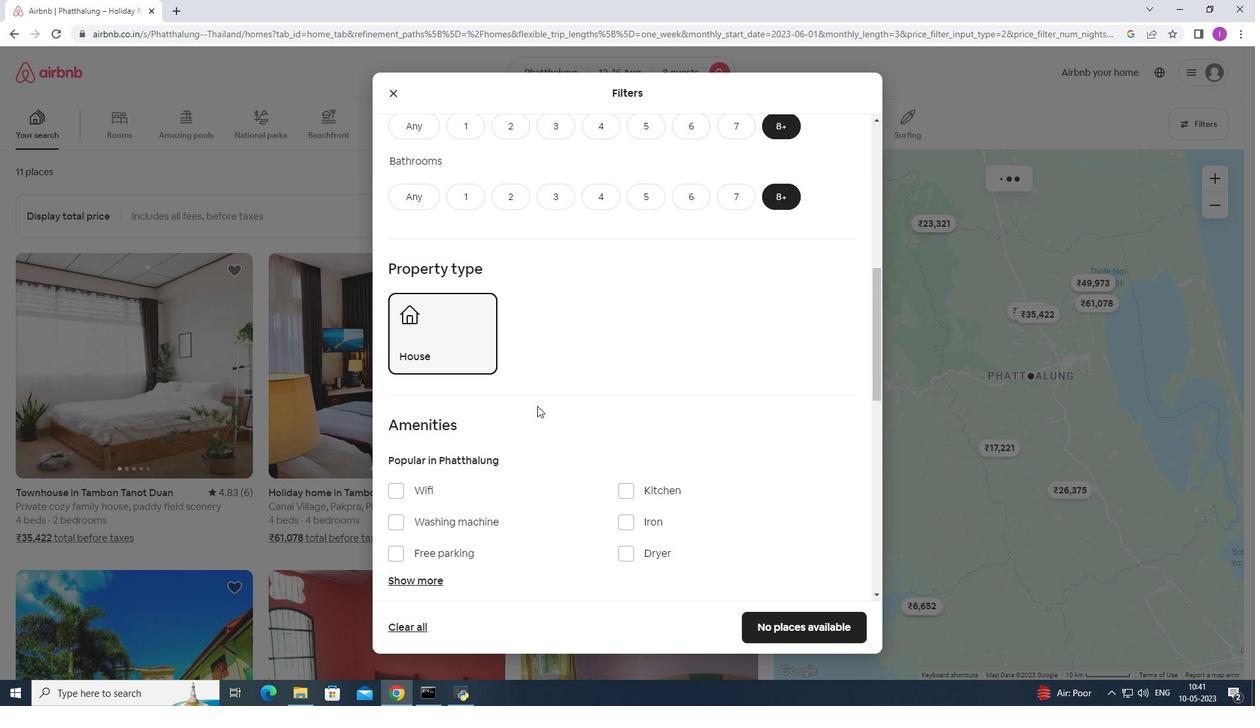 
Action: Mouse moved to (404, 360)
Screenshot: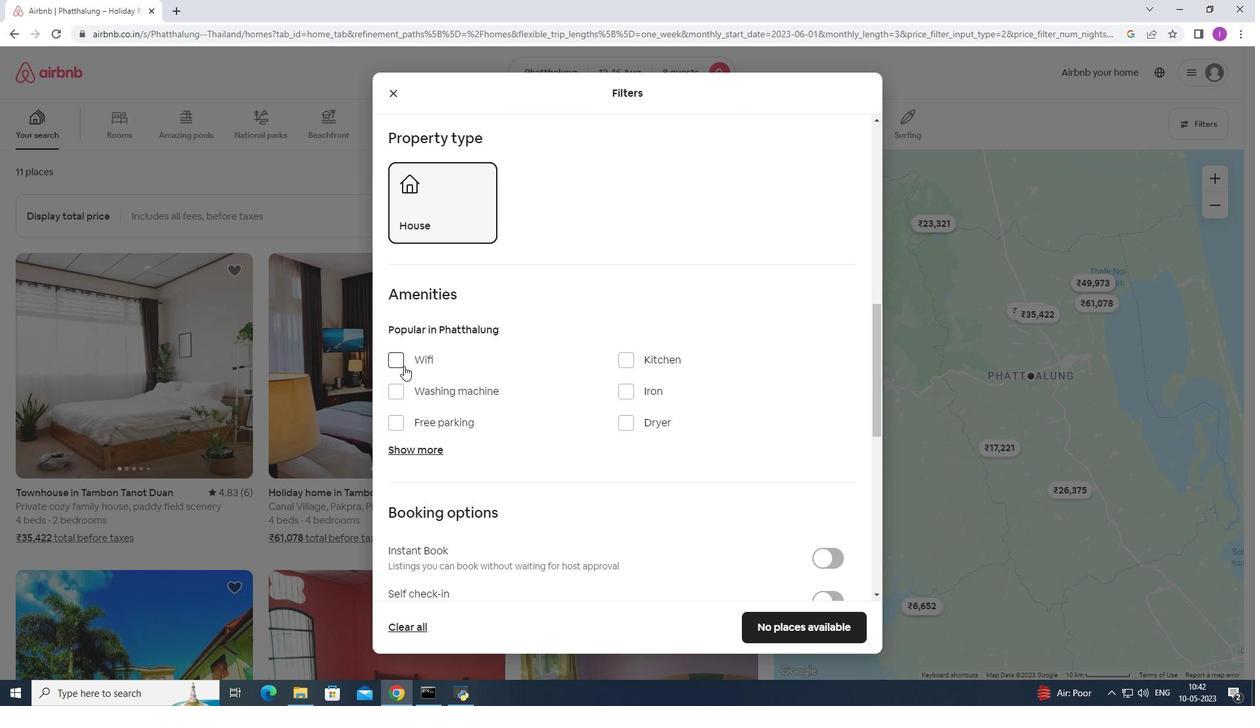 
Action: Mouse pressed left at (404, 360)
Screenshot: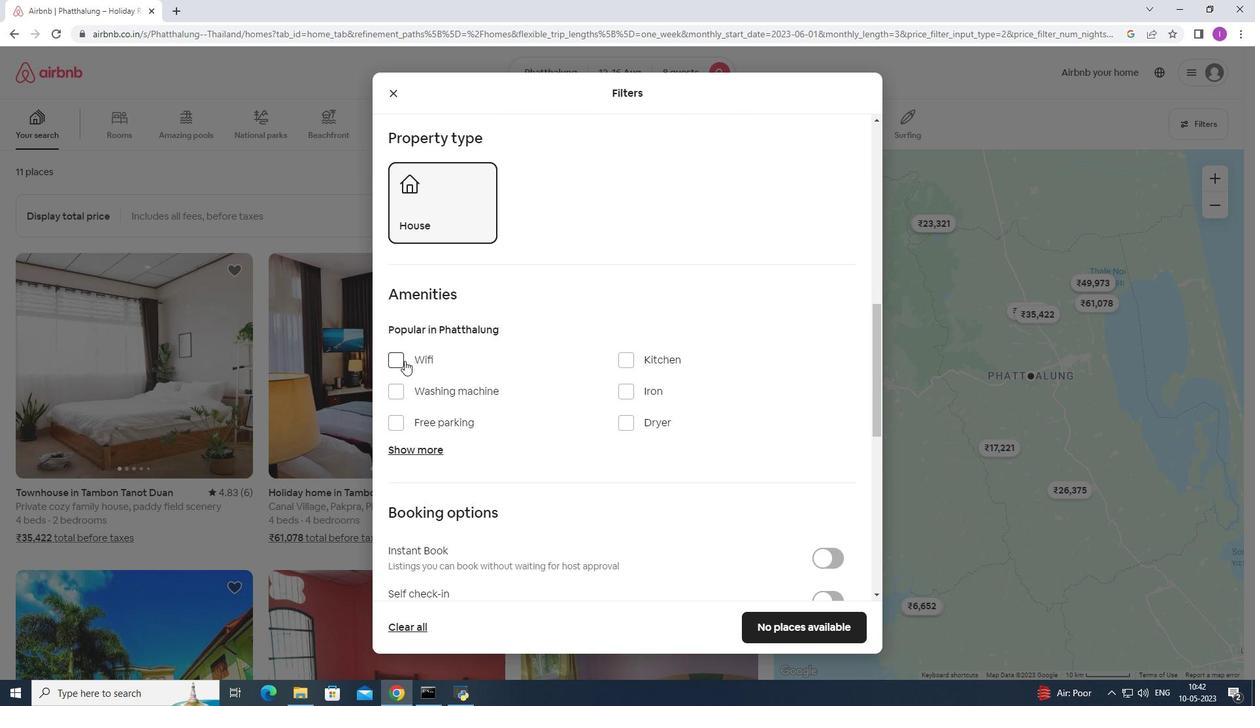 
Action: Mouse moved to (409, 423)
Screenshot: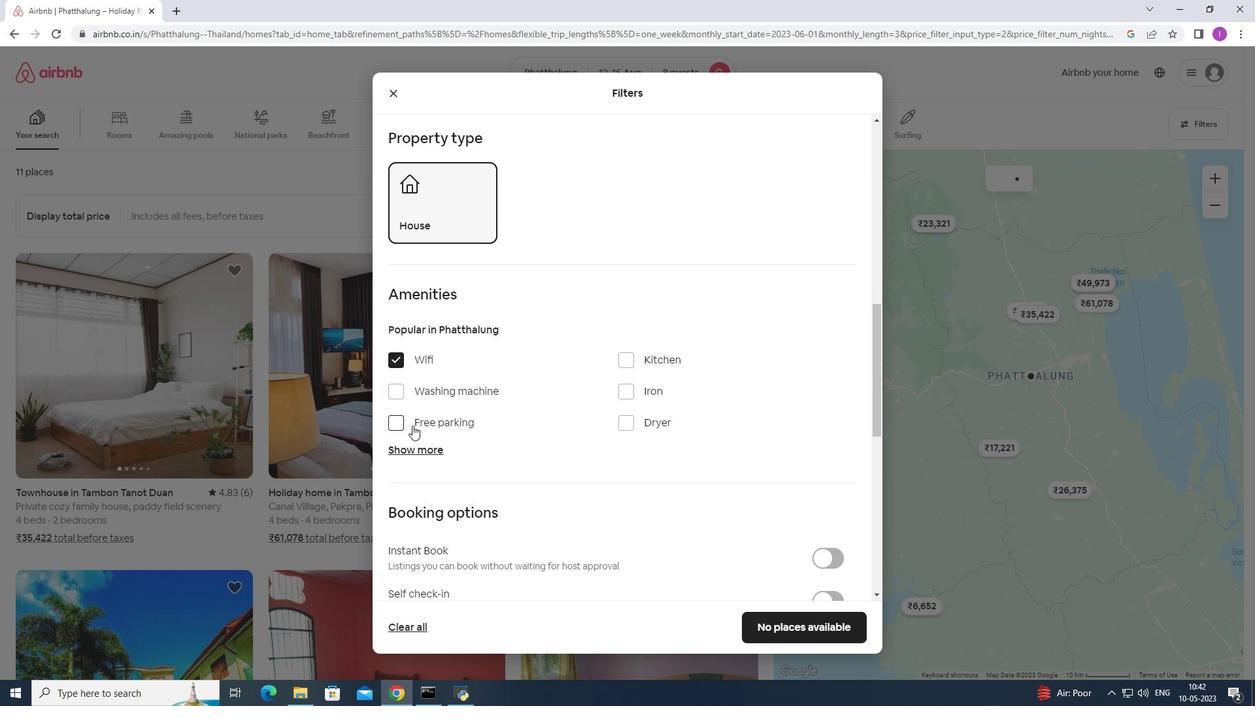 
Action: Mouse pressed left at (409, 423)
Screenshot: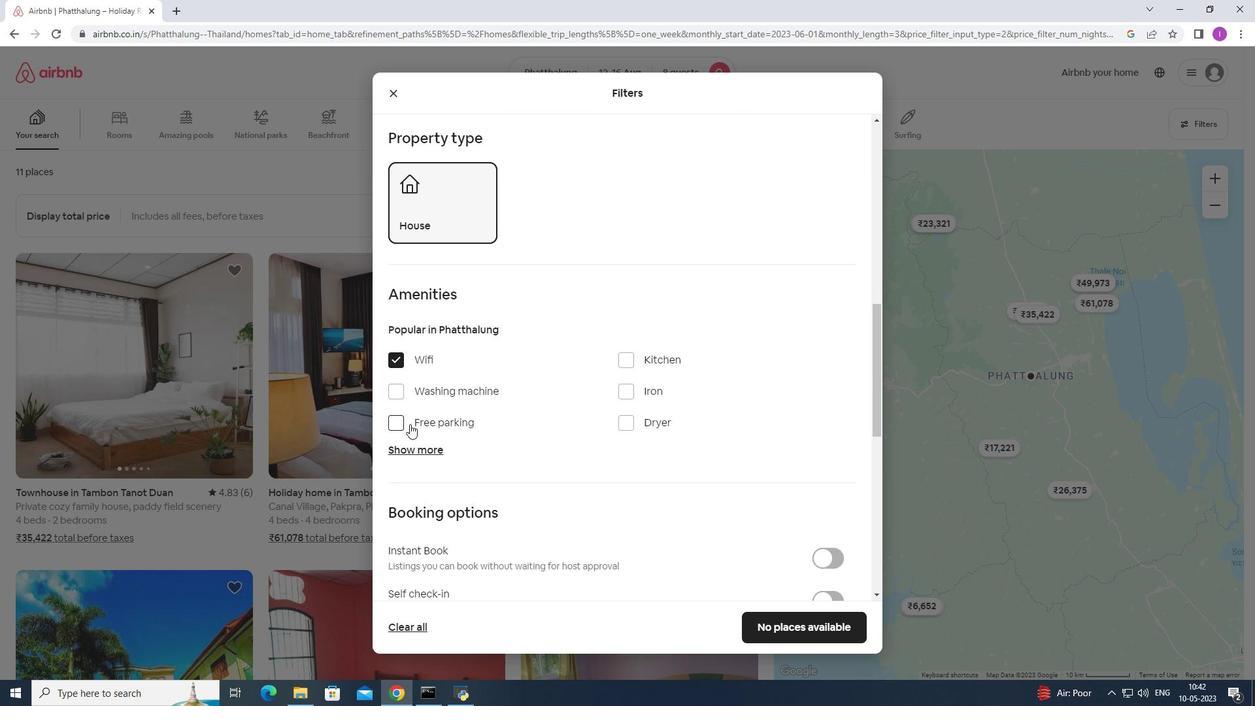 
Action: Mouse moved to (549, 430)
Screenshot: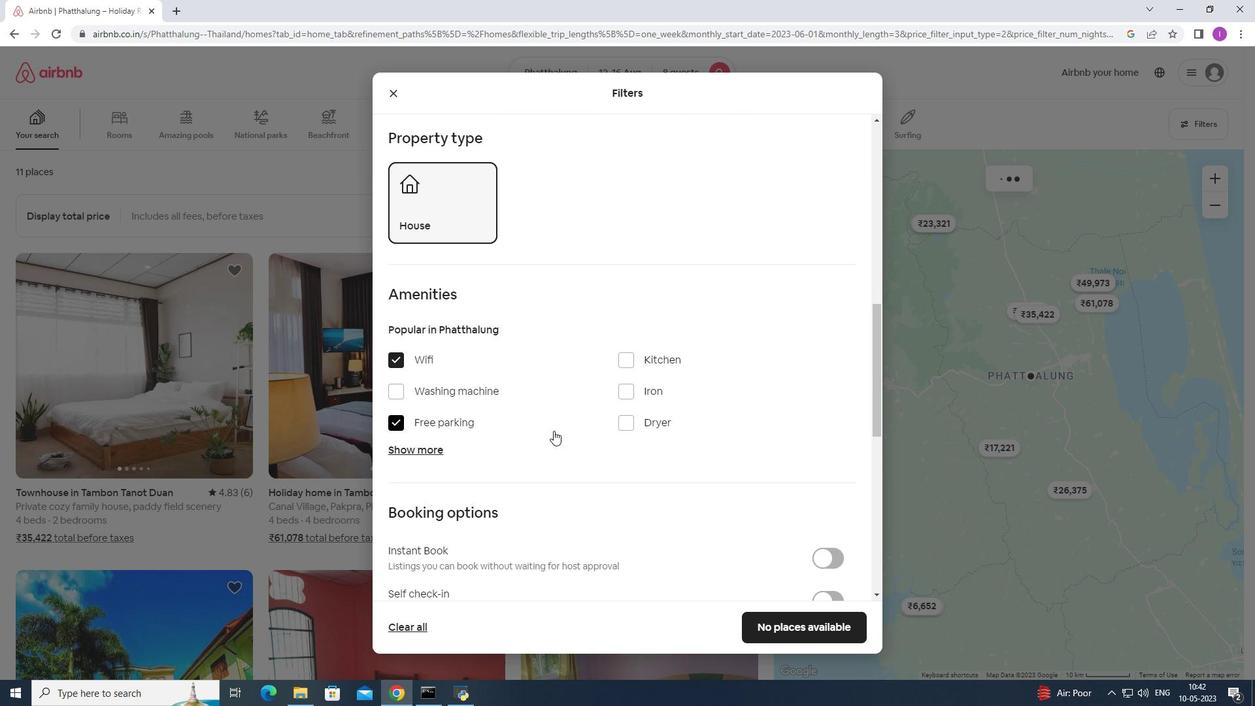 
Action: Mouse scrolled (549, 430) with delta (0, 0)
Screenshot: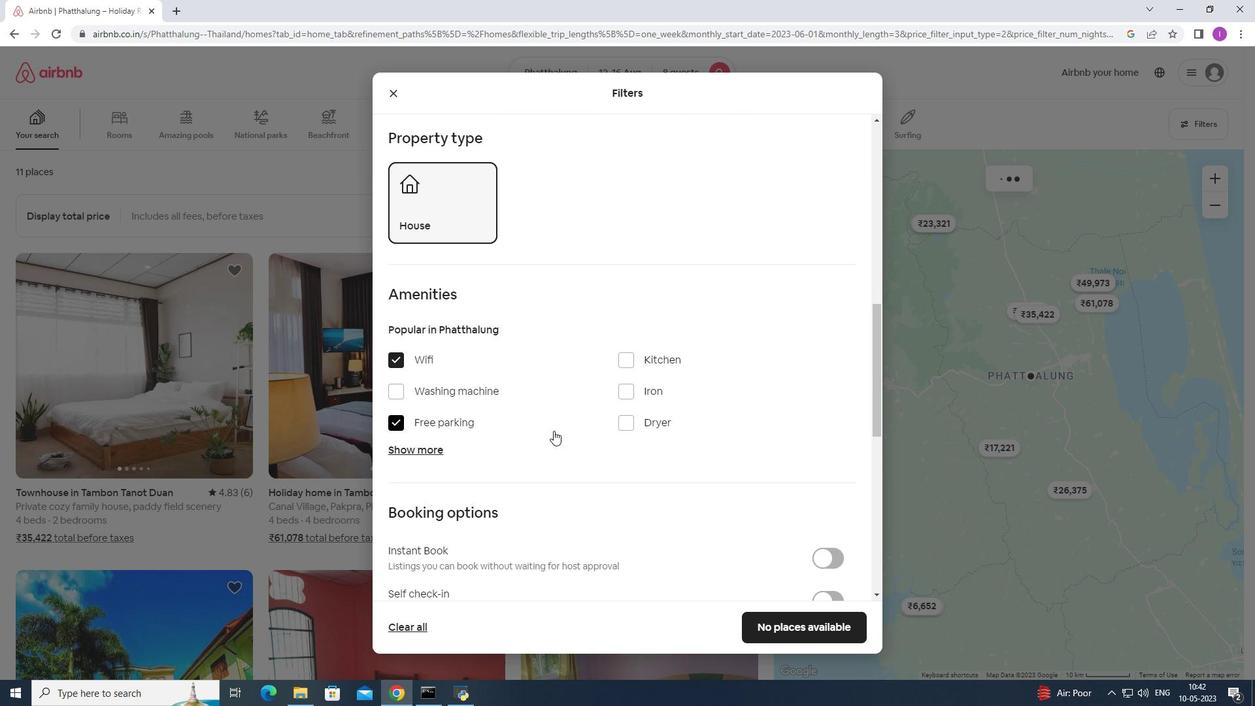 
Action: Mouse scrolled (549, 430) with delta (0, 0)
Screenshot: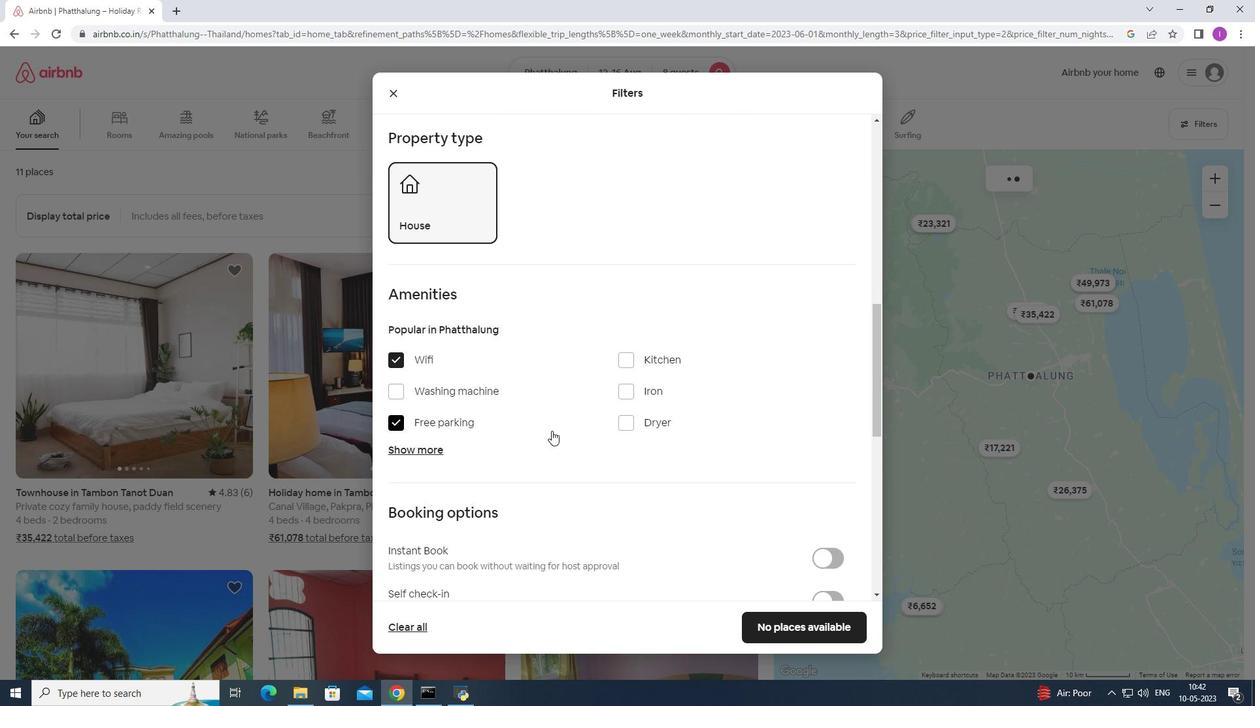 
Action: Mouse scrolled (549, 430) with delta (0, 0)
Screenshot: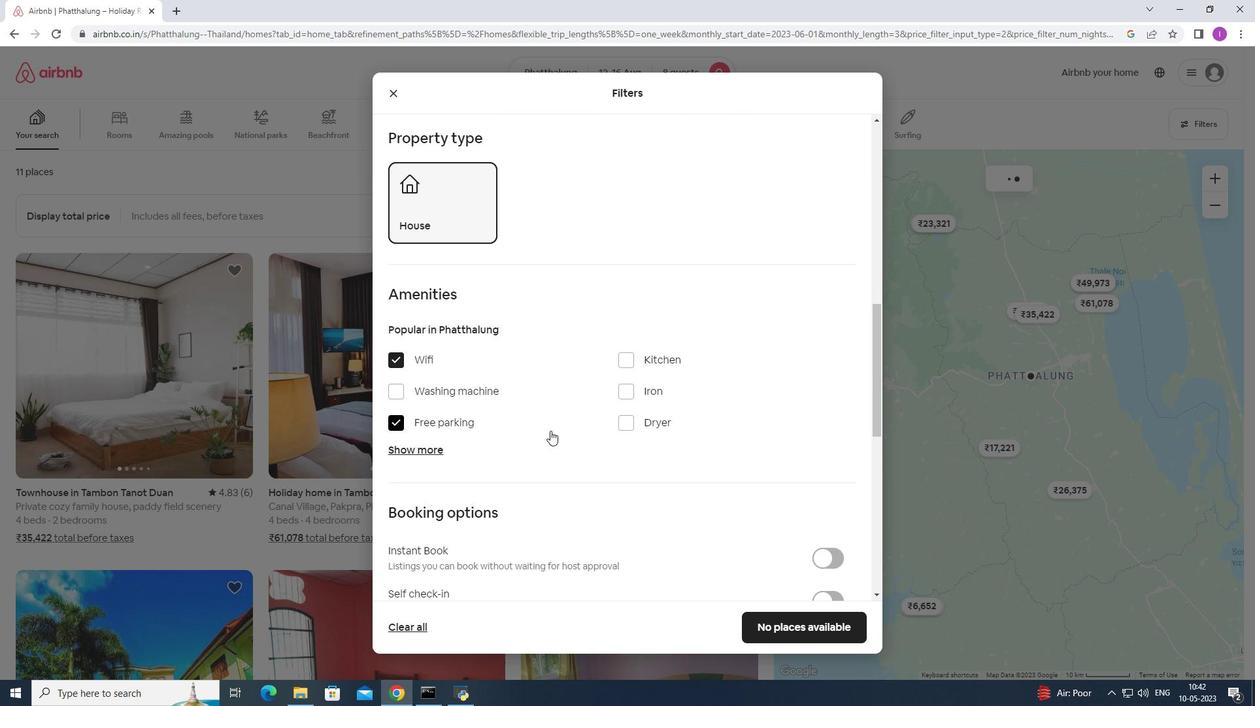 
Action: Mouse moved to (436, 255)
Screenshot: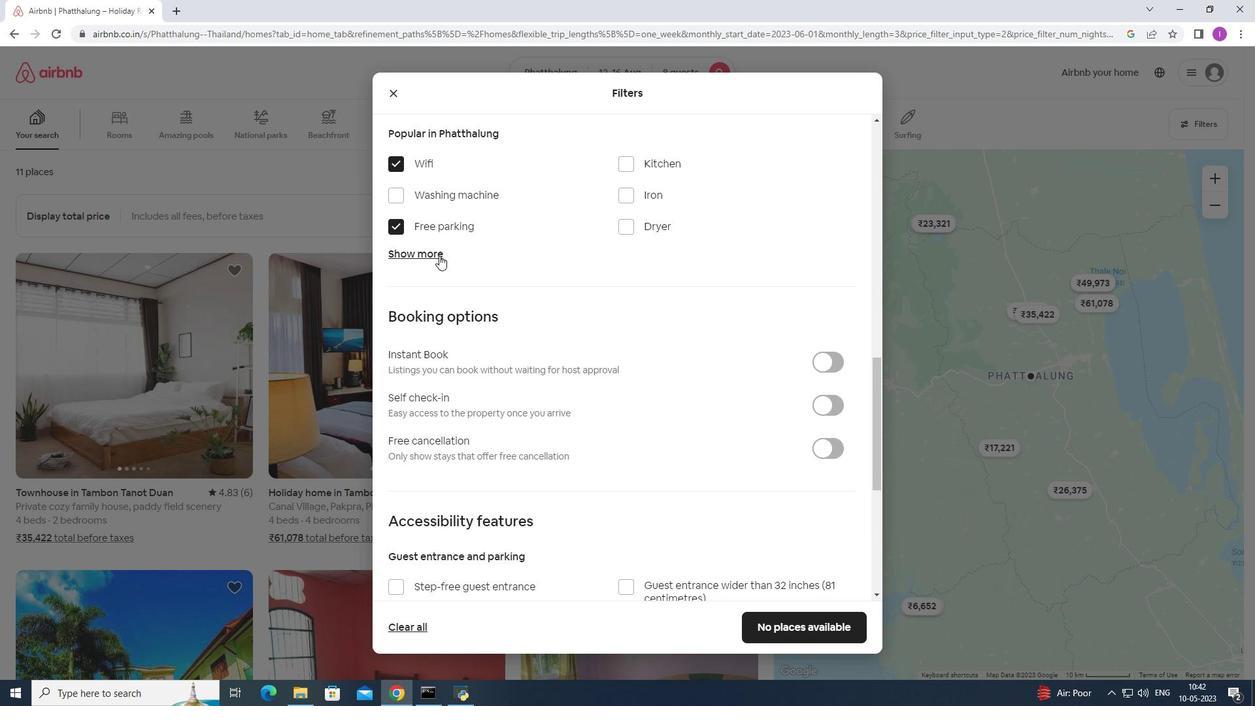 
Action: Mouse pressed left at (436, 255)
Screenshot: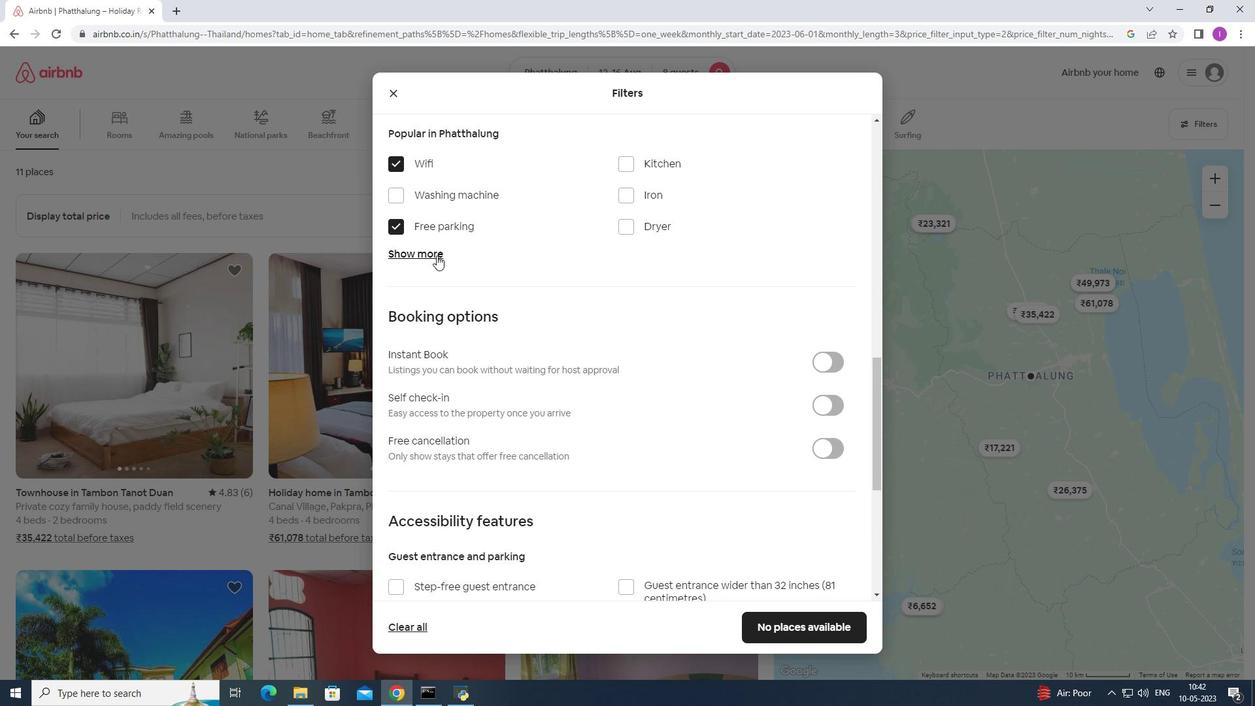 
Action: Mouse moved to (622, 330)
Screenshot: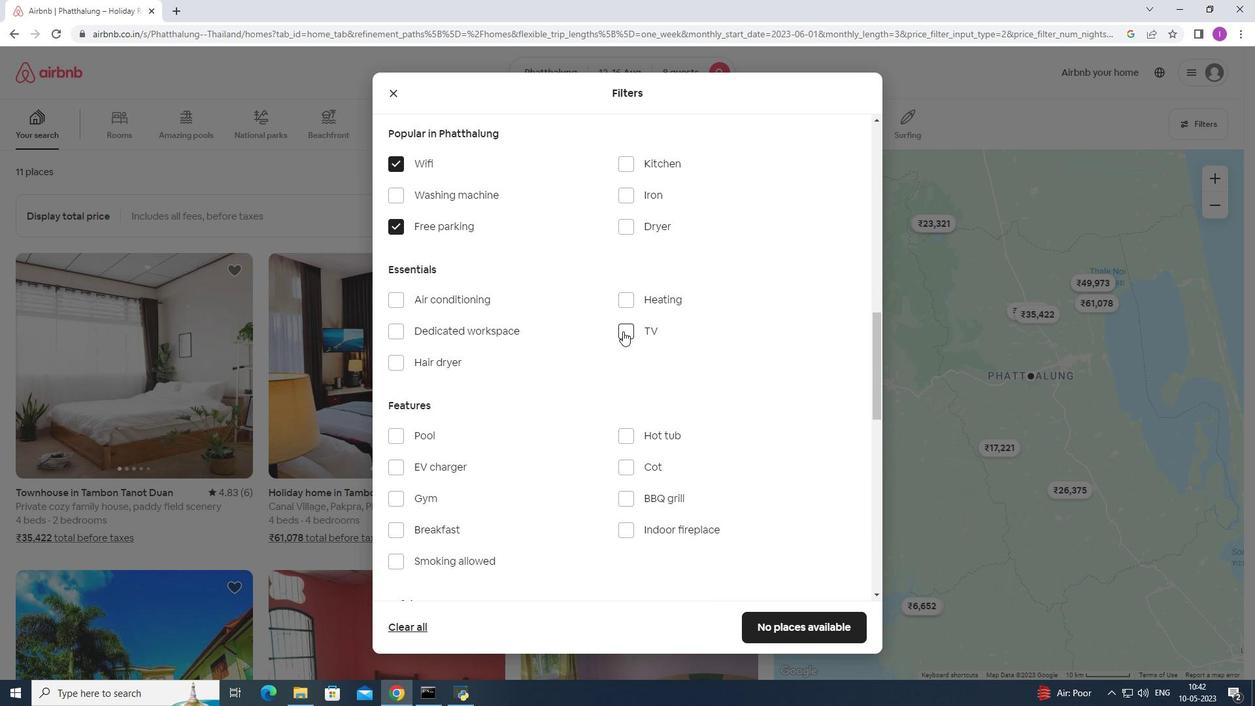 
Action: Mouse pressed left at (622, 330)
Screenshot: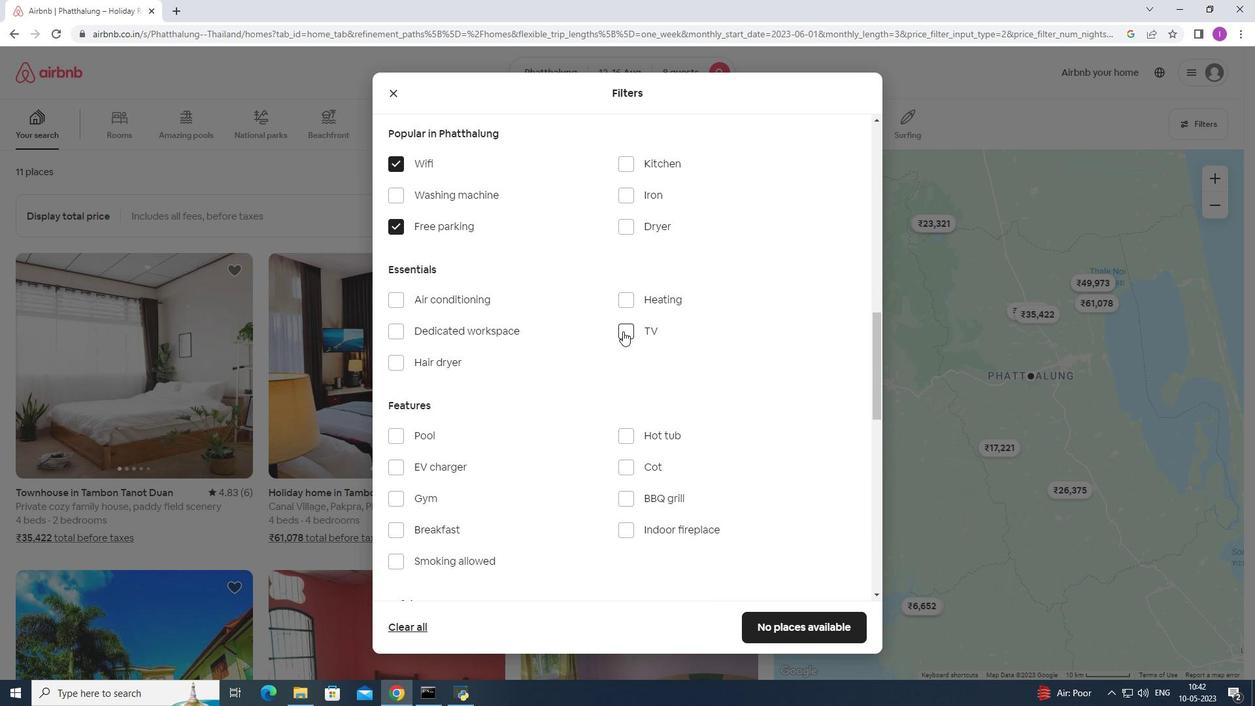 
Action: Mouse moved to (602, 345)
Screenshot: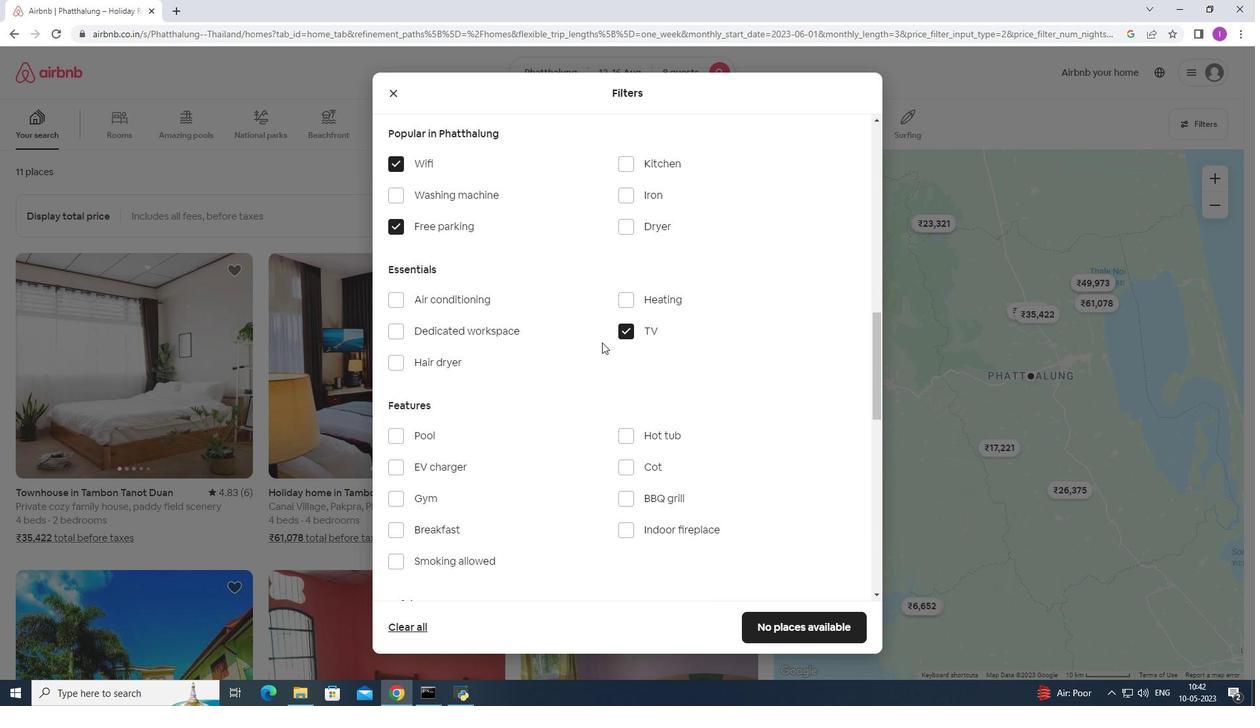 
Action: Mouse scrolled (602, 345) with delta (0, 0)
Screenshot: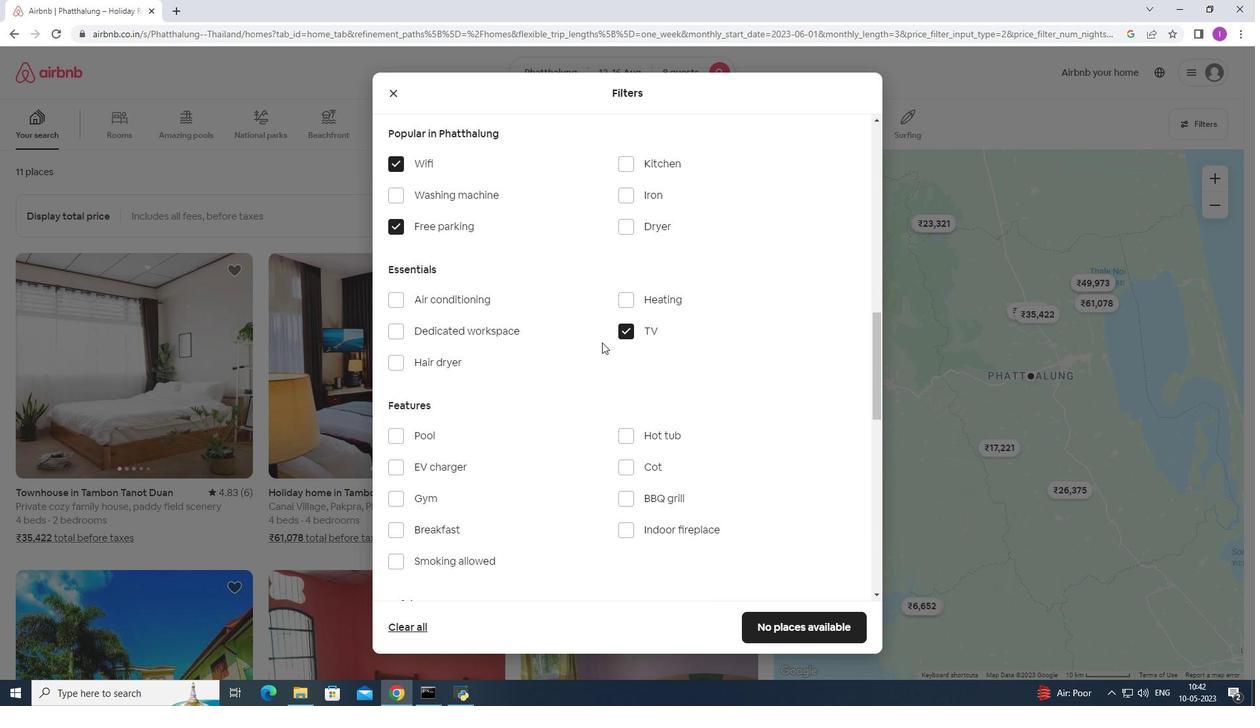 
Action: Mouse moved to (602, 346)
Screenshot: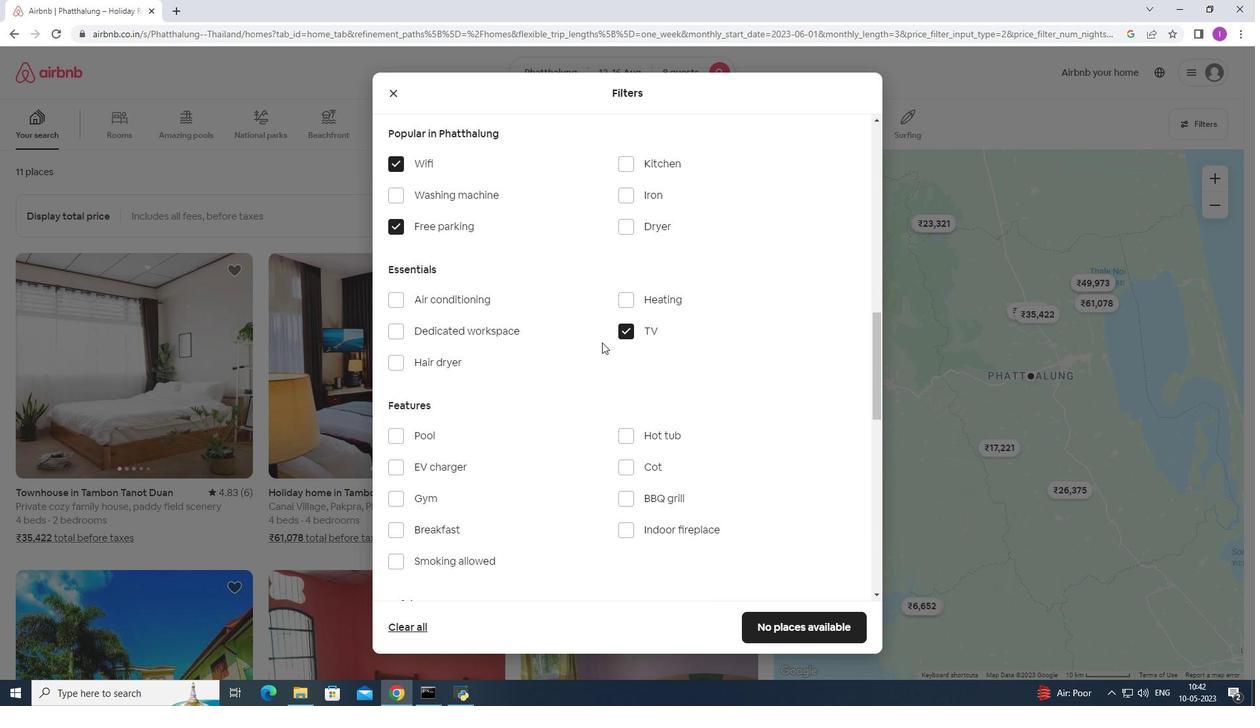 
Action: Mouse scrolled (602, 345) with delta (0, 0)
Screenshot: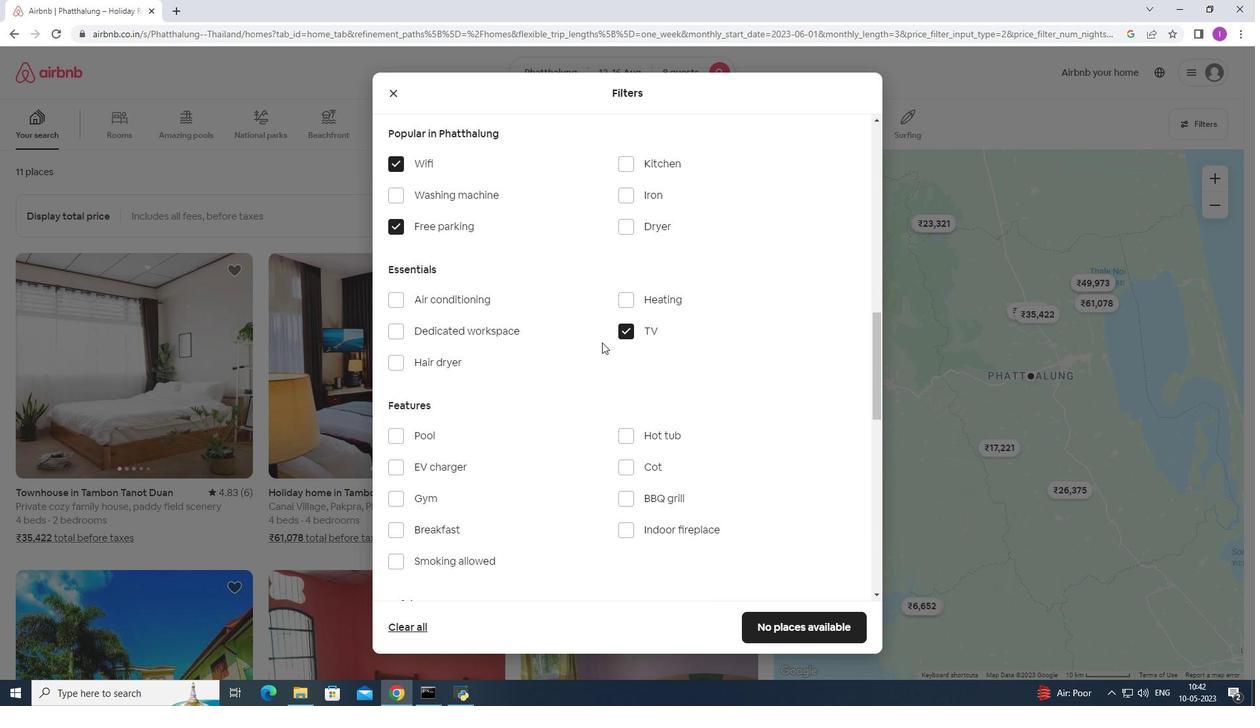 
Action: Mouse moved to (402, 369)
Screenshot: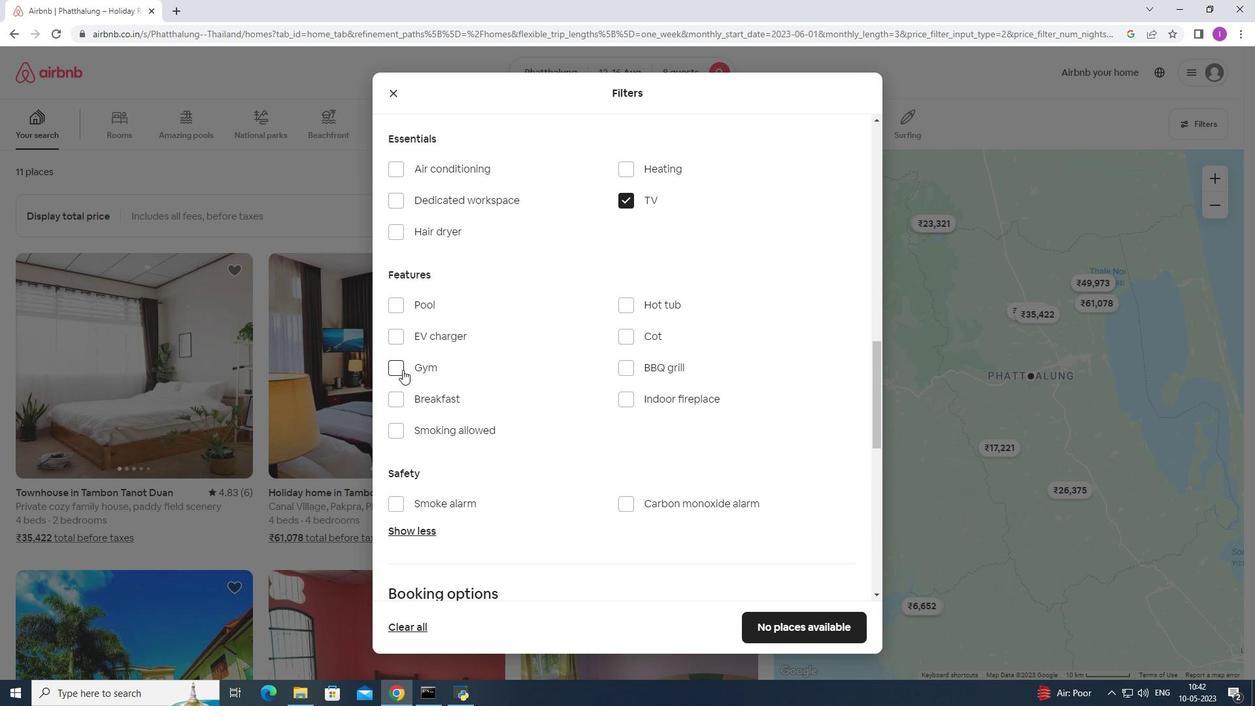
Action: Mouse pressed left at (402, 369)
Screenshot: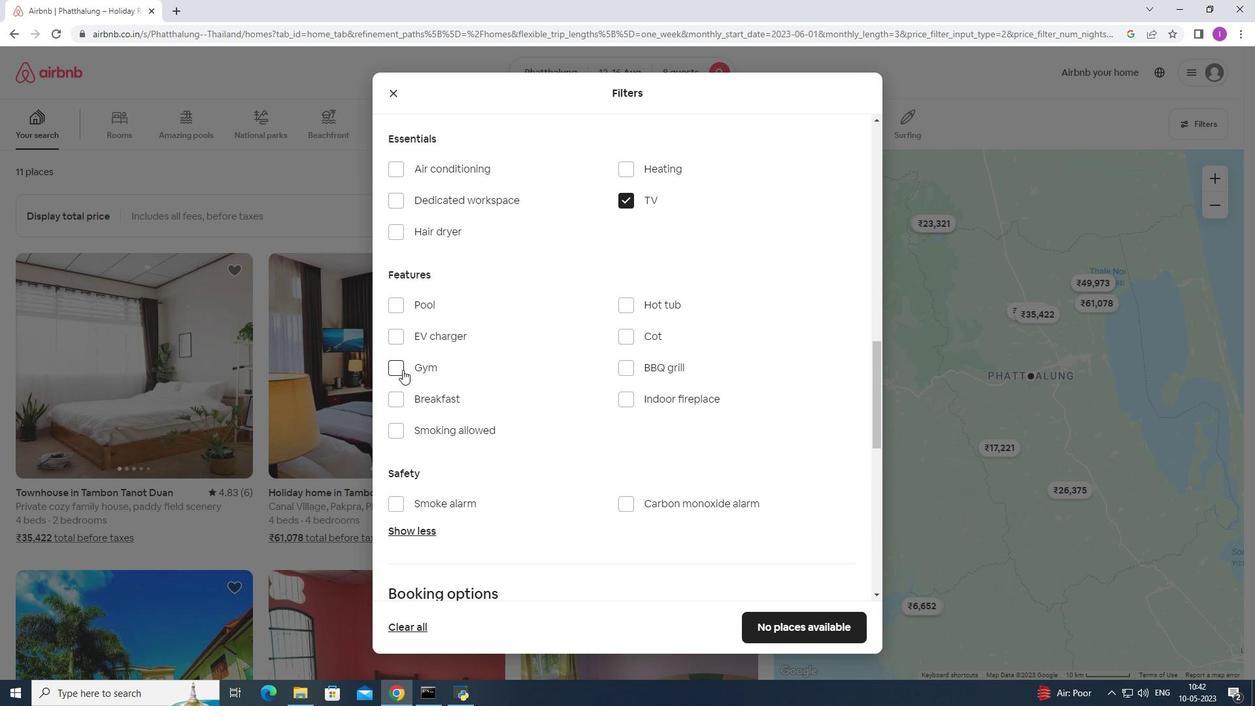 
Action: Mouse moved to (417, 402)
Screenshot: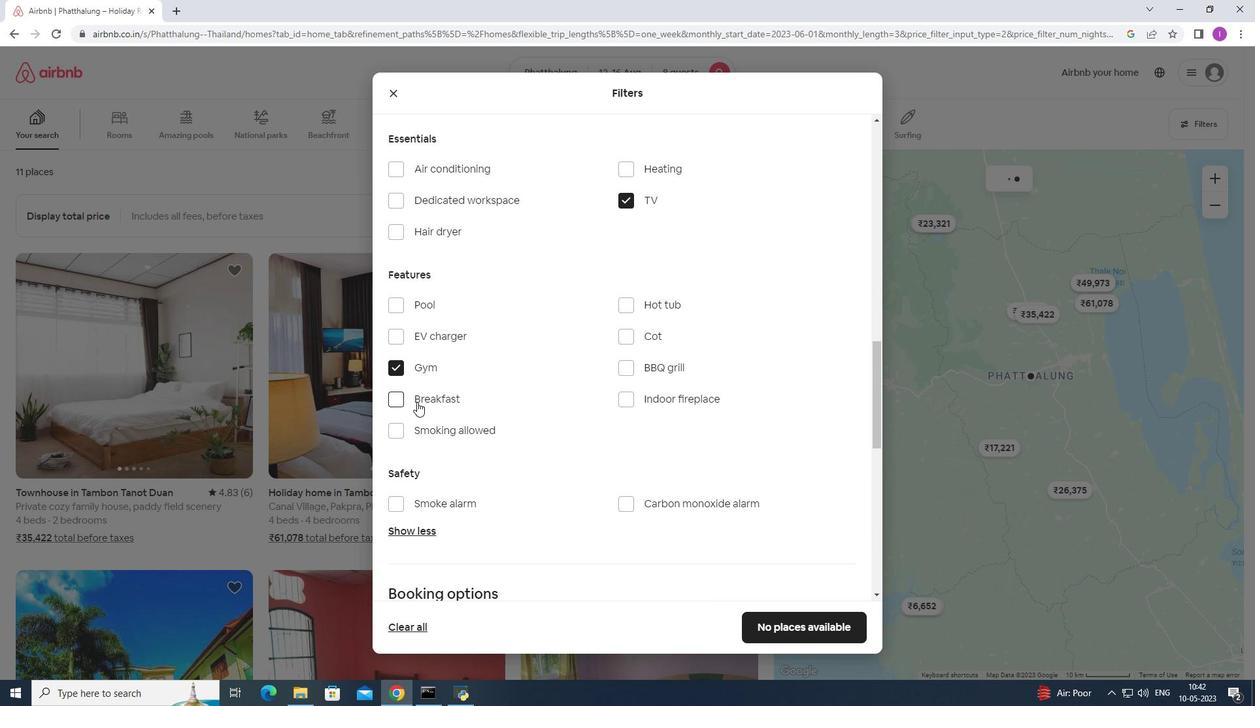 
Action: Mouse pressed left at (417, 402)
Screenshot: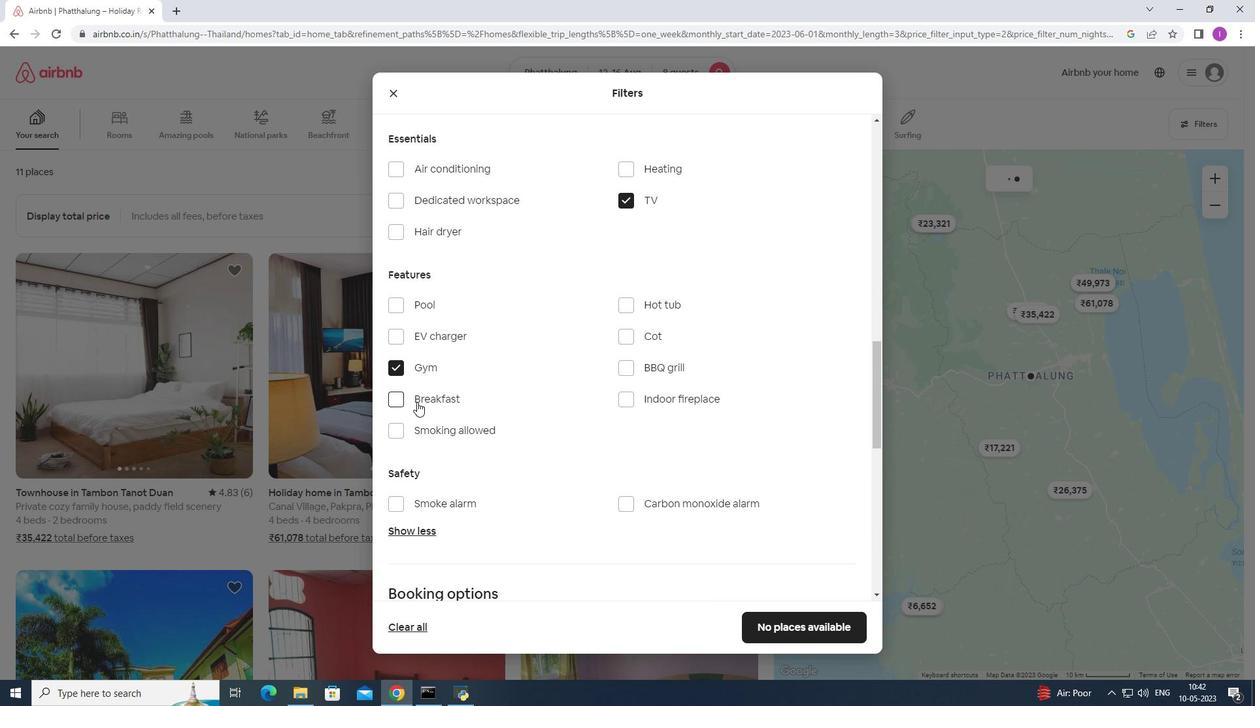 
Action: Mouse moved to (531, 398)
Screenshot: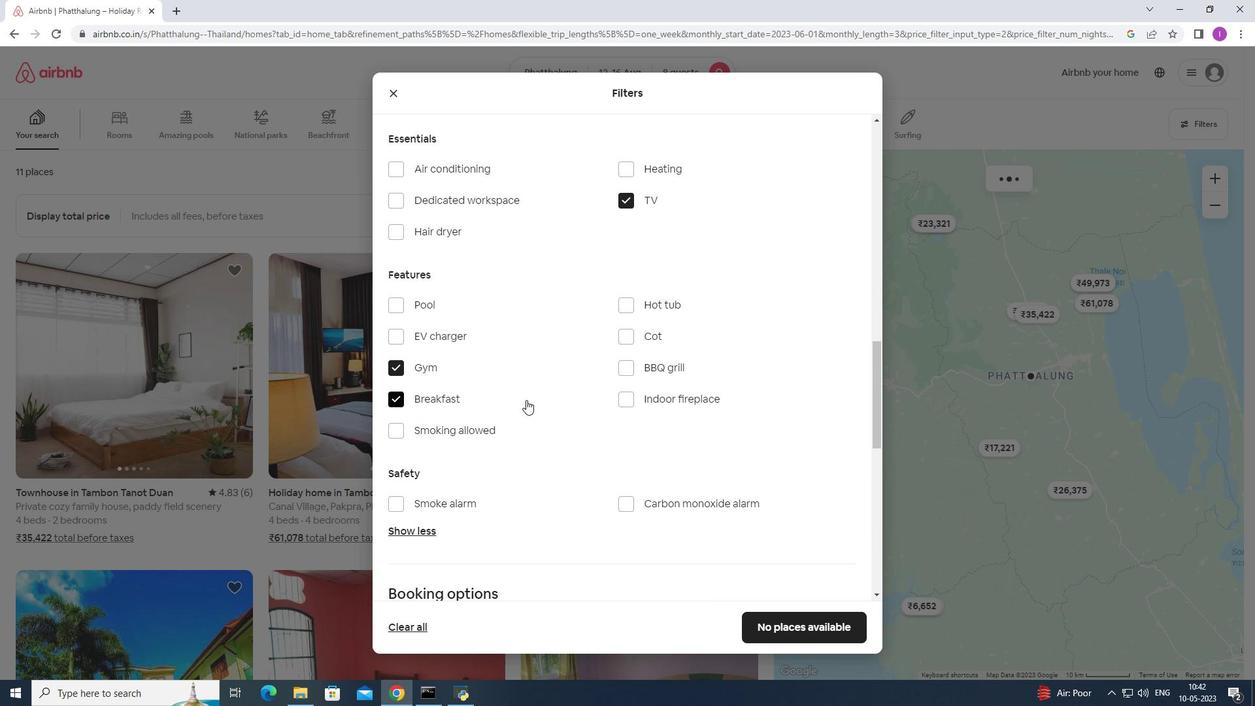 
Action: Mouse scrolled (531, 397) with delta (0, 0)
Screenshot: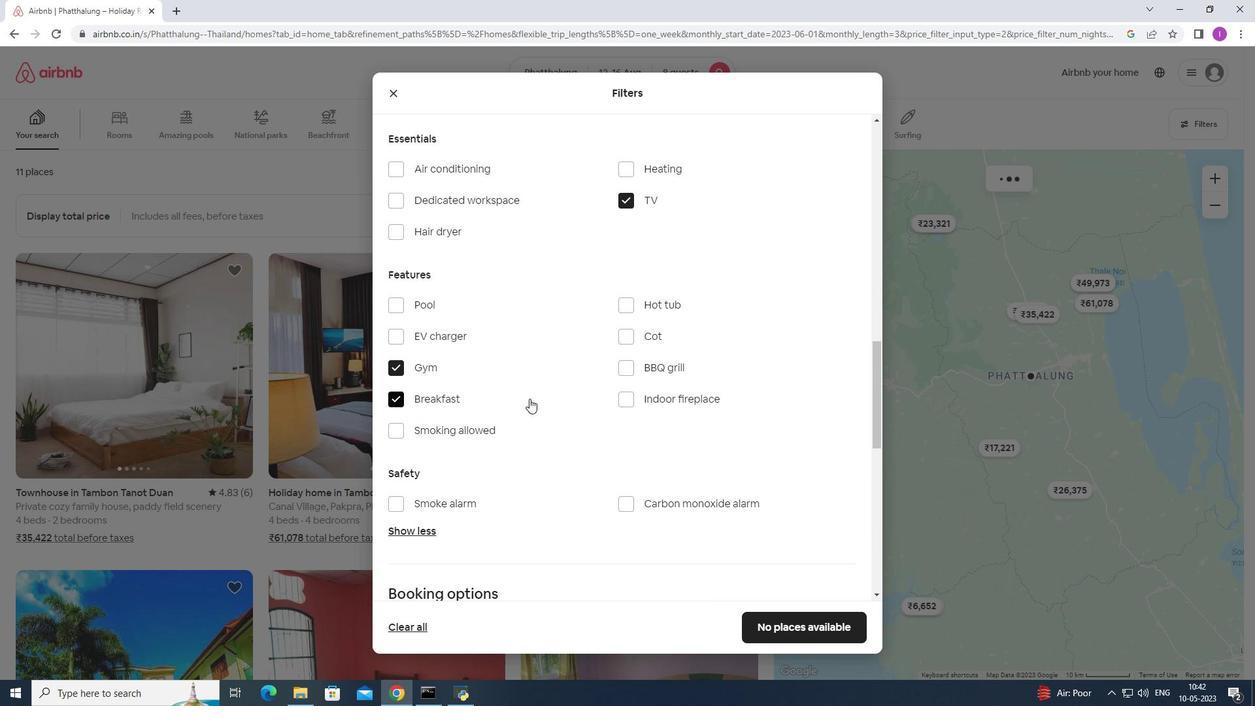 
Action: Mouse moved to (532, 398)
Screenshot: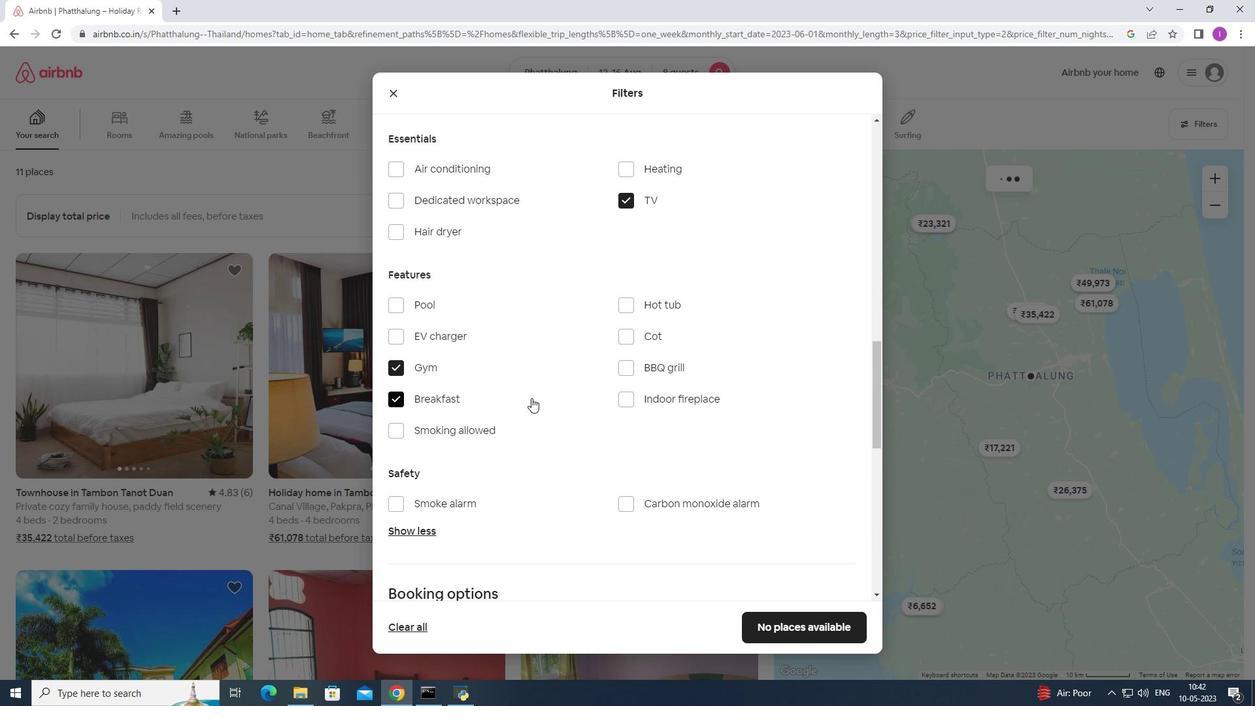 
Action: Mouse scrolled (532, 397) with delta (0, 0)
Screenshot: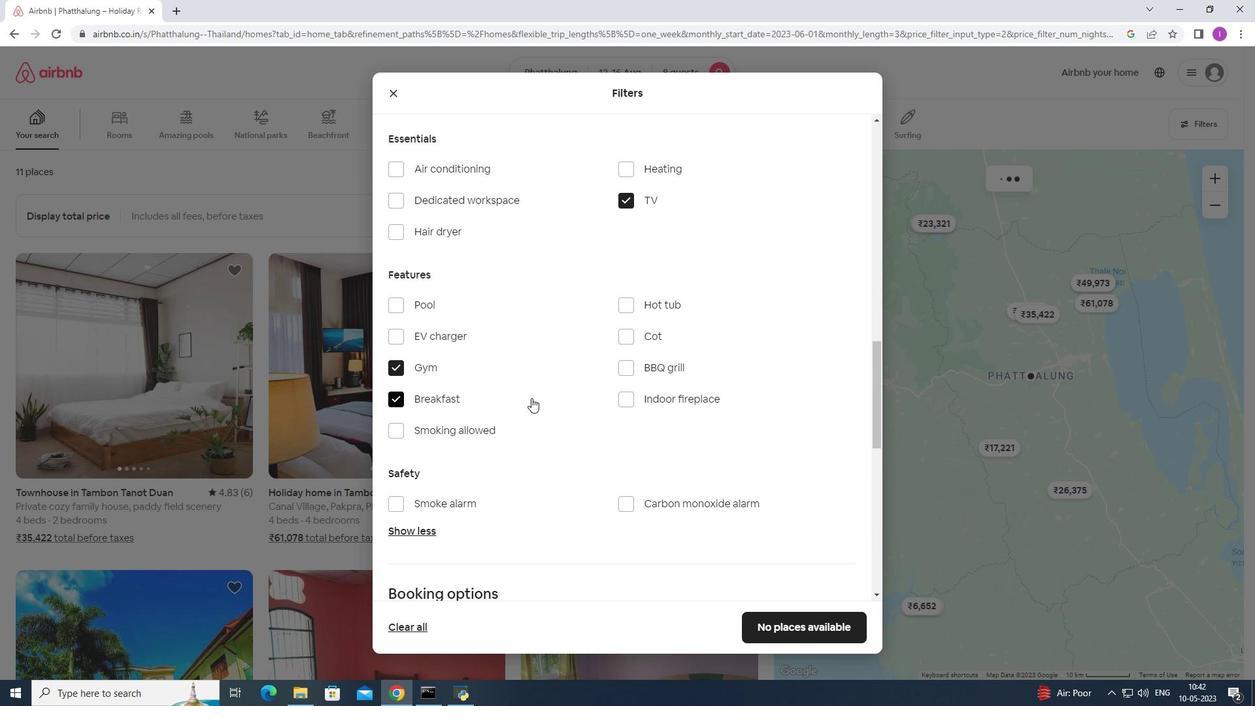 
Action: Mouse moved to (642, 384)
Screenshot: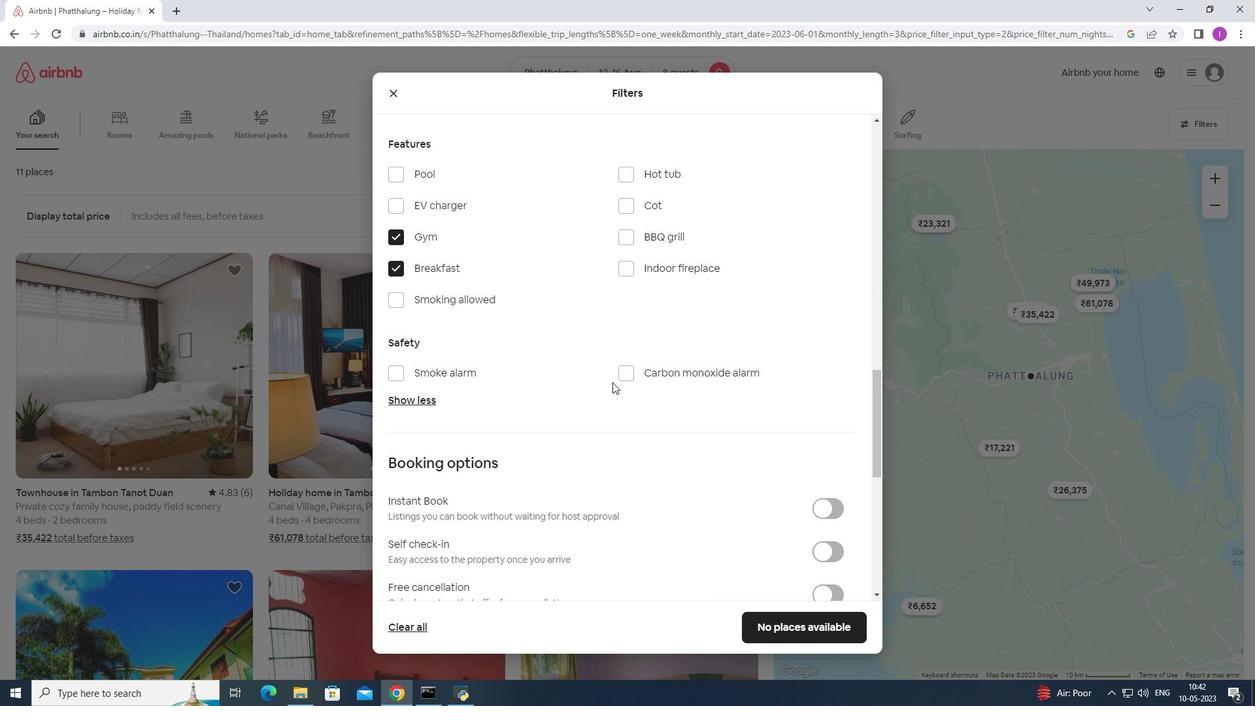 
Action: Mouse scrolled (642, 383) with delta (0, 0)
Screenshot: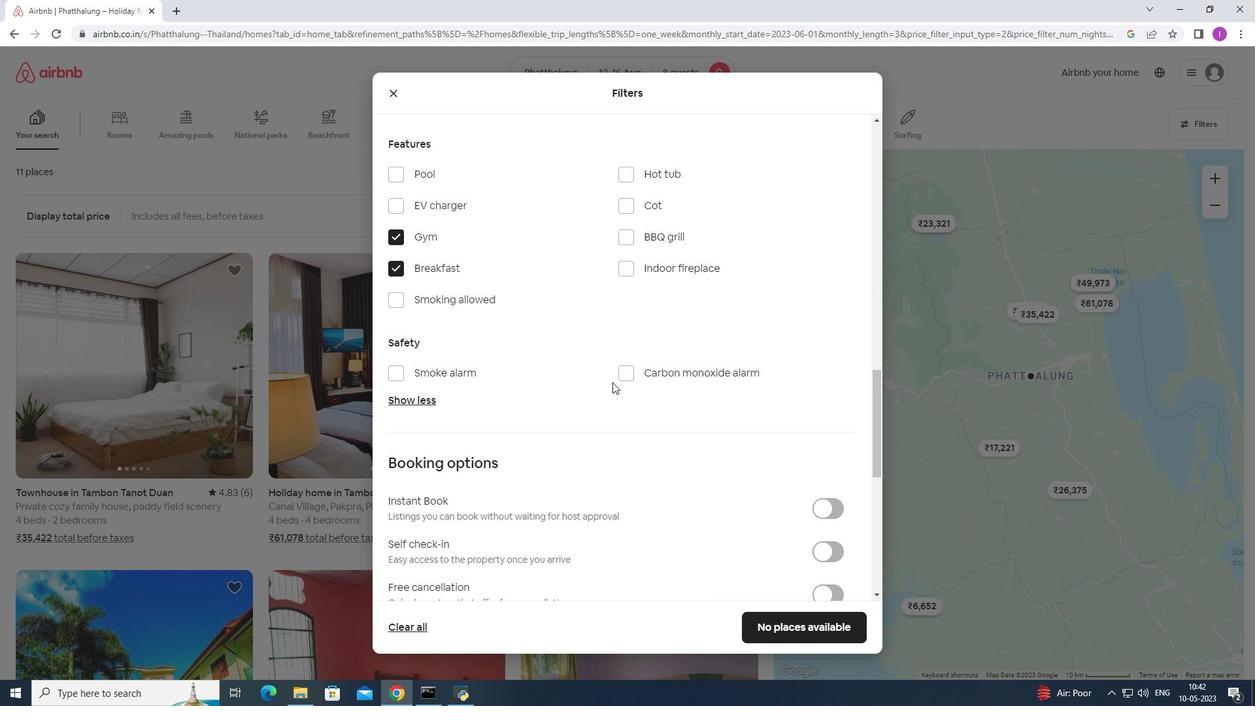 
Action: Mouse moved to (646, 386)
Screenshot: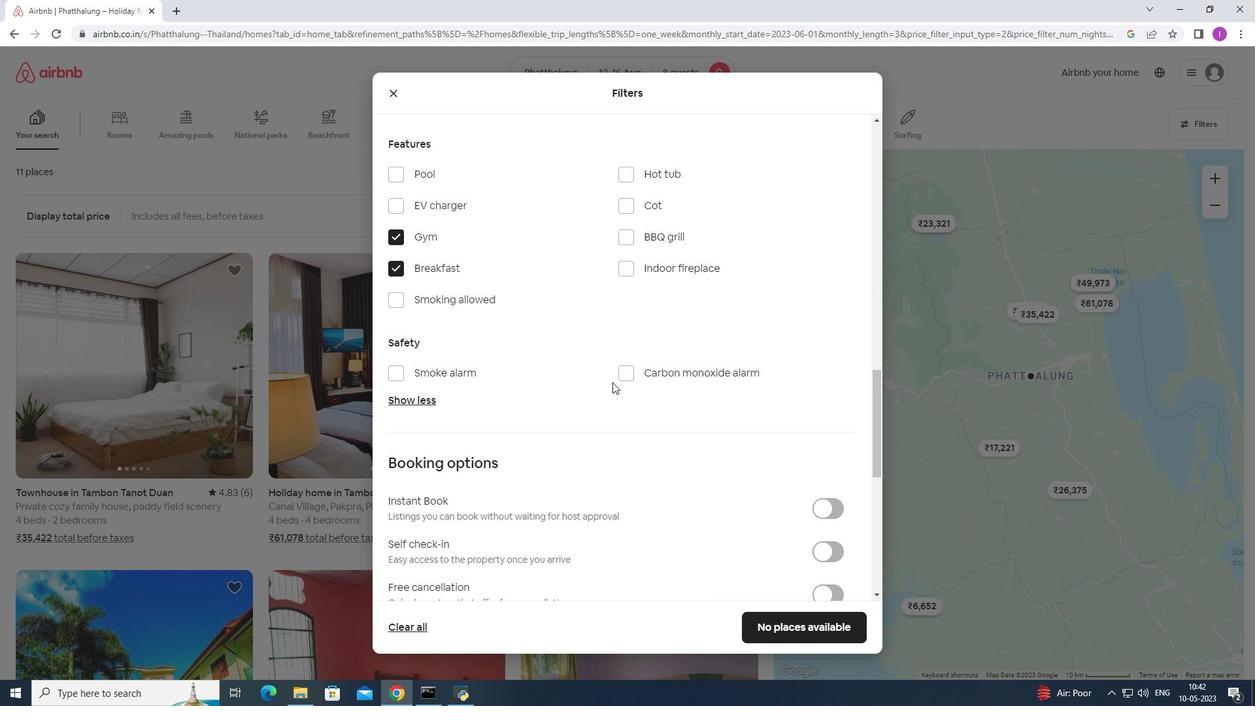 
Action: Mouse scrolled (646, 385) with delta (0, 0)
Screenshot: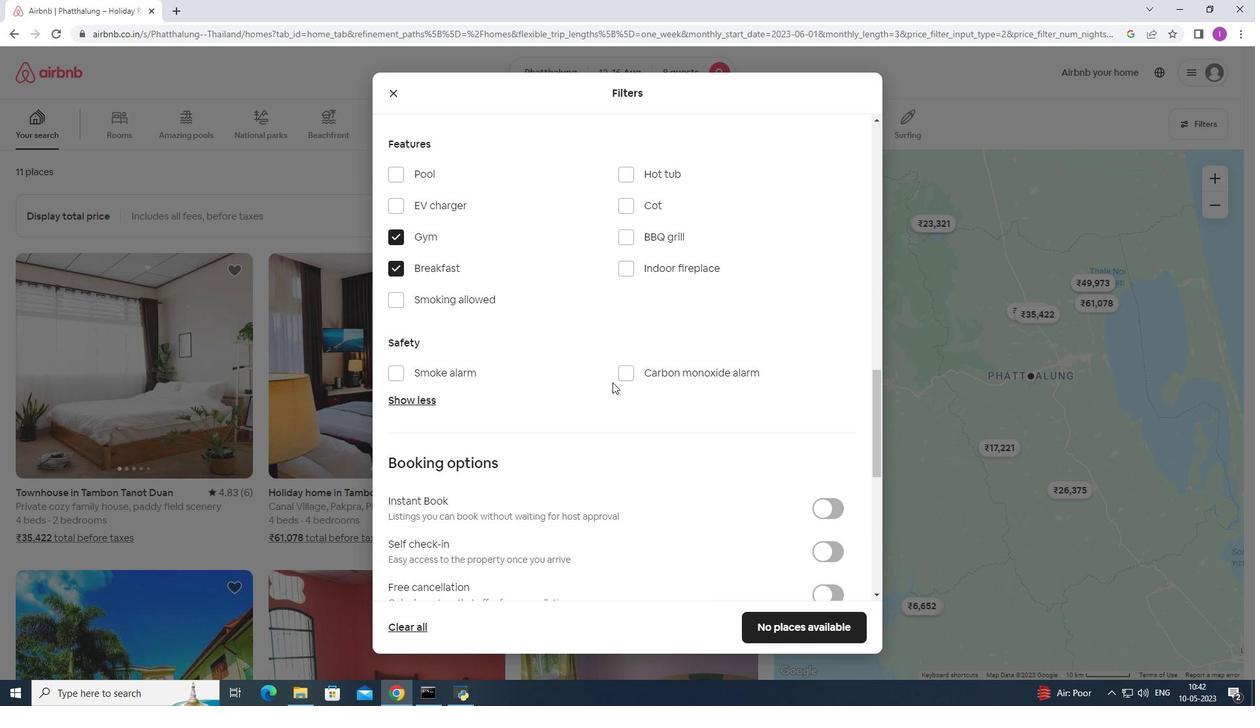 
Action: Mouse moved to (833, 419)
Screenshot: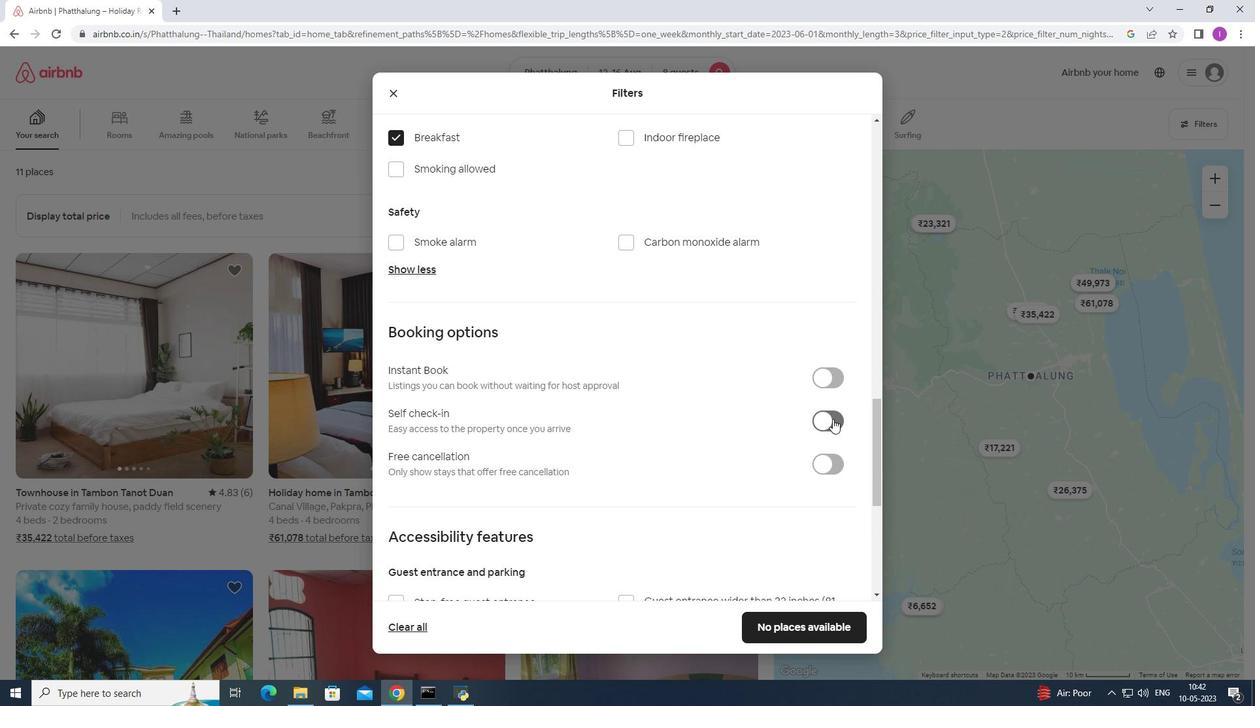 
Action: Mouse pressed left at (833, 419)
Screenshot: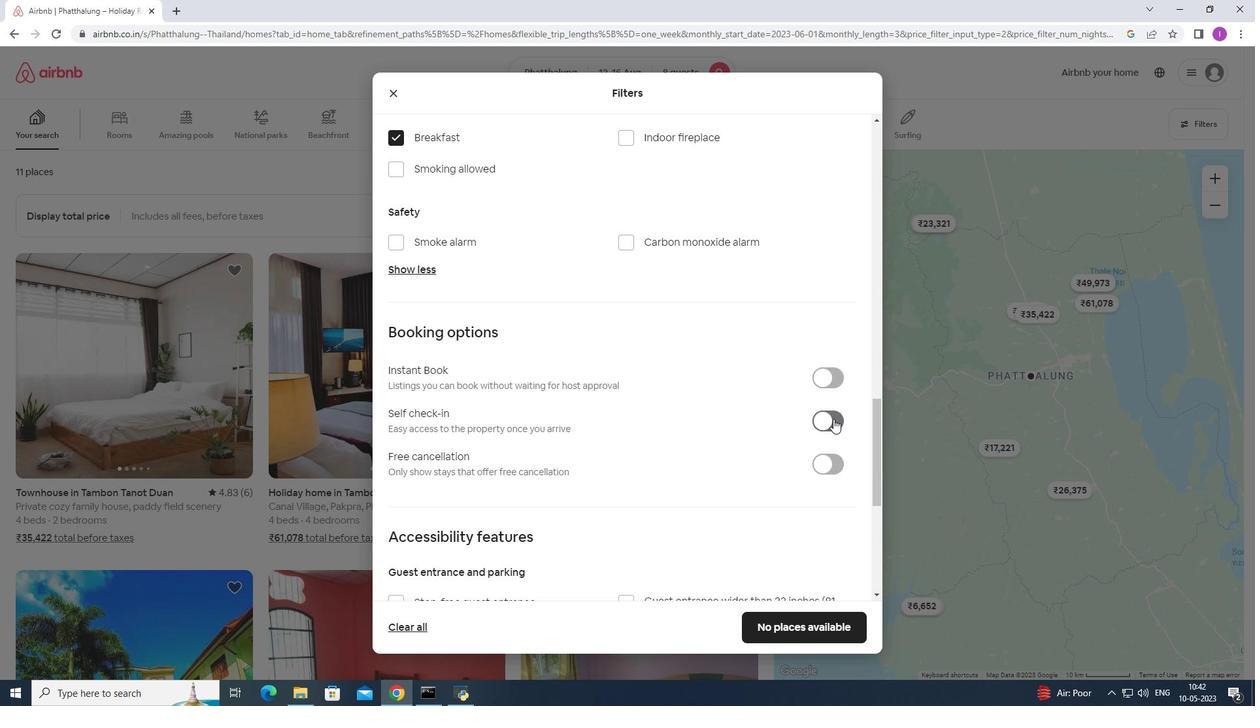 
Action: Mouse moved to (371, 387)
Screenshot: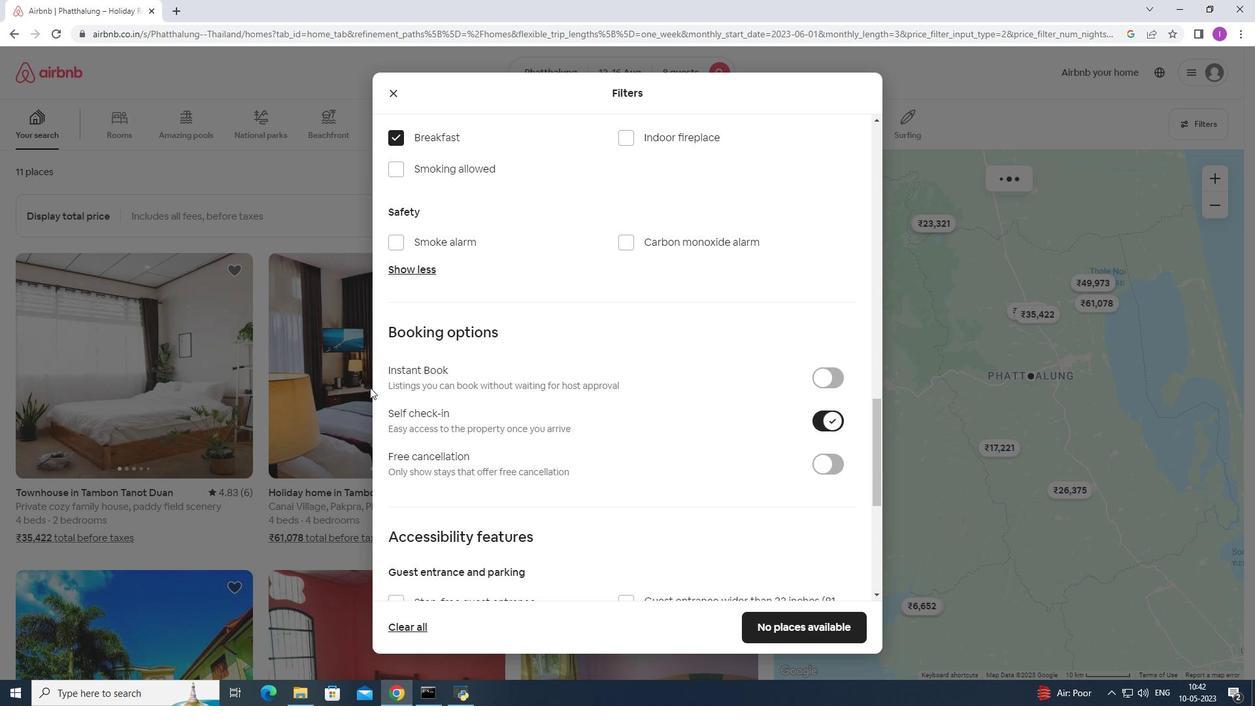 
Action: Mouse scrolled (371, 386) with delta (0, 0)
Screenshot: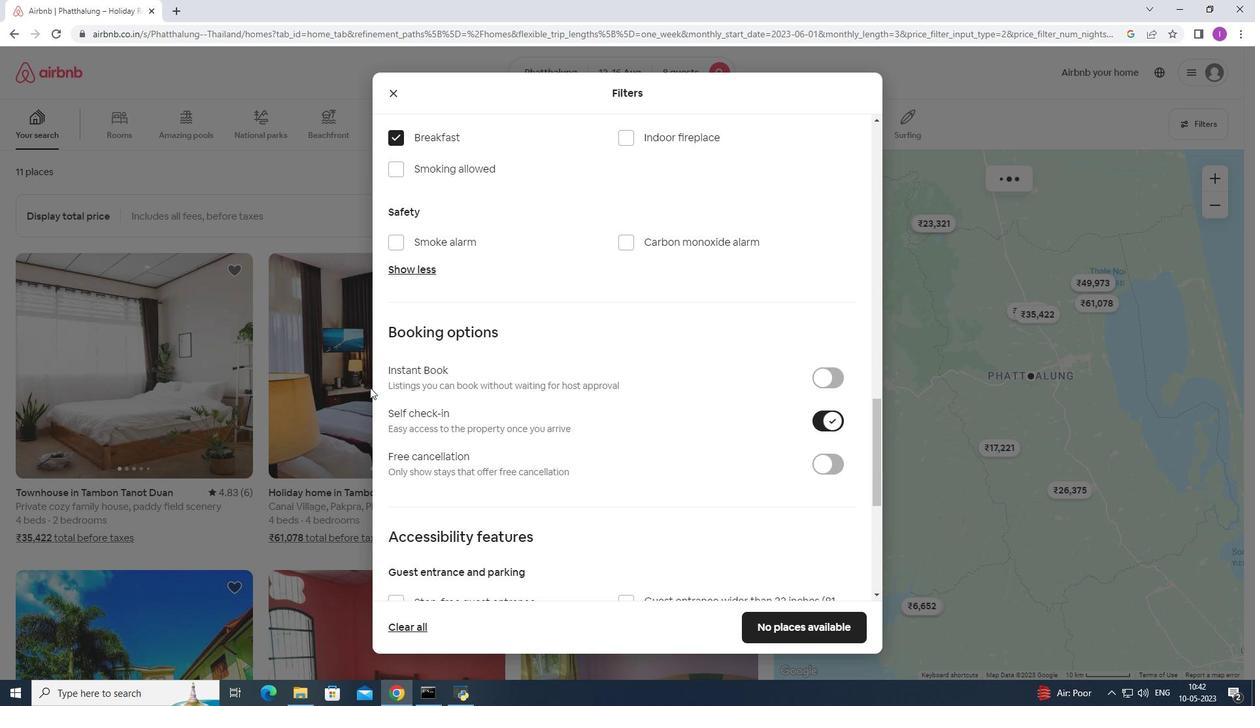 
Action: Mouse moved to (372, 386)
Screenshot: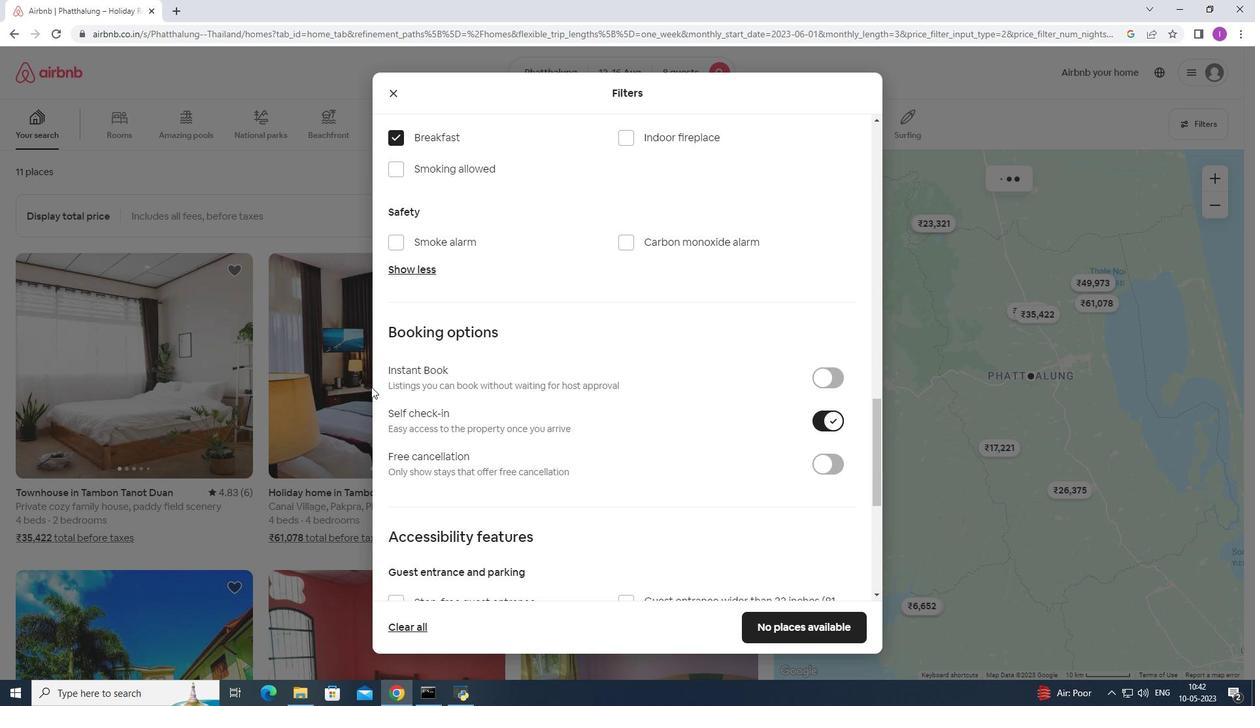 
Action: Mouse scrolled (372, 385) with delta (0, 0)
Screenshot: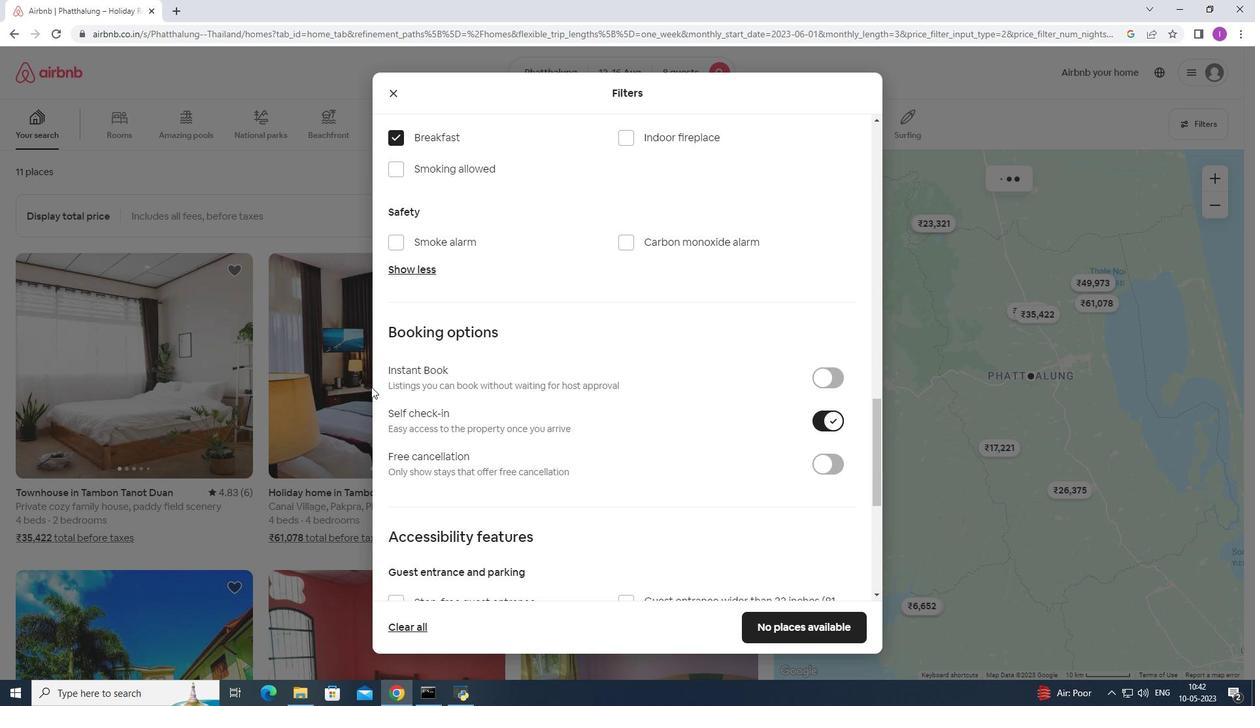 
Action: Mouse moved to (377, 383)
Screenshot: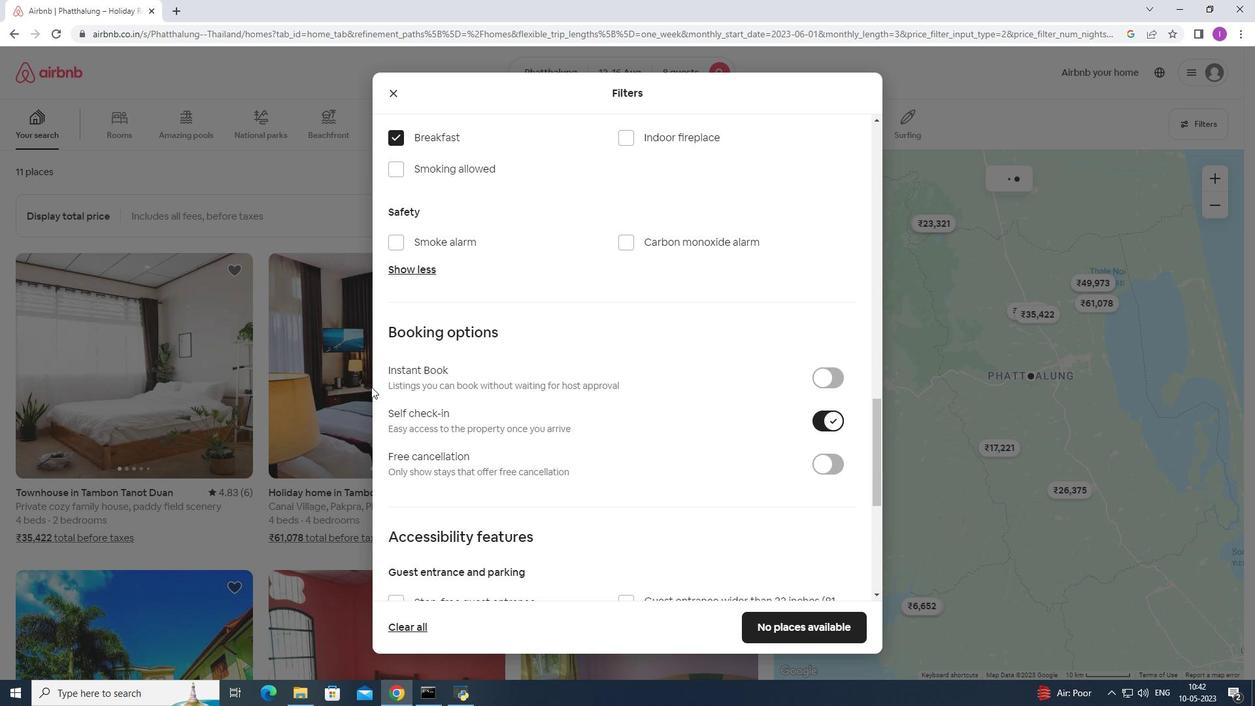 
Action: Mouse scrolled (377, 383) with delta (0, 0)
Screenshot: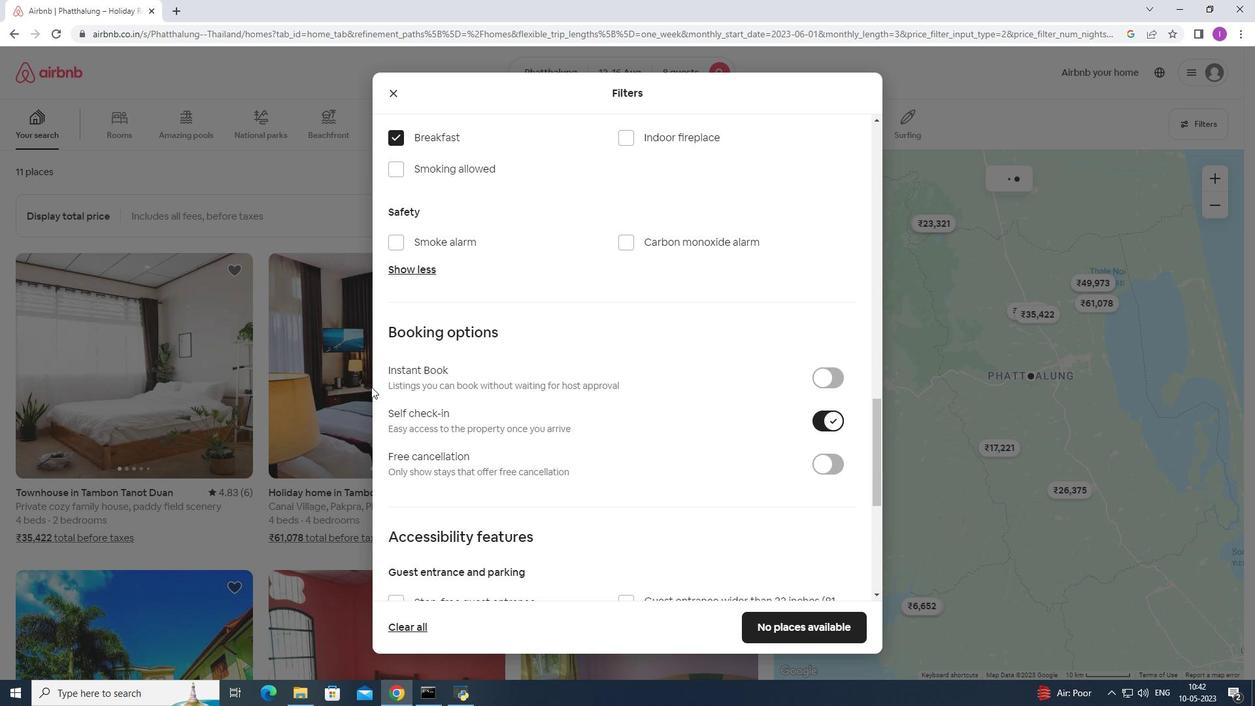 
Action: Mouse moved to (478, 334)
Screenshot: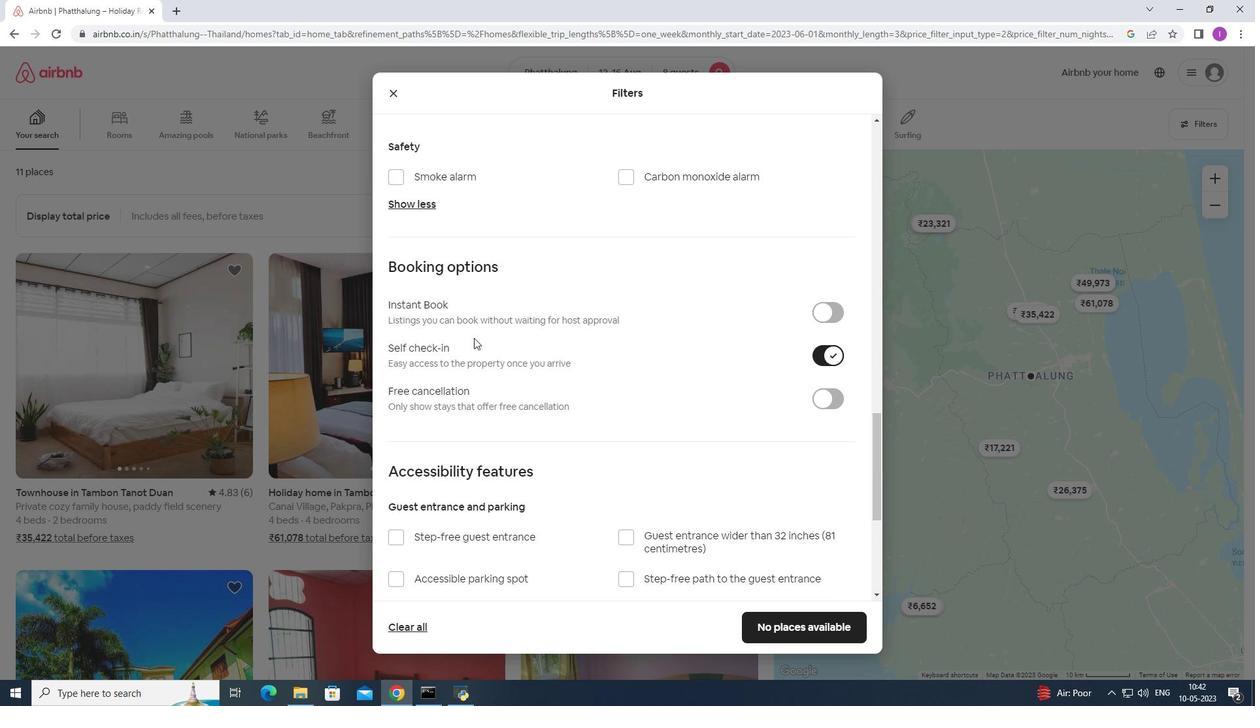 
Action: Mouse scrolled (478, 334) with delta (0, 0)
Screenshot: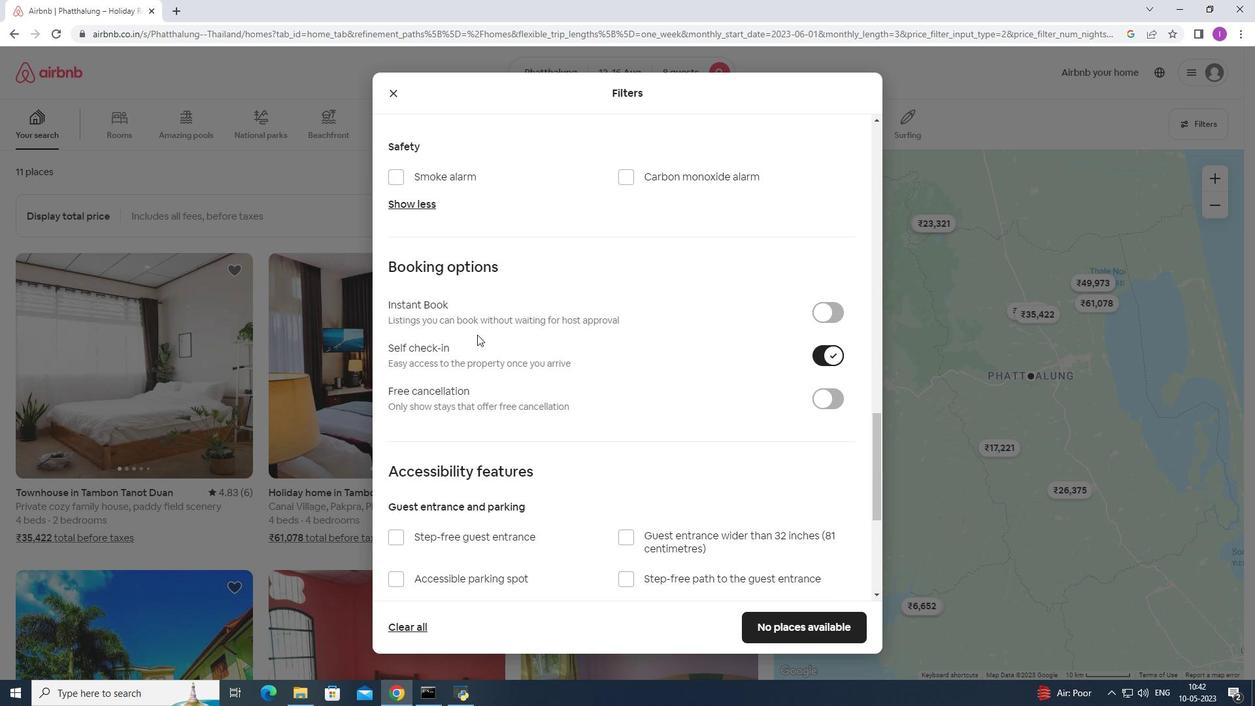 
Action: Mouse moved to (480, 335)
Screenshot: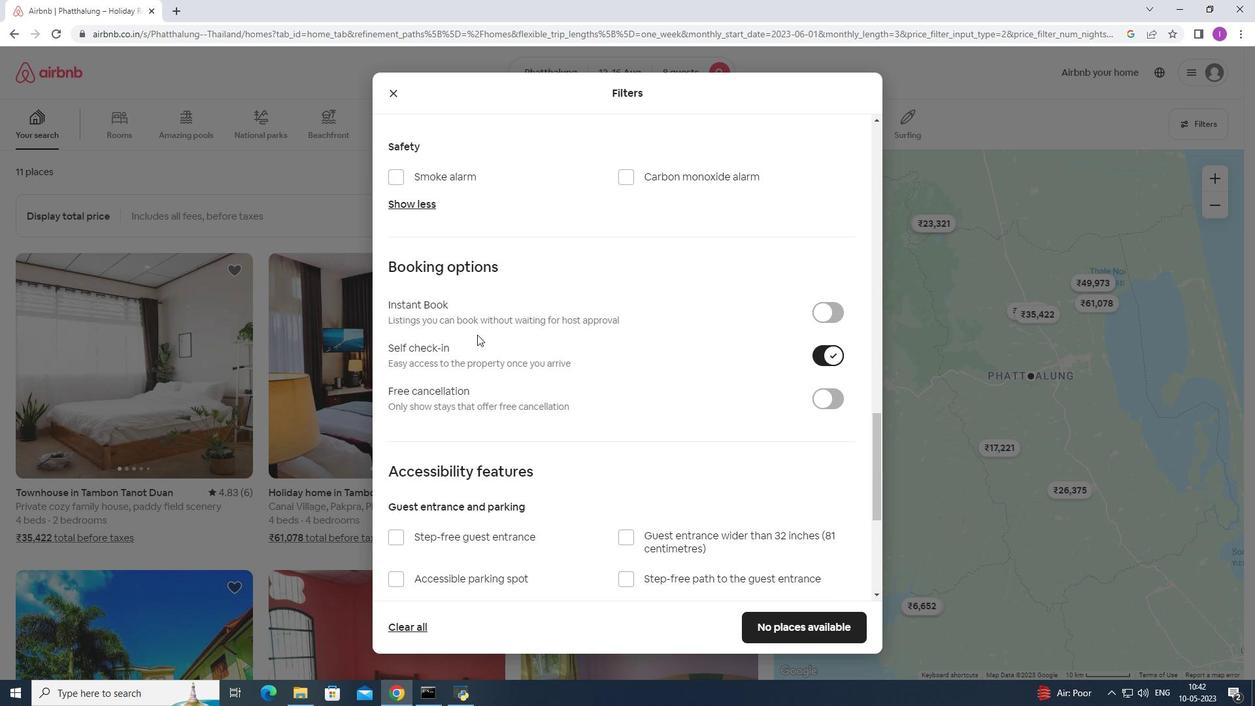 
Action: Mouse scrolled (480, 334) with delta (0, 0)
Screenshot: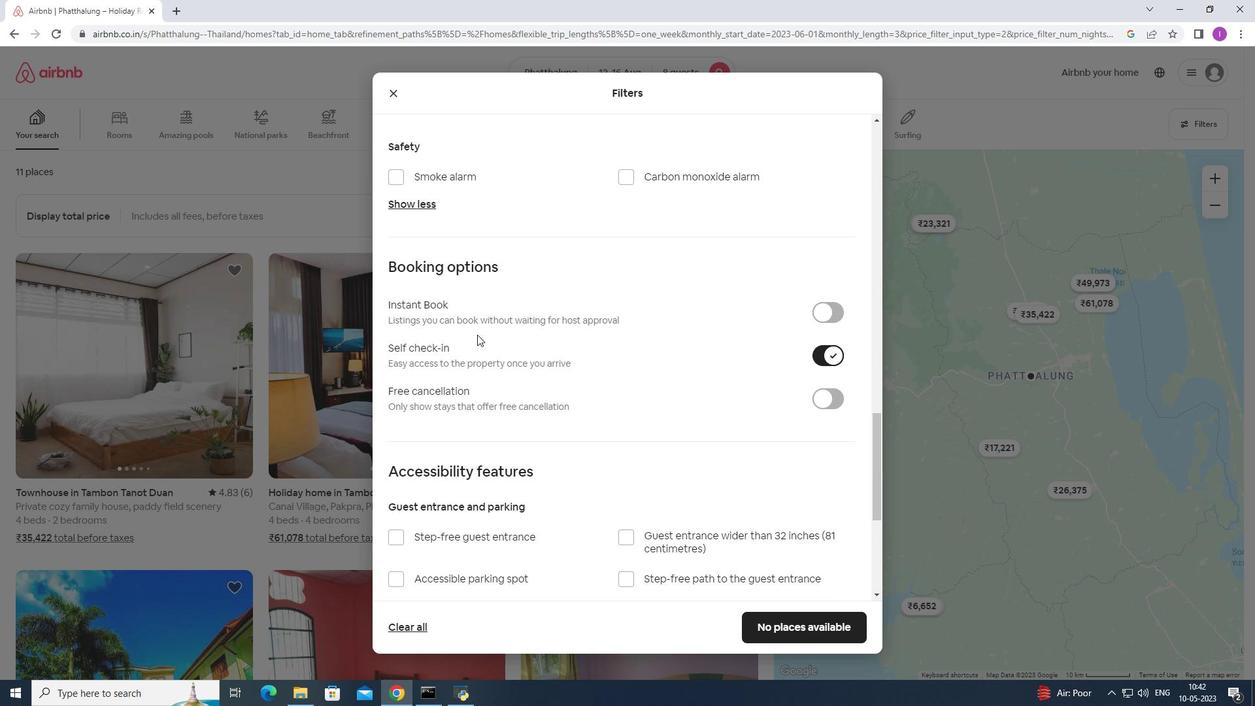 
Action: Mouse moved to (481, 336)
Screenshot: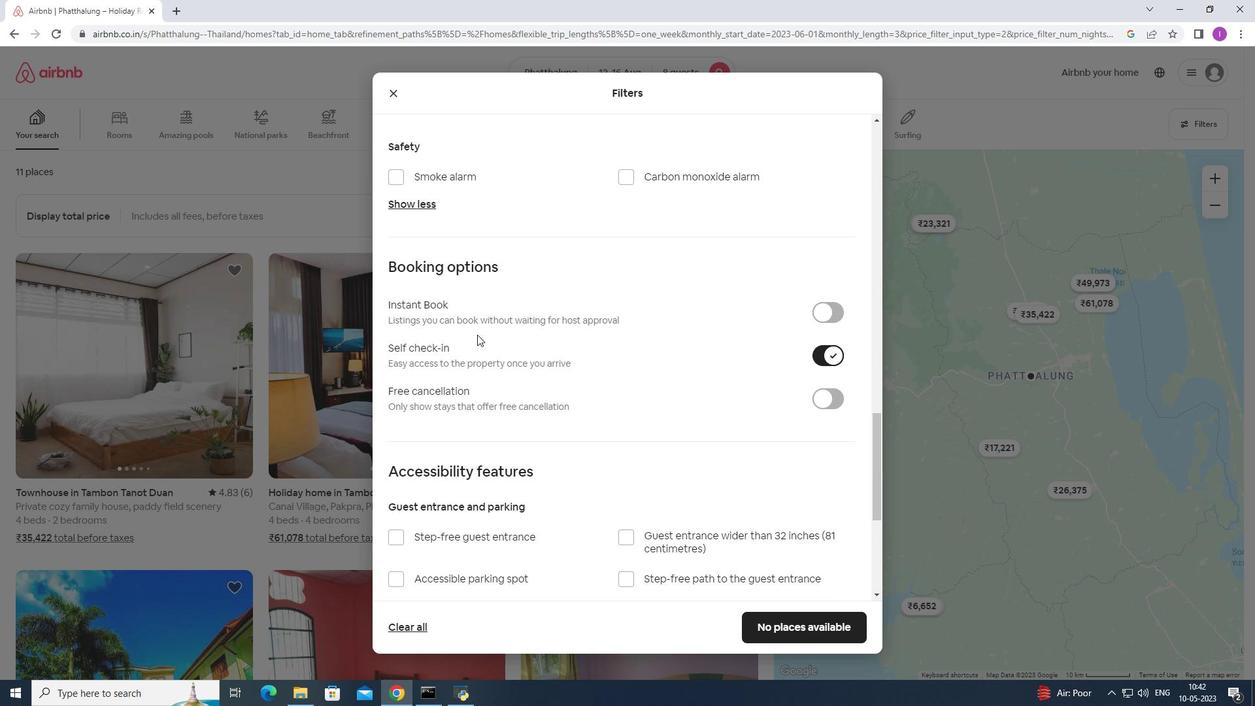 
Action: Mouse scrolled (481, 335) with delta (0, 0)
Screenshot: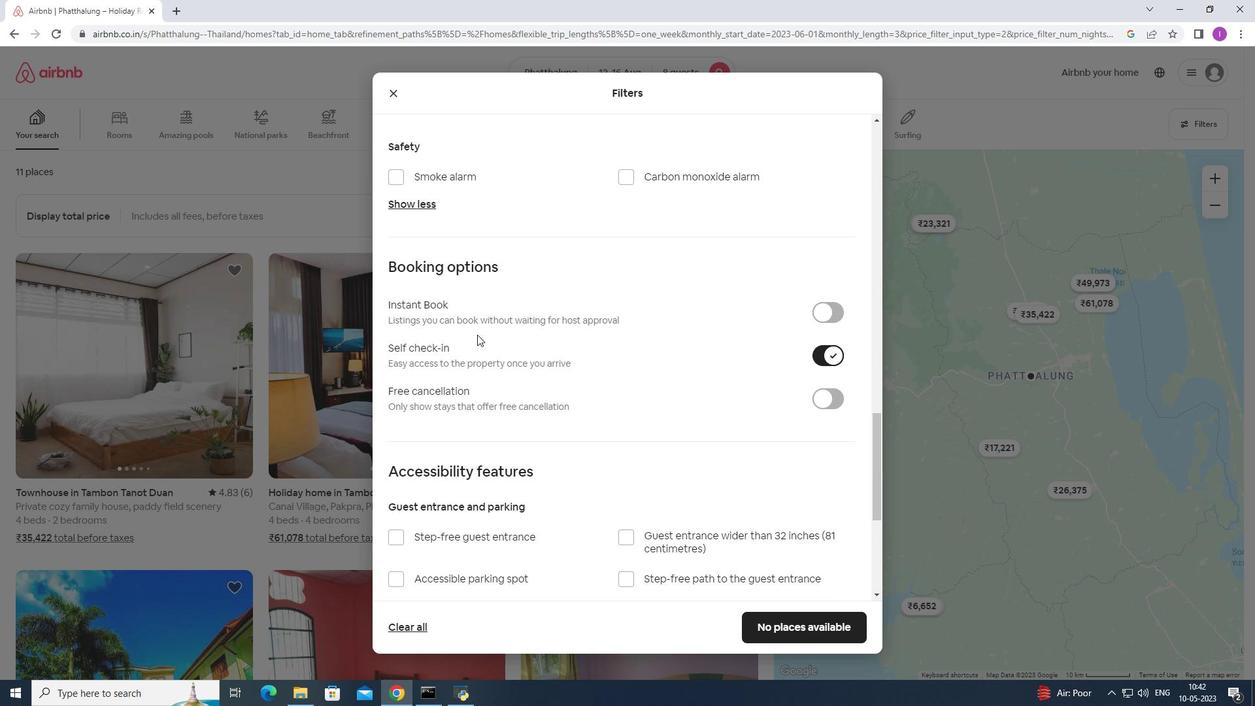 
Action: Mouse moved to (486, 341)
Screenshot: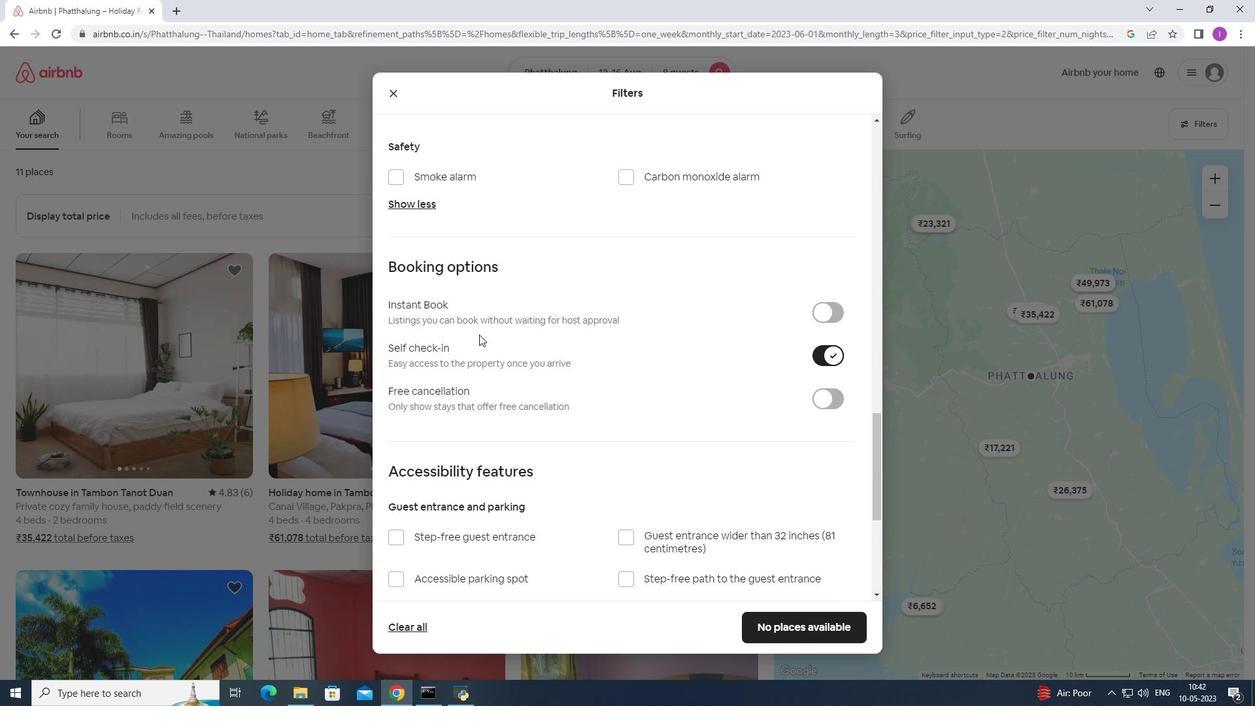 
Action: Mouse scrolled (486, 340) with delta (0, 0)
Screenshot: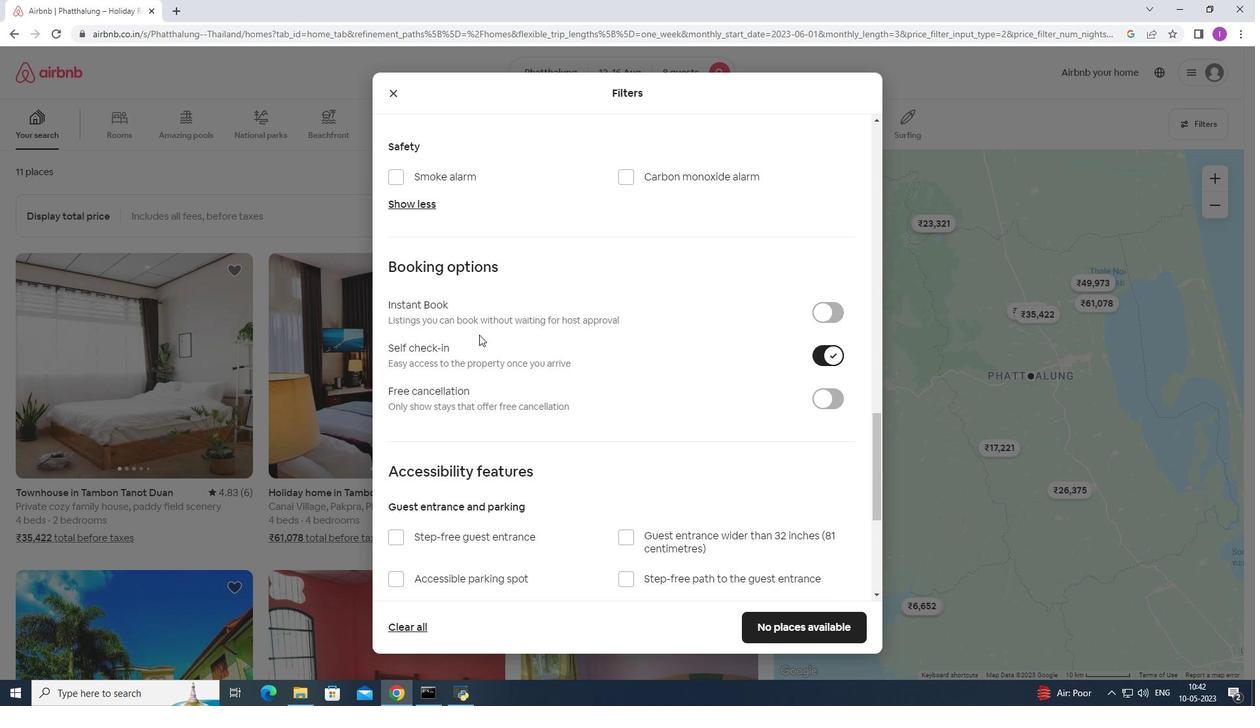 
Action: Mouse moved to (493, 362)
Screenshot: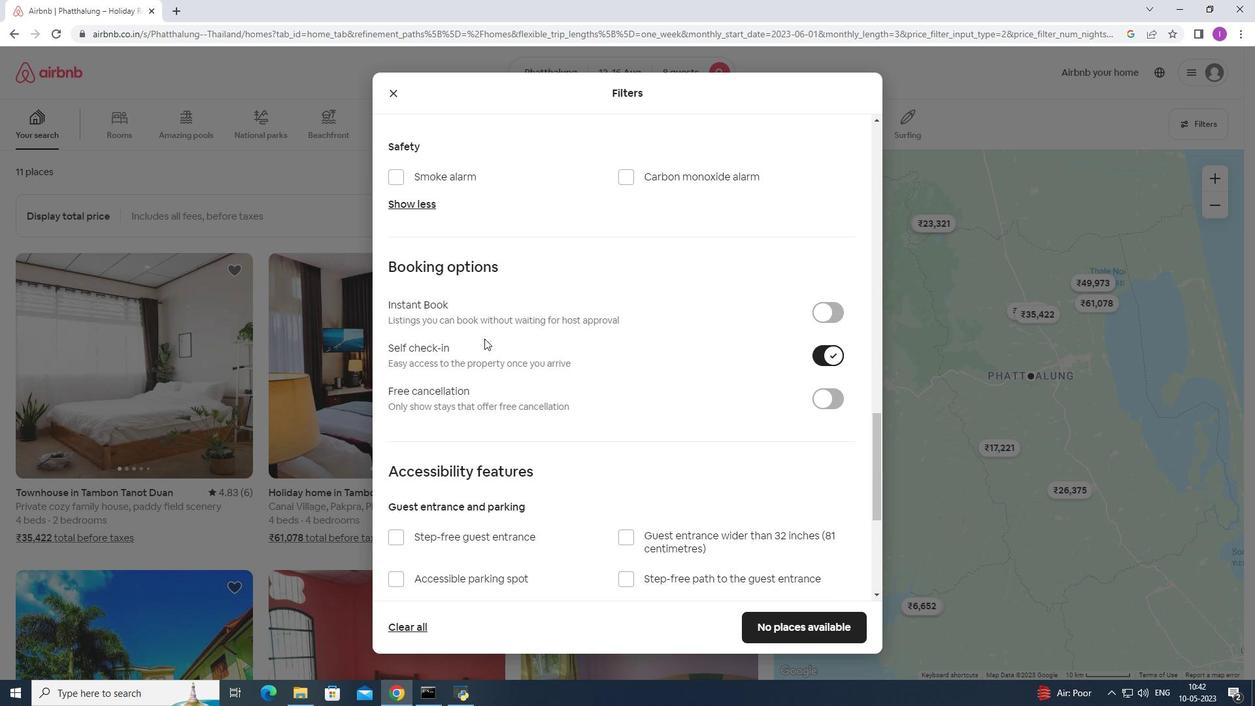 
Action: Mouse scrolled (487, 342) with delta (0, 0)
Screenshot: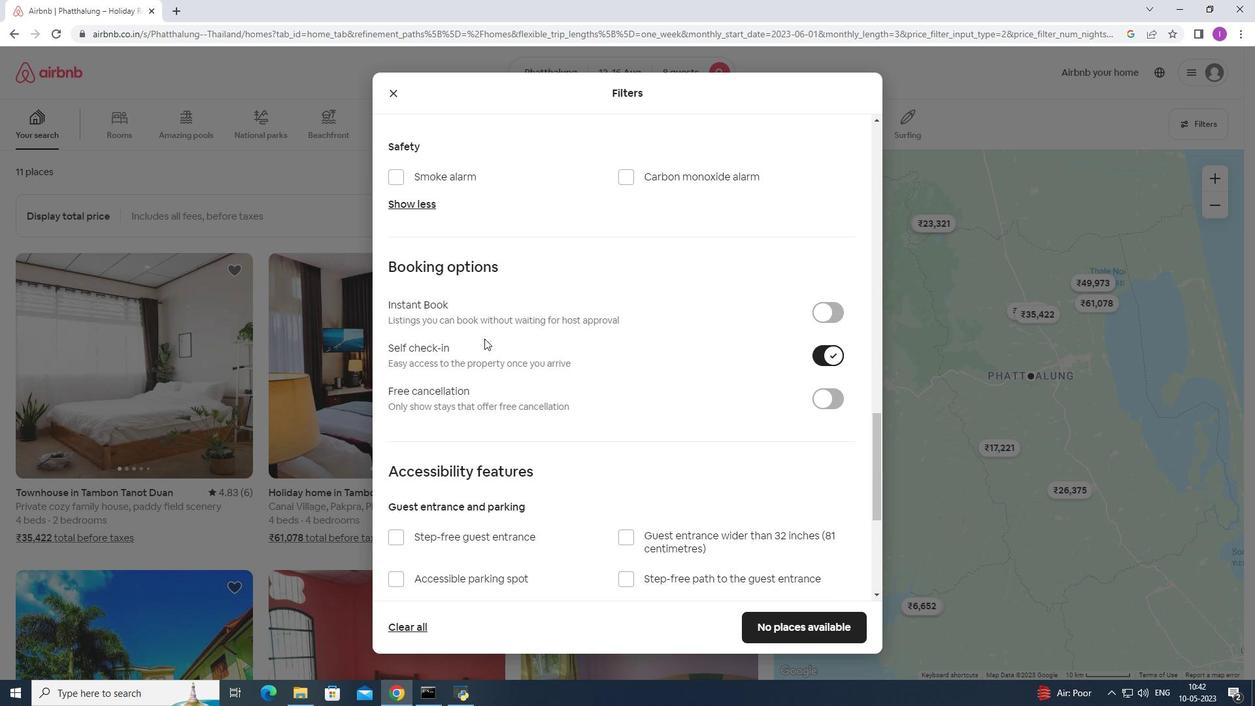 
Action: Mouse moved to (490, 398)
Screenshot: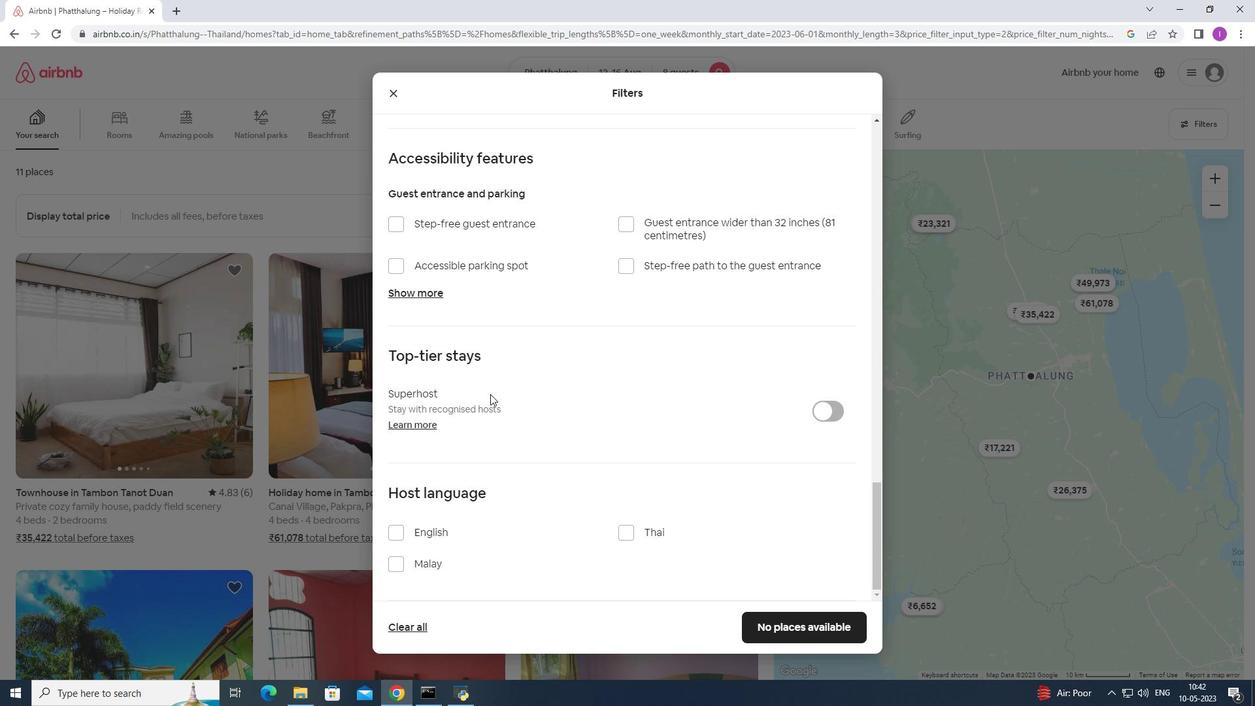 
Action: Mouse scrolled (490, 398) with delta (0, 0)
Screenshot: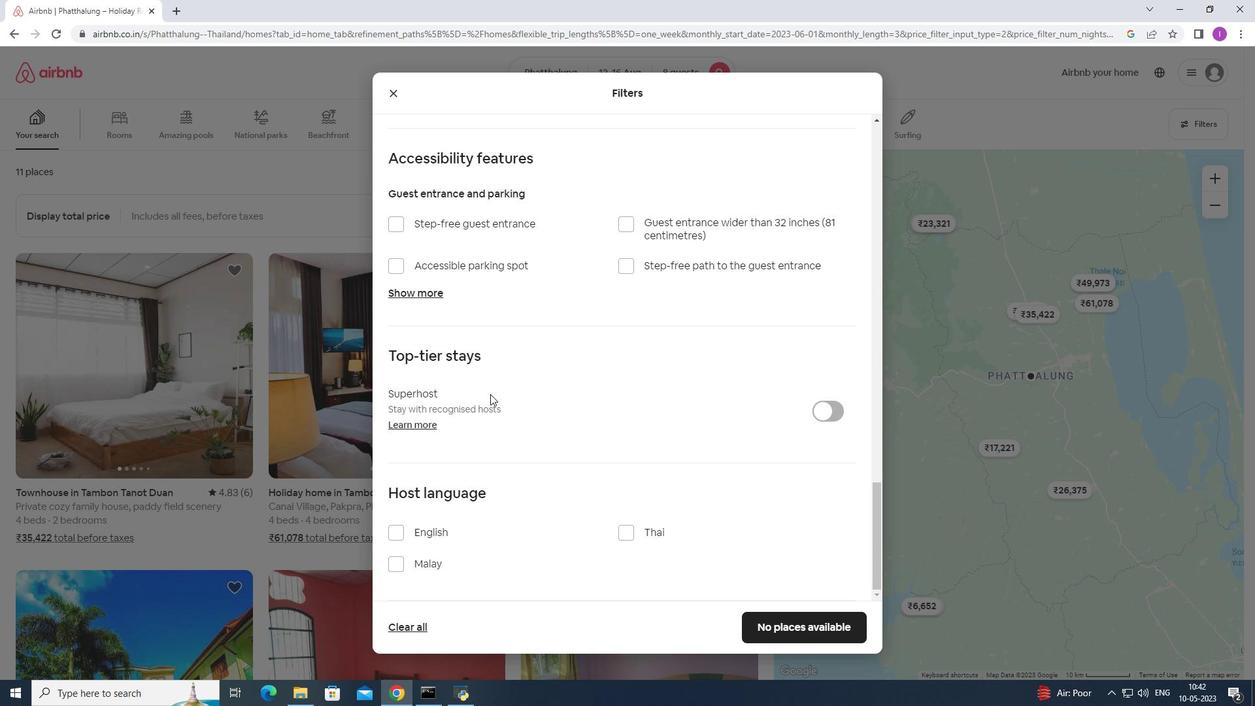 
Action: Mouse moved to (491, 400)
Screenshot: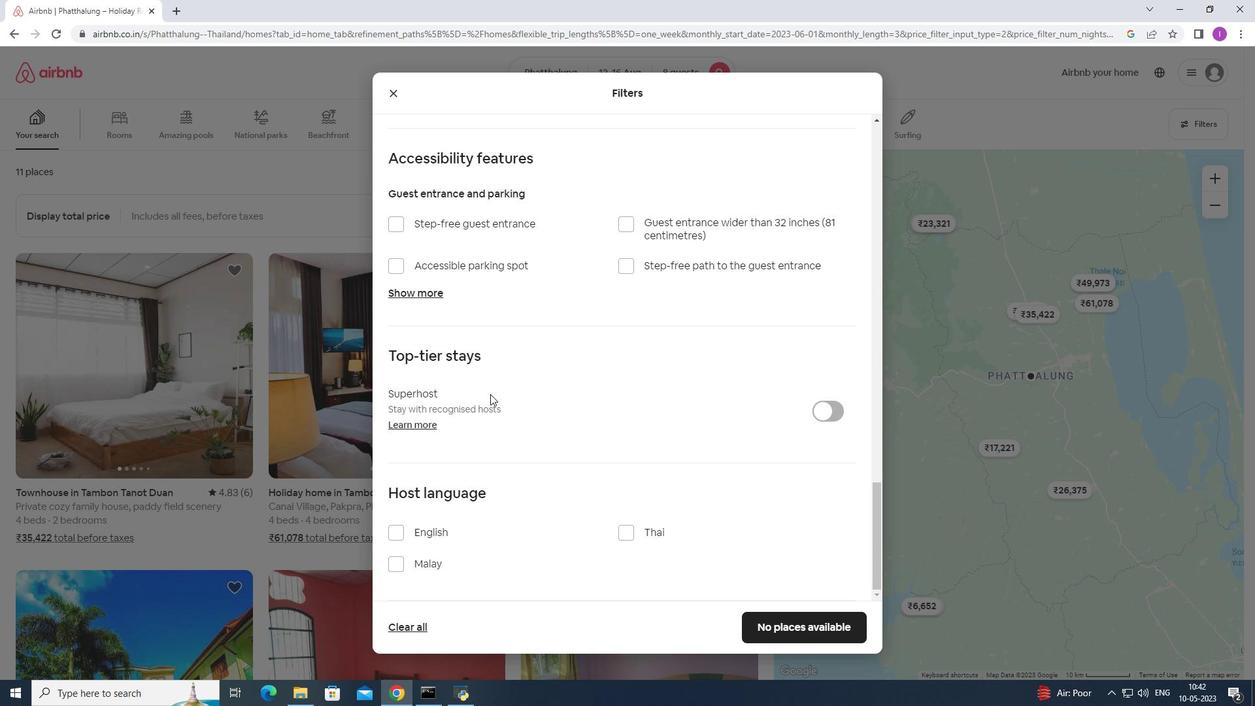 
Action: Mouse scrolled (491, 399) with delta (0, 0)
Screenshot: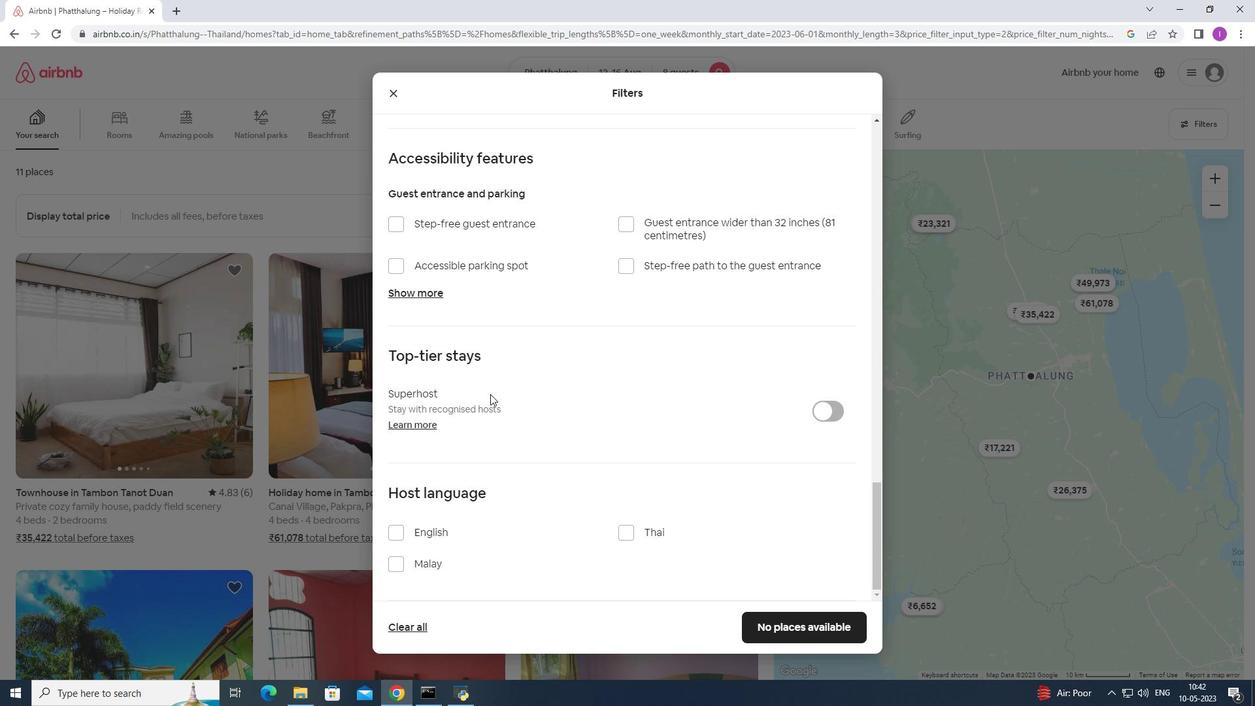 
Action: Mouse moved to (491, 401)
Screenshot: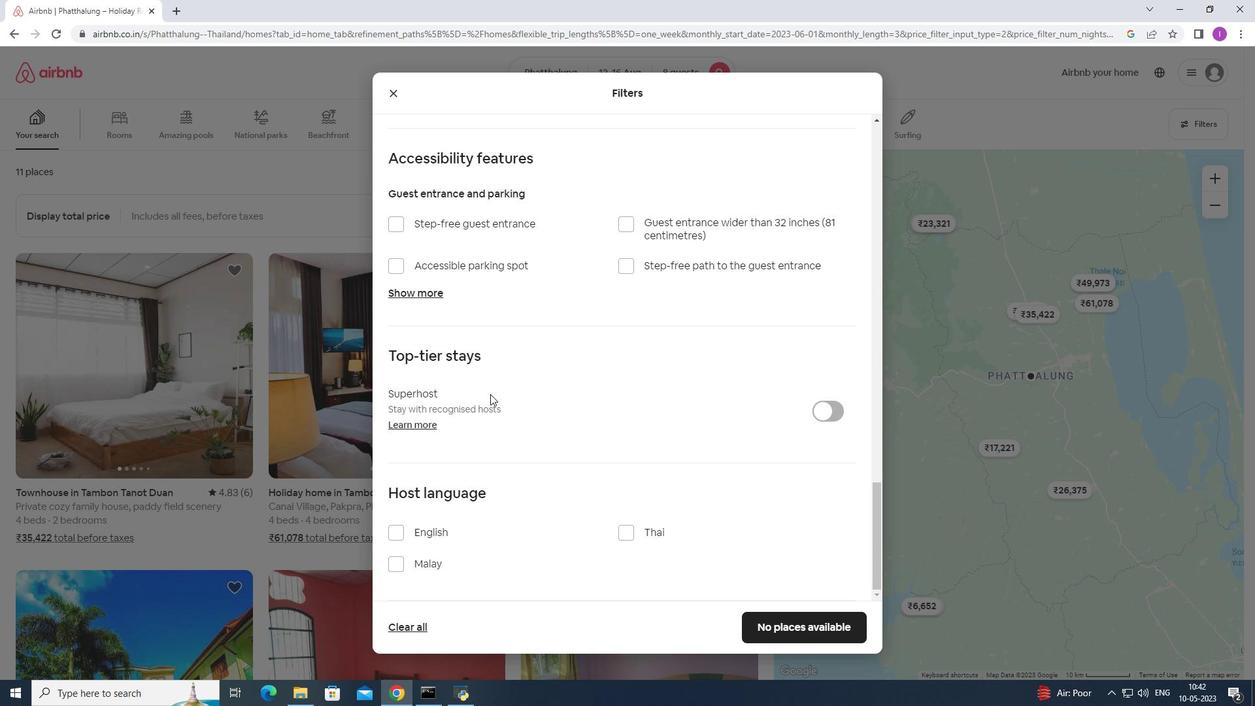 
Action: Mouse scrolled (491, 400) with delta (0, 0)
Screenshot: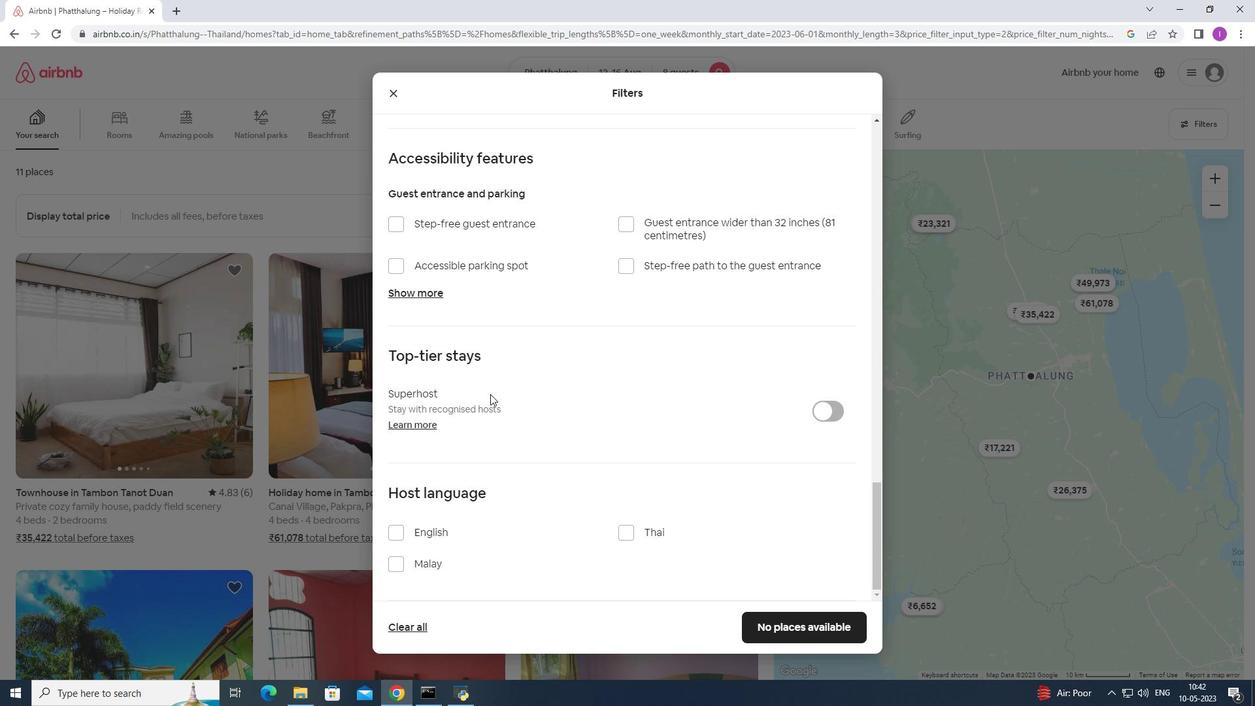 
Action: Mouse moved to (491, 401)
Screenshot: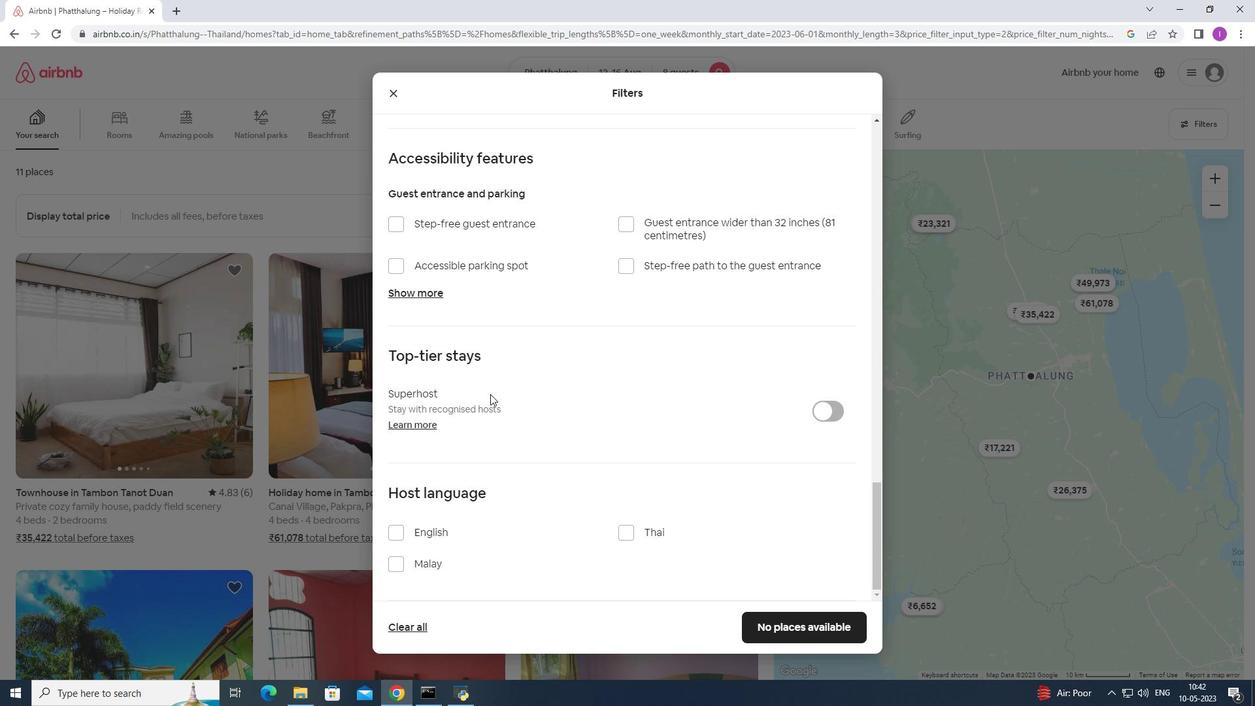 
Action: Mouse scrolled (491, 400) with delta (0, 0)
Screenshot: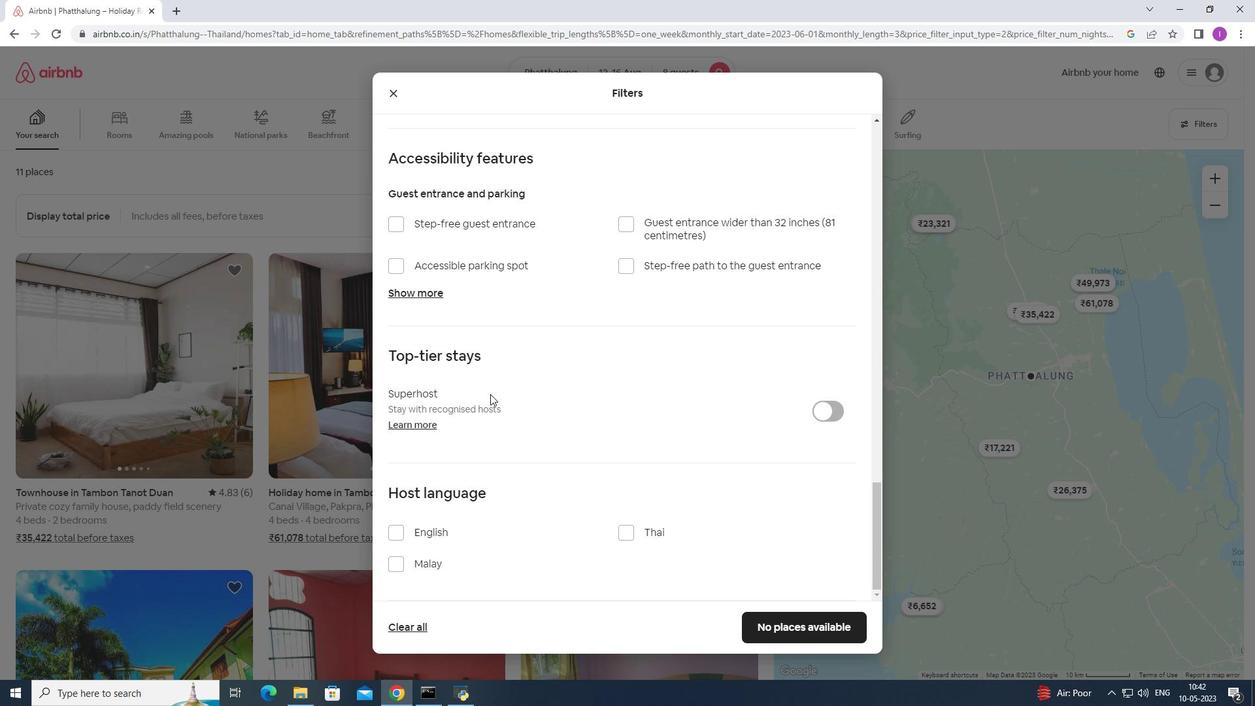 
Action: Mouse moved to (392, 535)
Screenshot: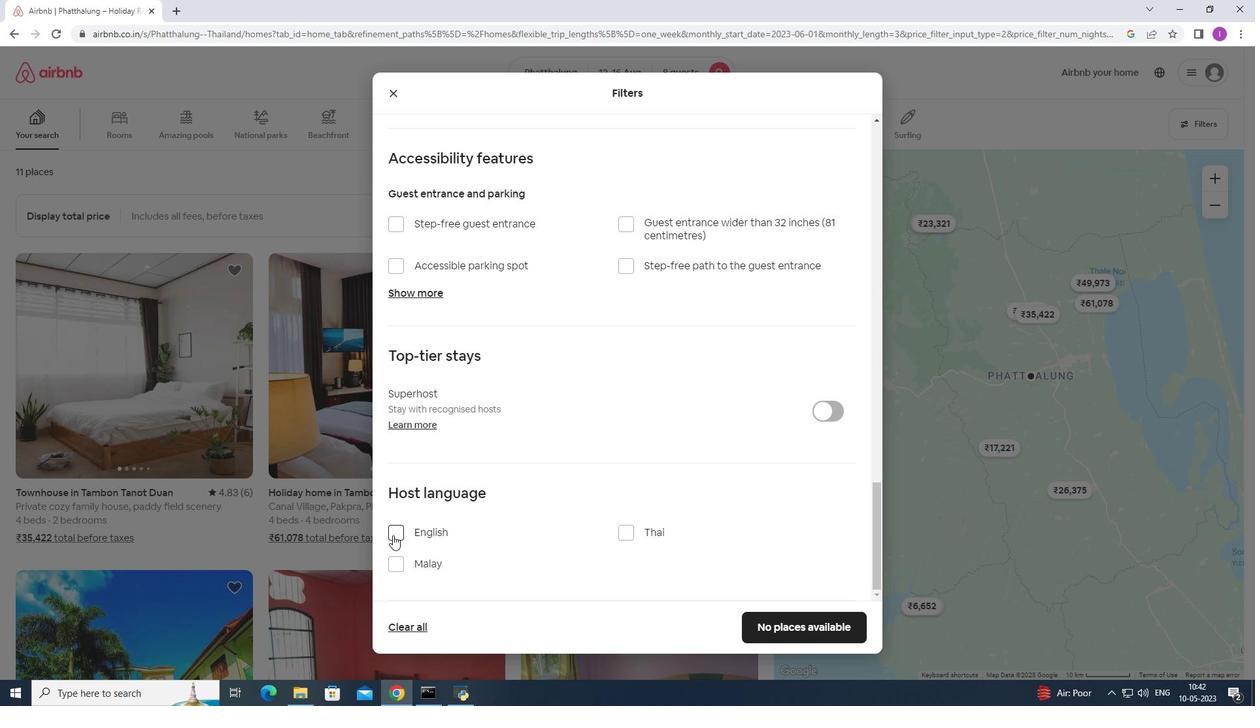 
Action: Mouse pressed left at (392, 535)
Screenshot: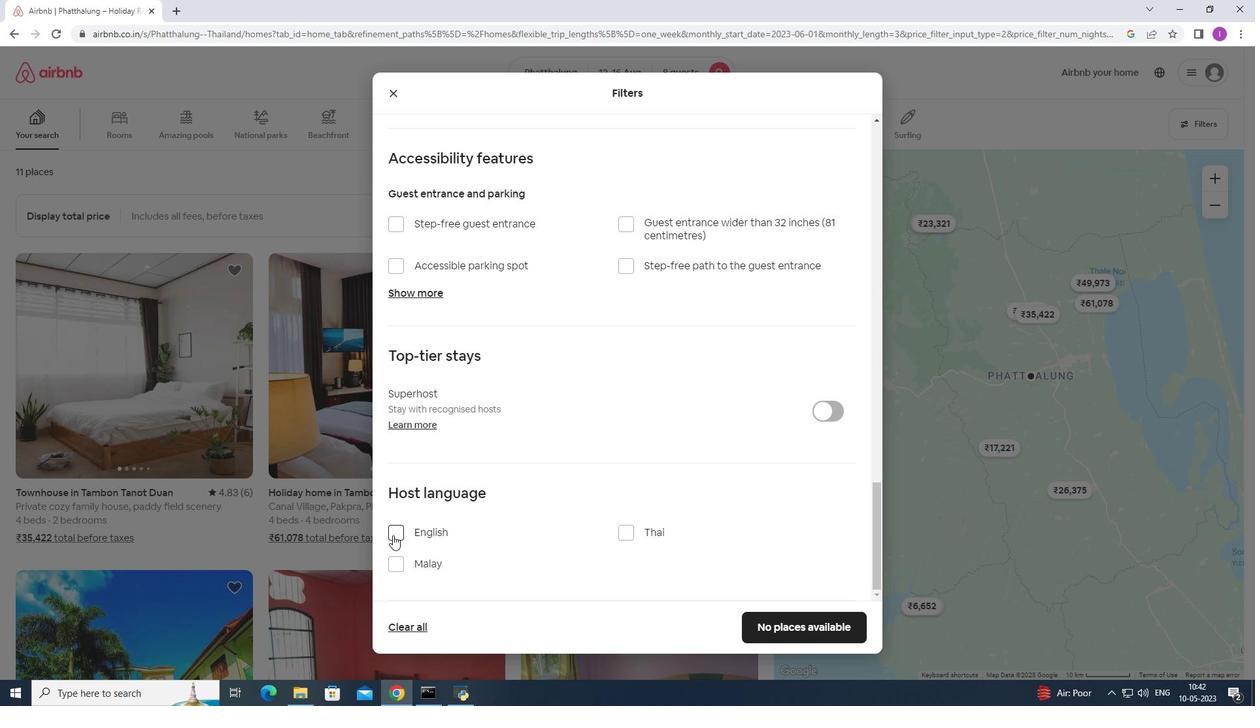 
Action: Mouse moved to (682, 496)
Screenshot: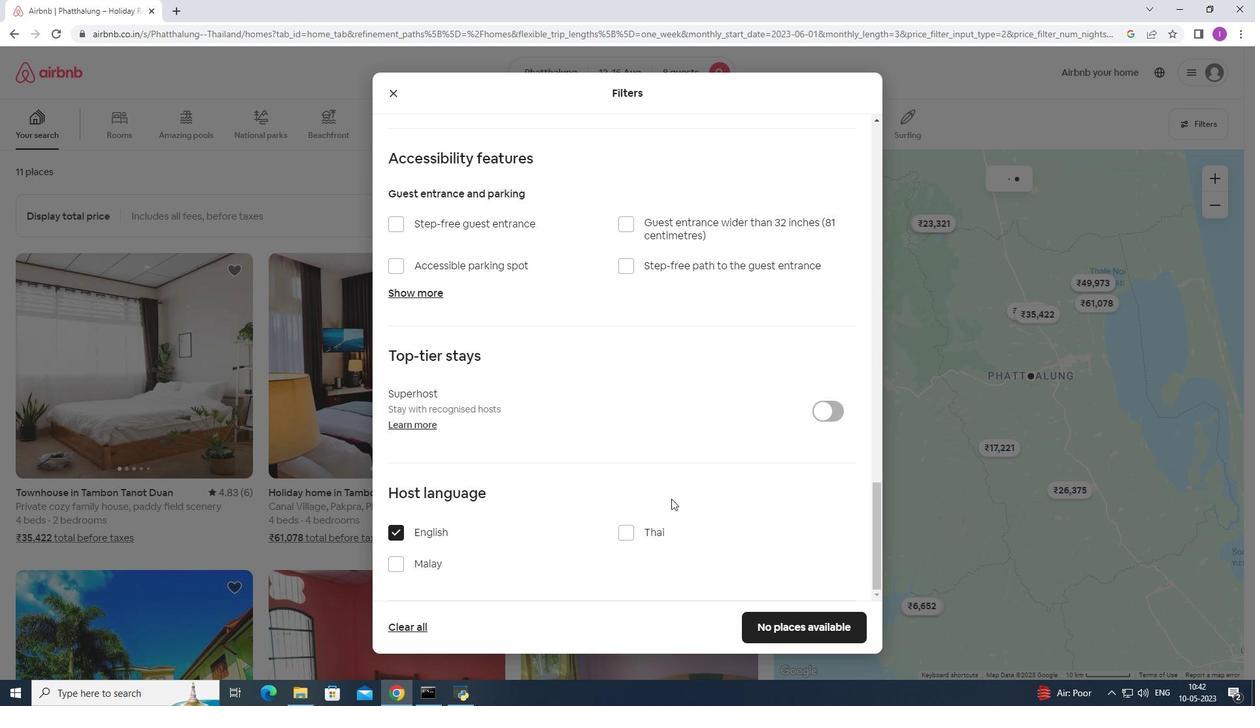 
Action: Mouse scrolled (682, 495) with delta (0, 0)
Screenshot: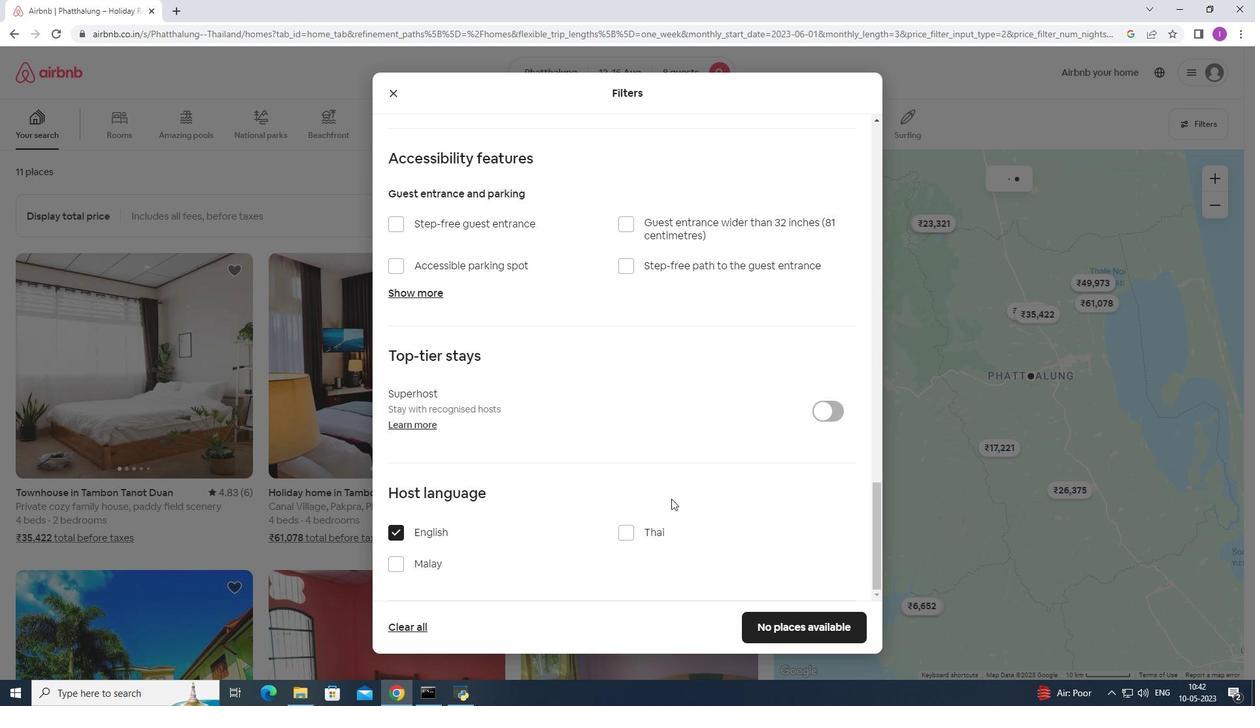 
Action: Mouse moved to (683, 496)
Screenshot: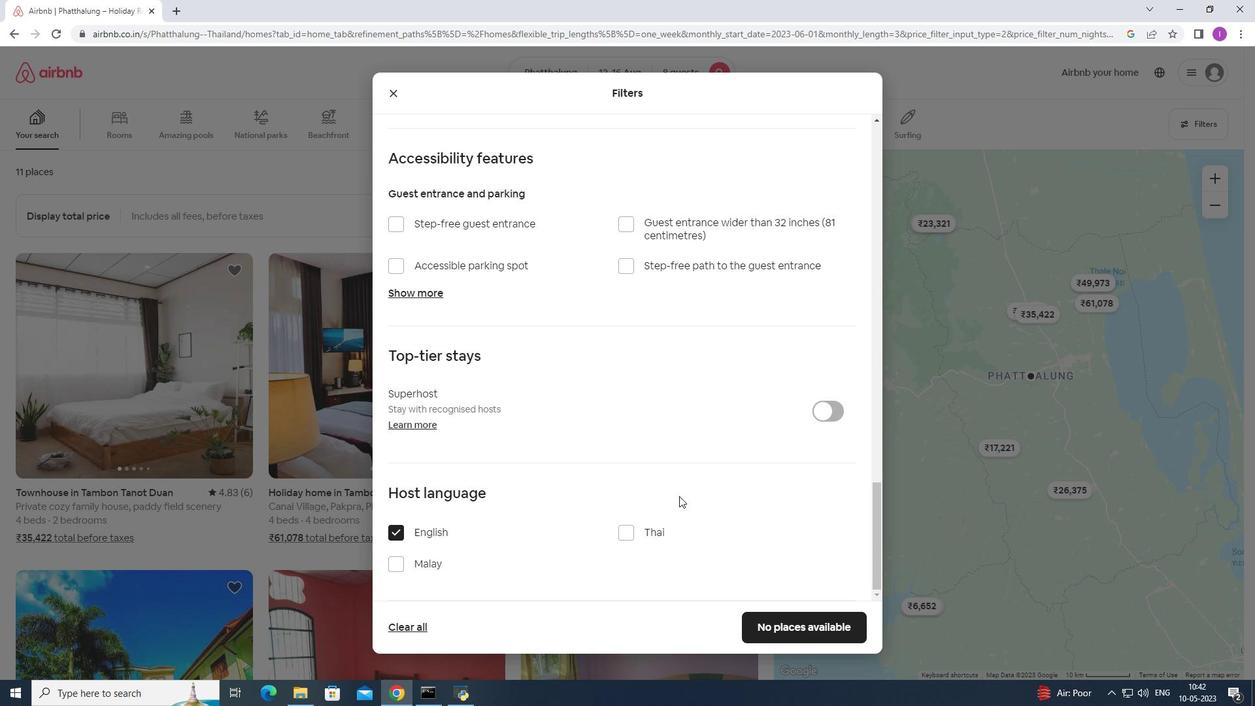 
Action: Mouse scrolled (683, 495) with delta (0, 0)
Screenshot: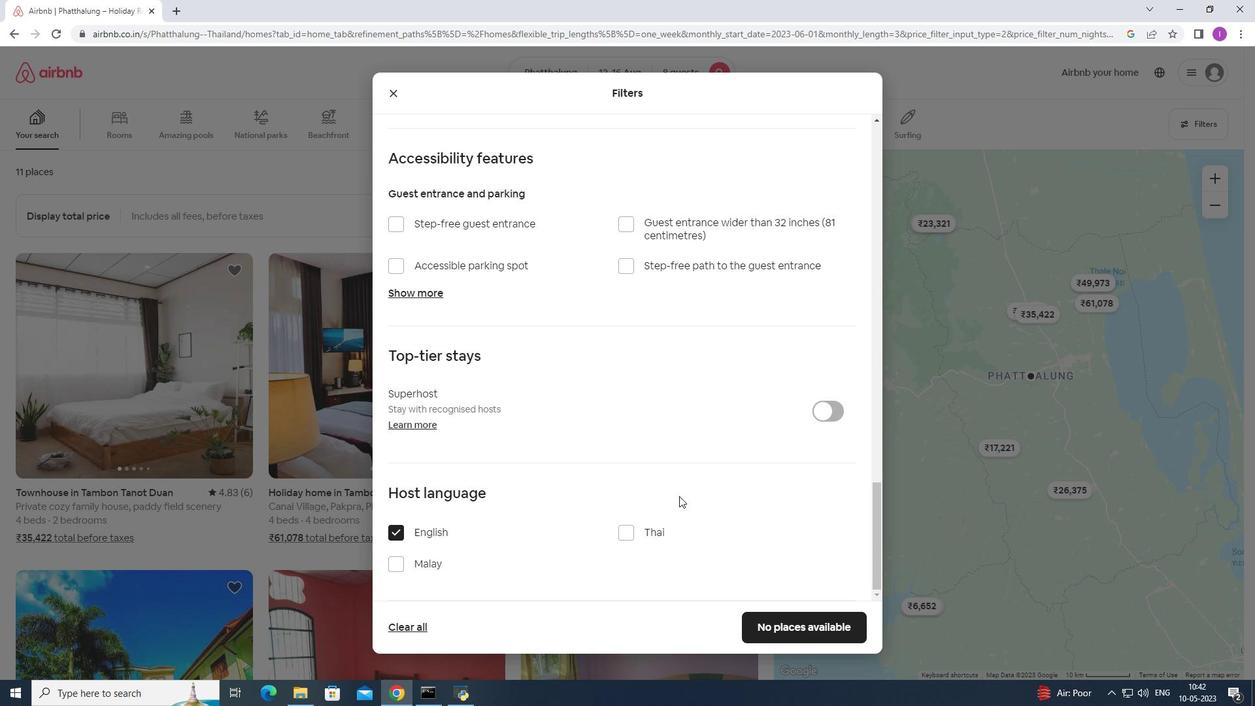 
Action: Mouse moved to (683, 496)
Screenshot: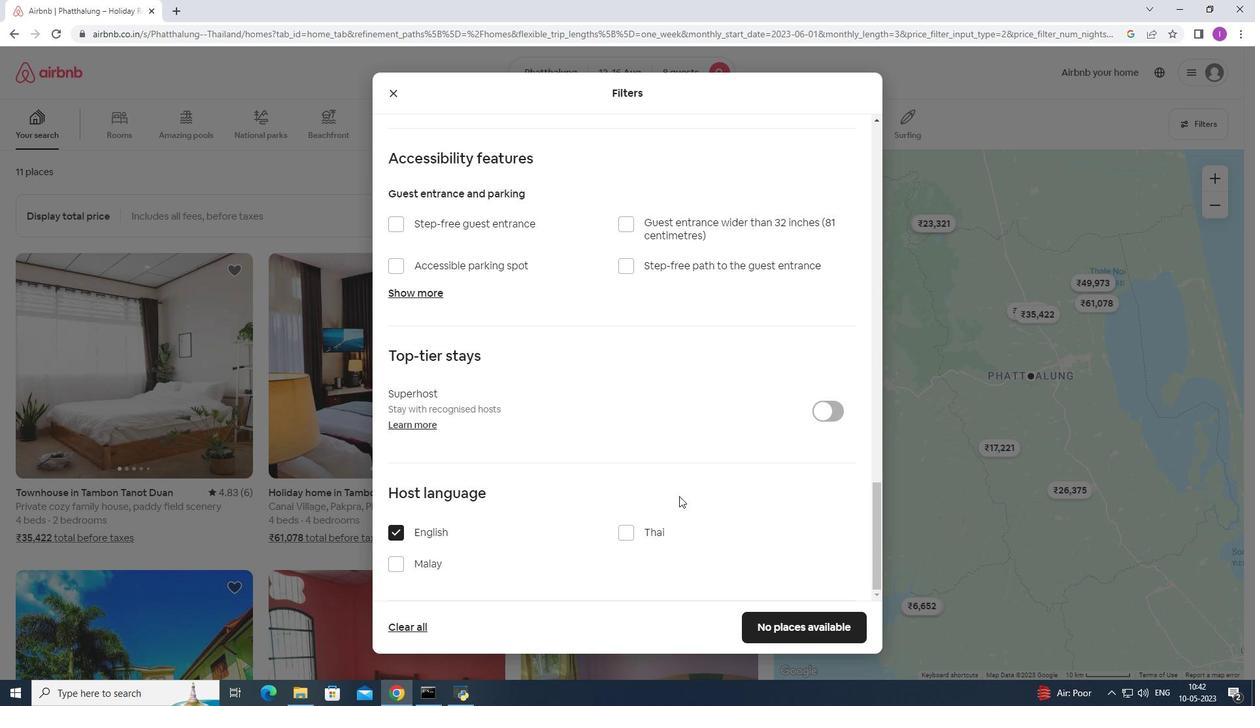 
Action: Mouse scrolled (683, 495) with delta (0, 0)
Screenshot: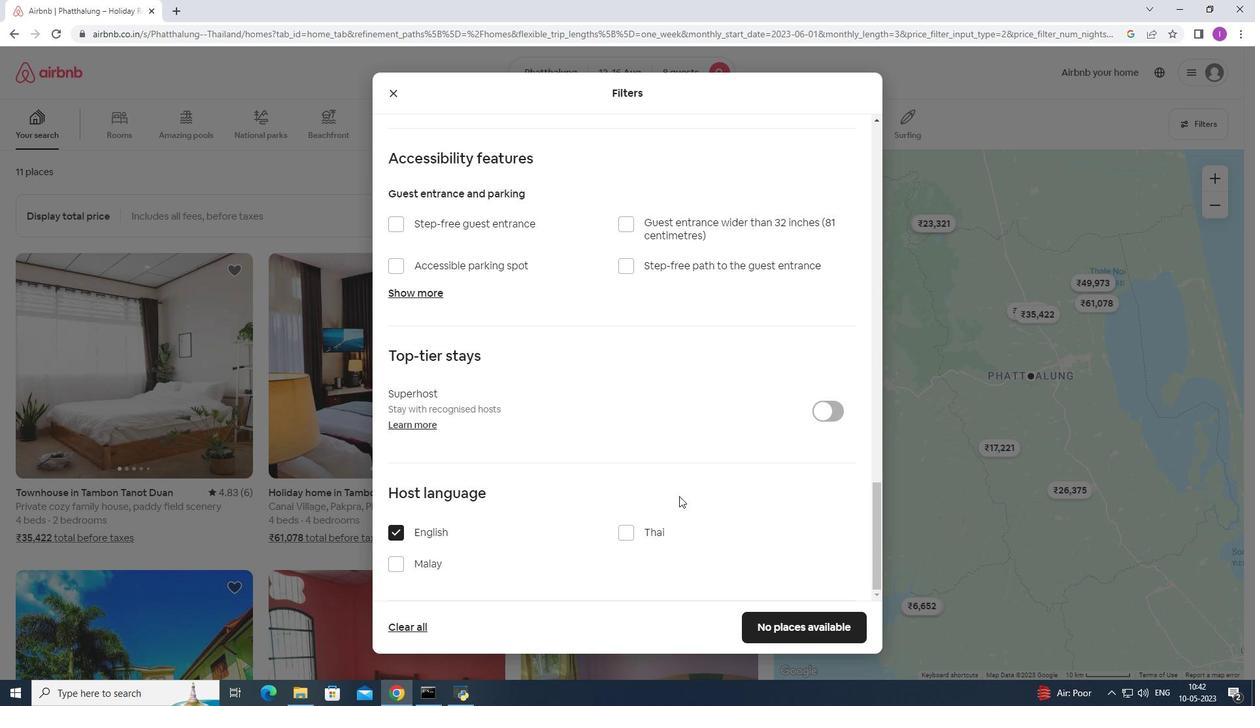 
Action: Mouse moved to (685, 496)
Screenshot: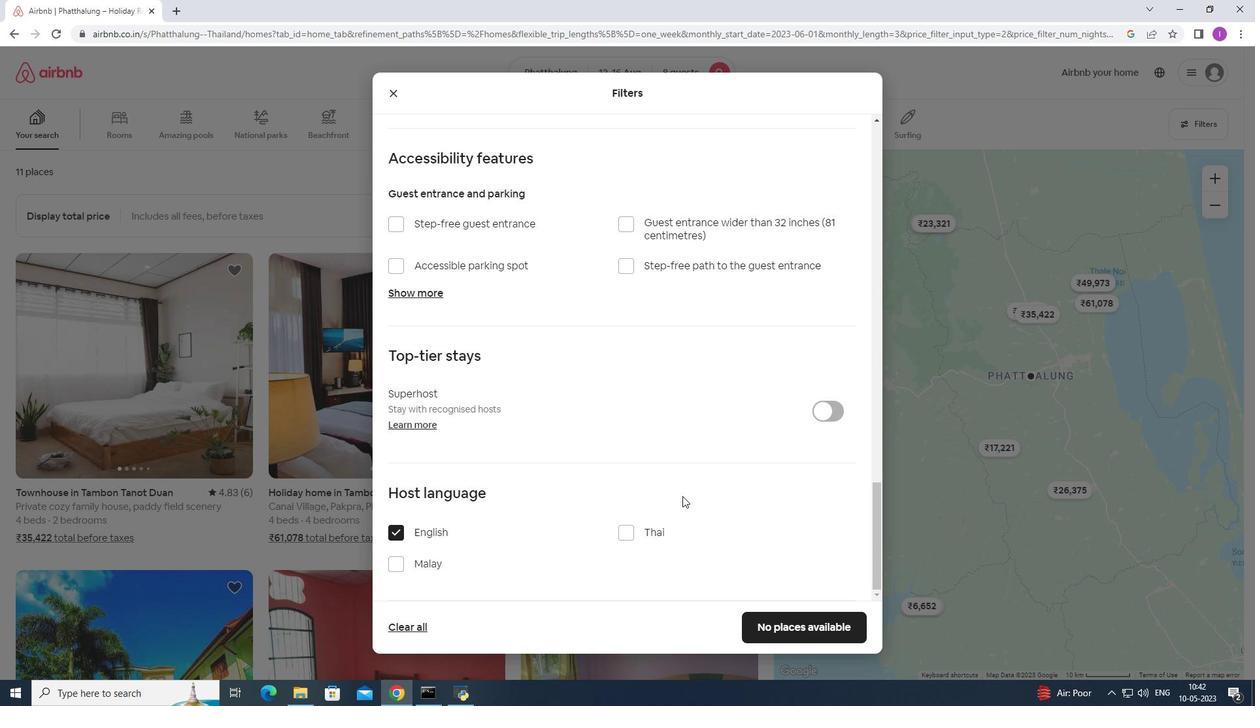 
Action: Mouse scrolled (685, 495) with delta (0, 0)
Screenshot: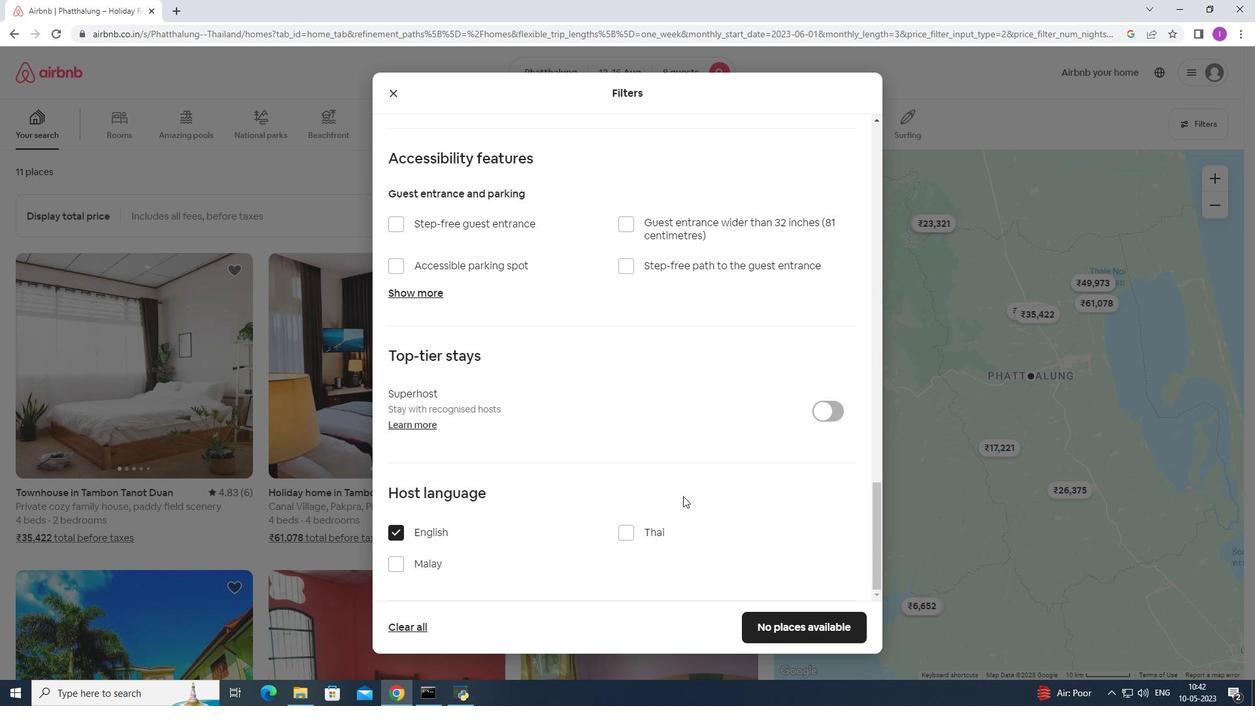 
Action: Mouse moved to (779, 621)
Screenshot: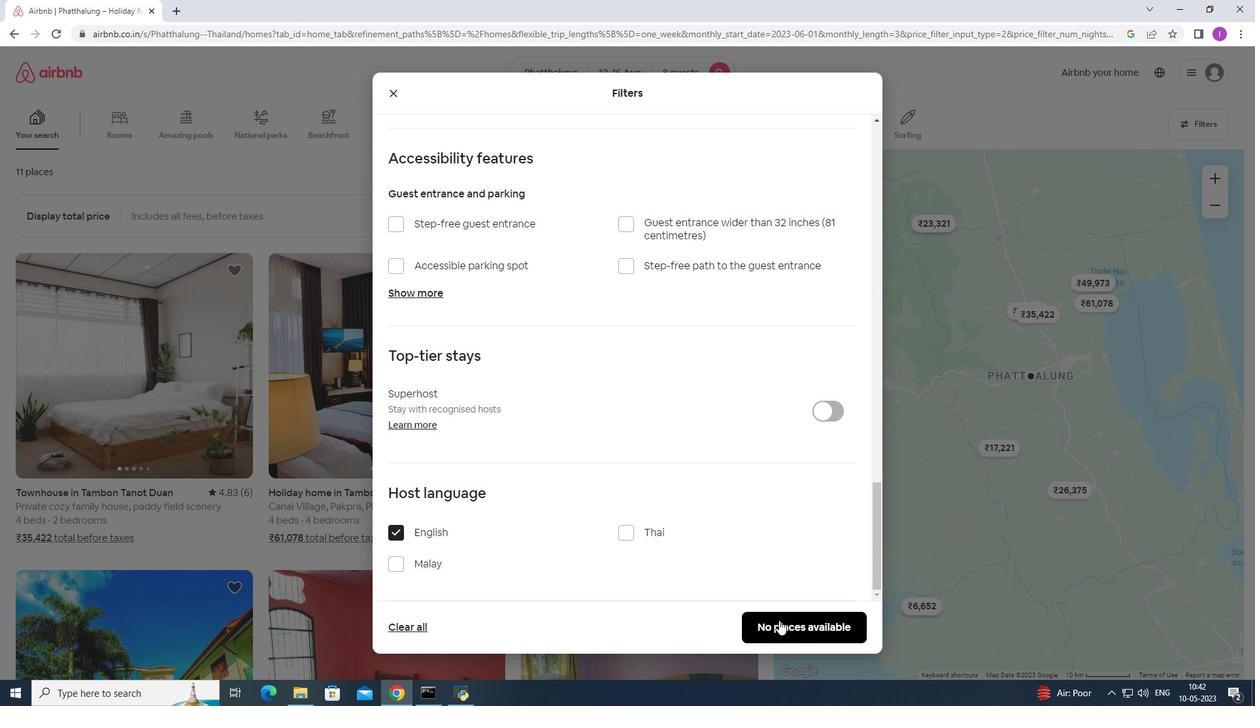 
Action: Mouse pressed left at (779, 621)
Screenshot: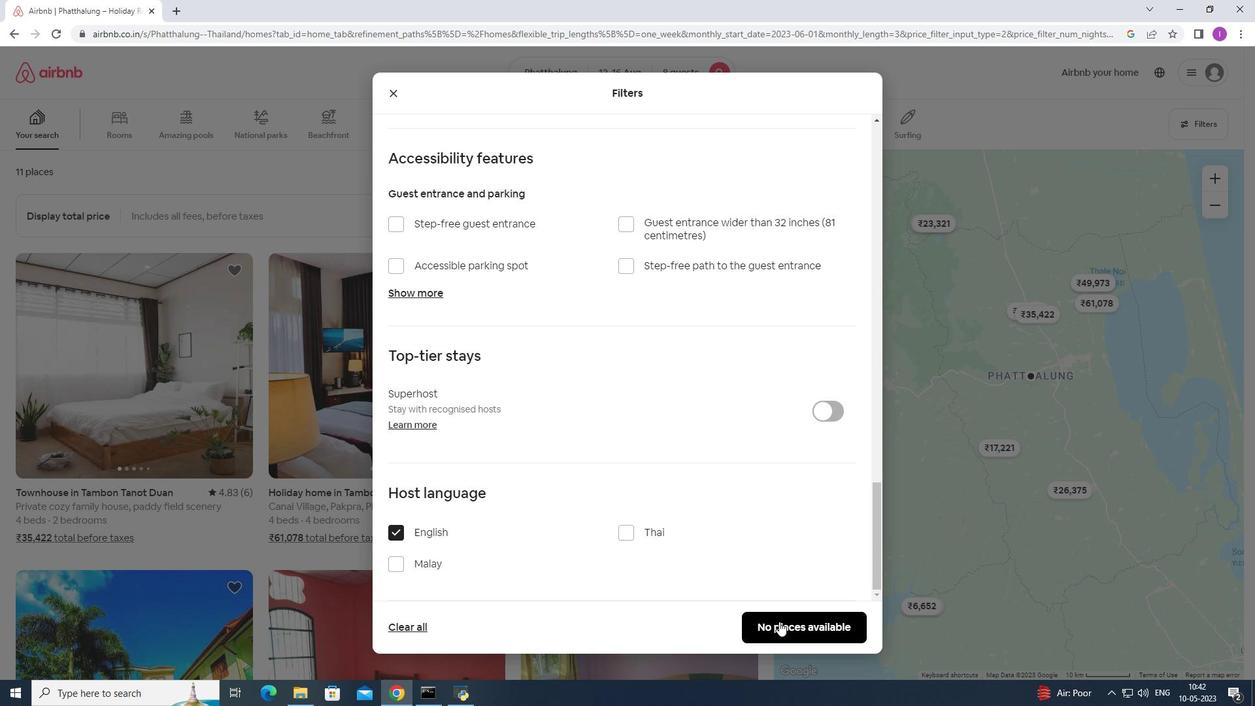 
Action: Mouse moved to (769, 611)
Screenshot: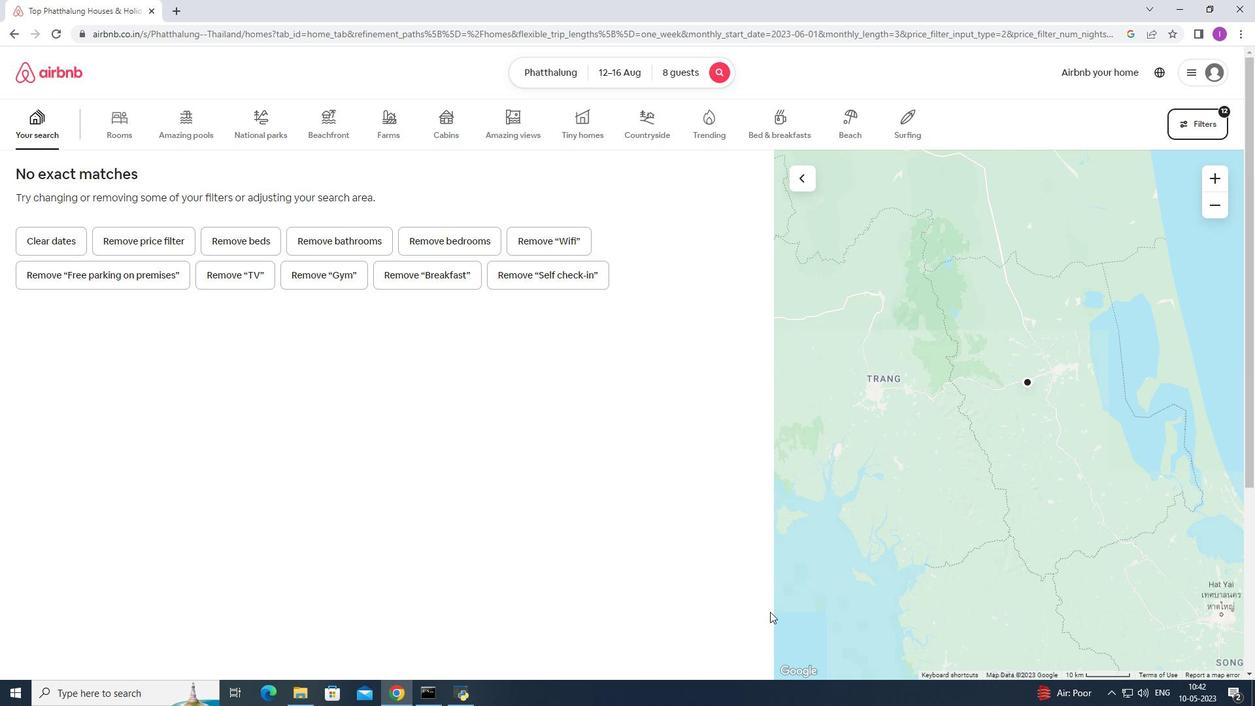 
